 Task: Look for space in Actopan, Mexico from 6th September, 2023 to 15th September, 2023 for 6 adults in price range Rs.8000 to Rs.12000. Place can be entire place or private room with 6 bedrooms having 6 beds and 6 bathrooms. Property type can be house, flat, guest house. Amenities needed are: wifi, TV, free parkinig on premises, gym, breakfast. Booking option can be shelf check-in. Required host language is English.
Action: Mouse moved to (542, 115)
Screenshot: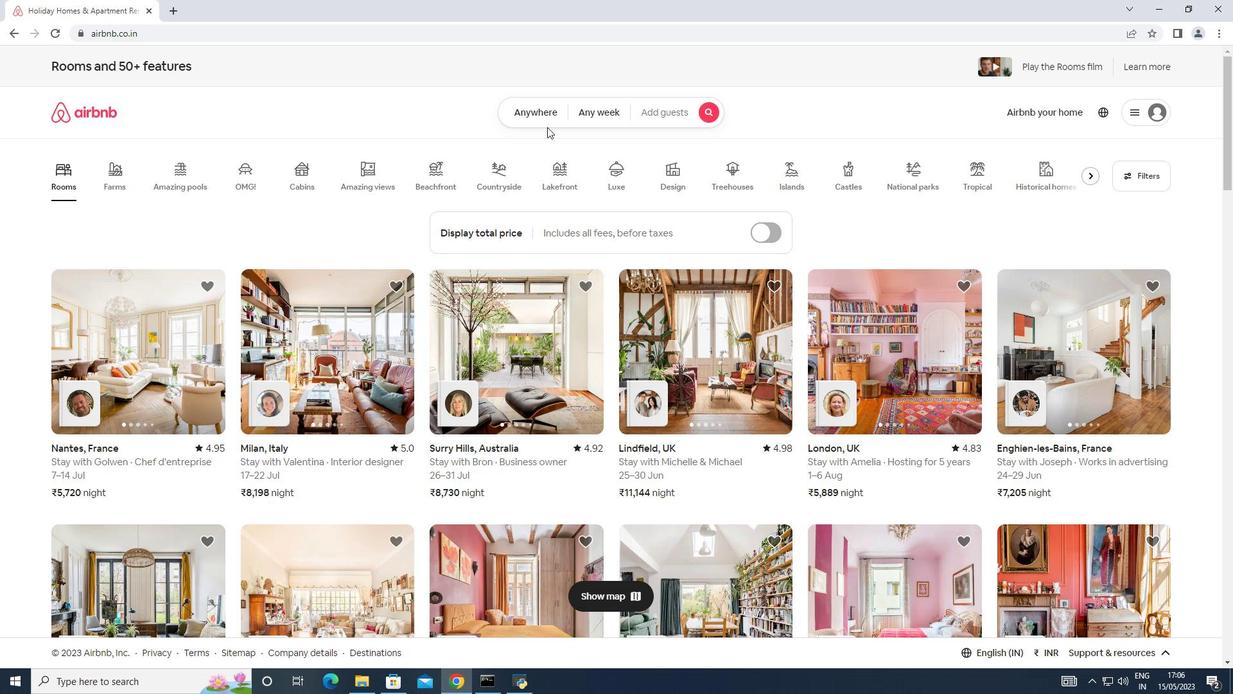
Action: Mouse pressed left at (542, 115)
Screenshot: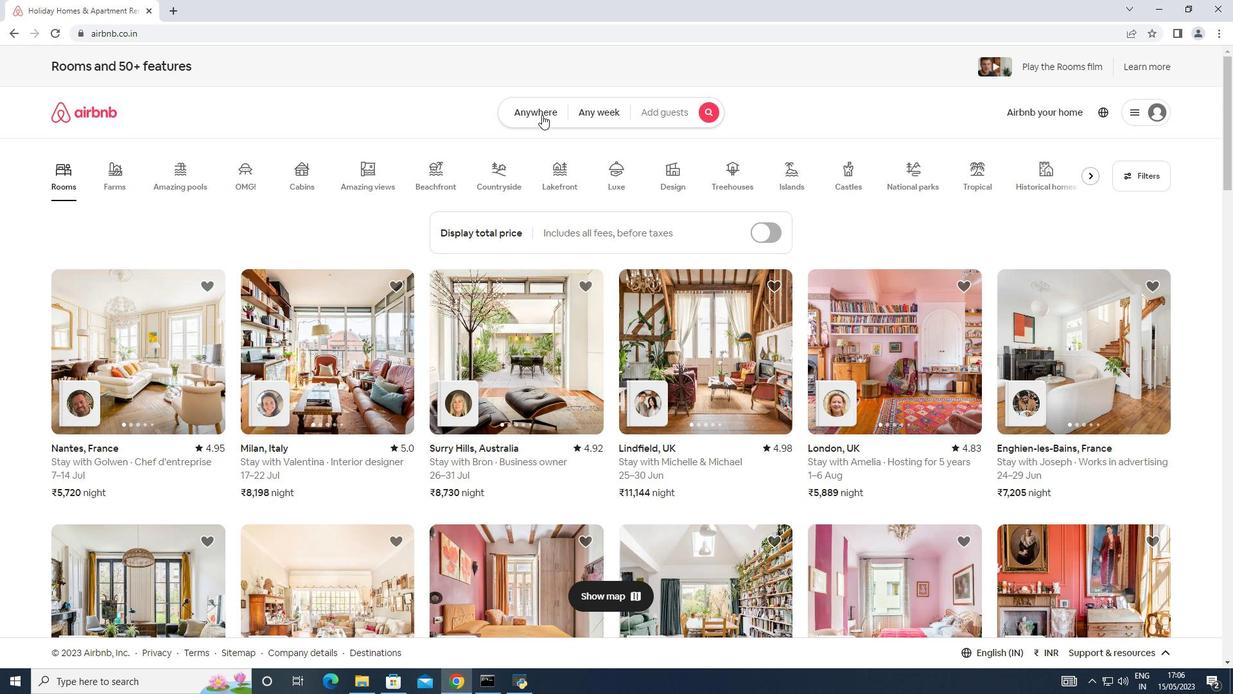 
Action: Mouse moved to (422, 160)
Screenshot: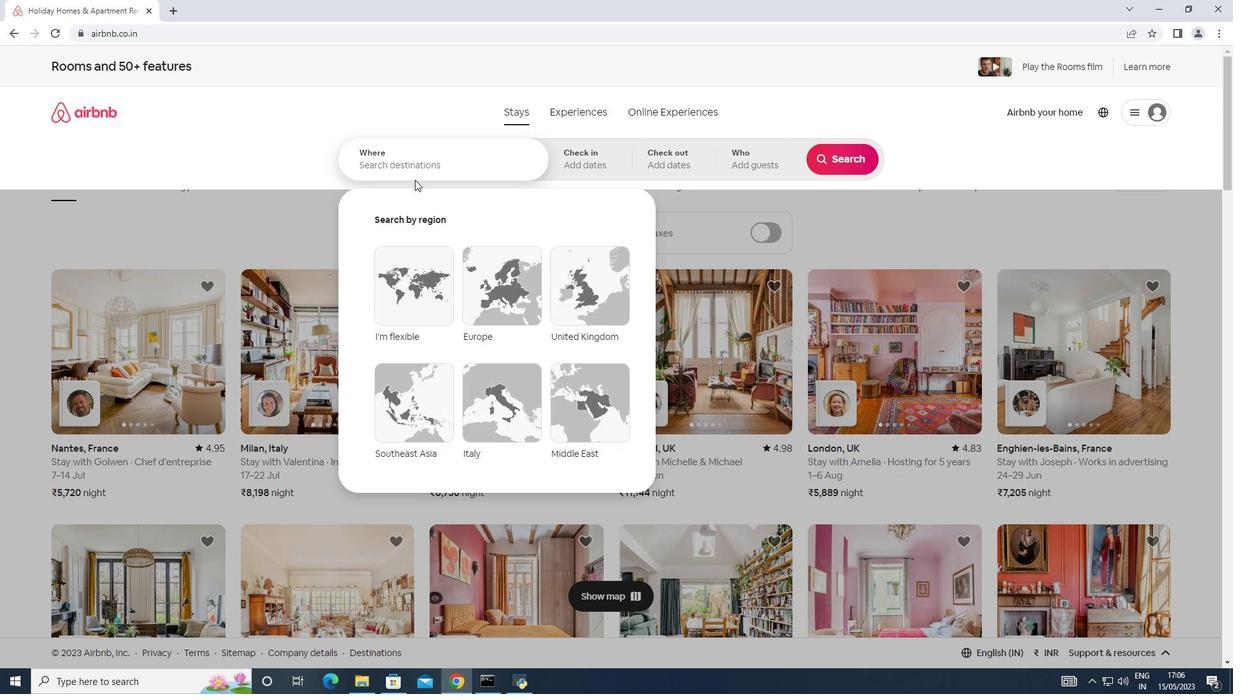 
Action: Mouse pressed left at (422, 160)
Screenshot: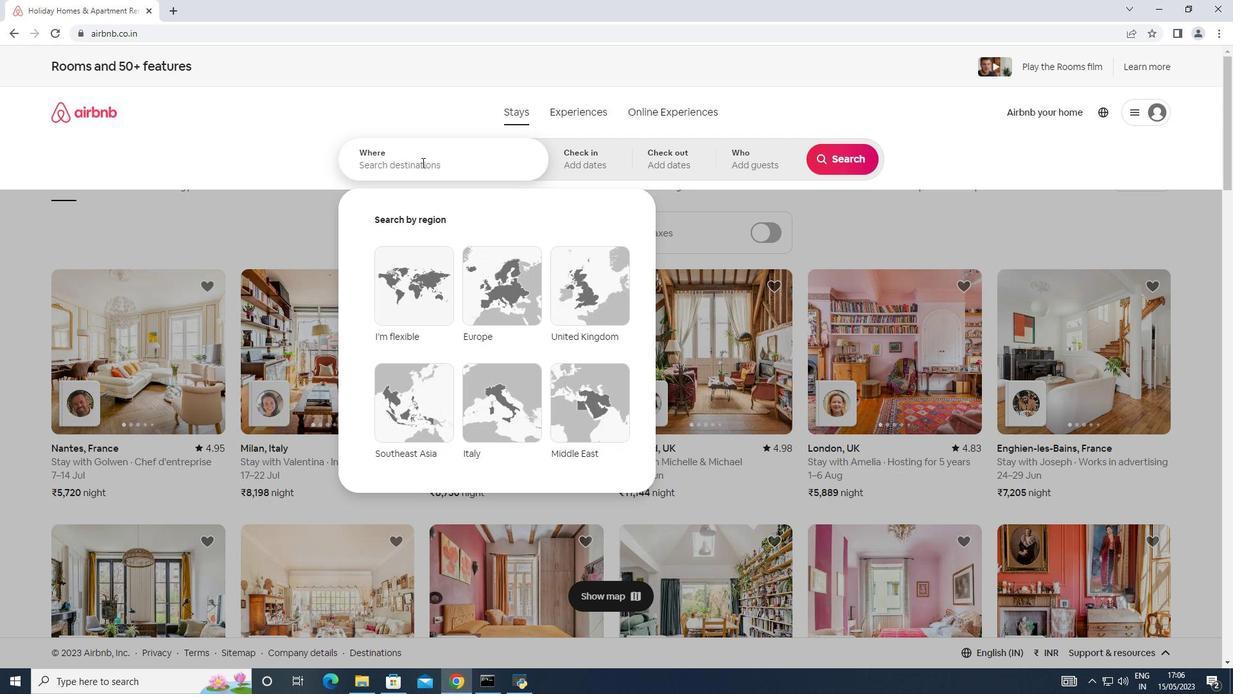 
Action: Mouse moved to (363, 194)
Screenshot: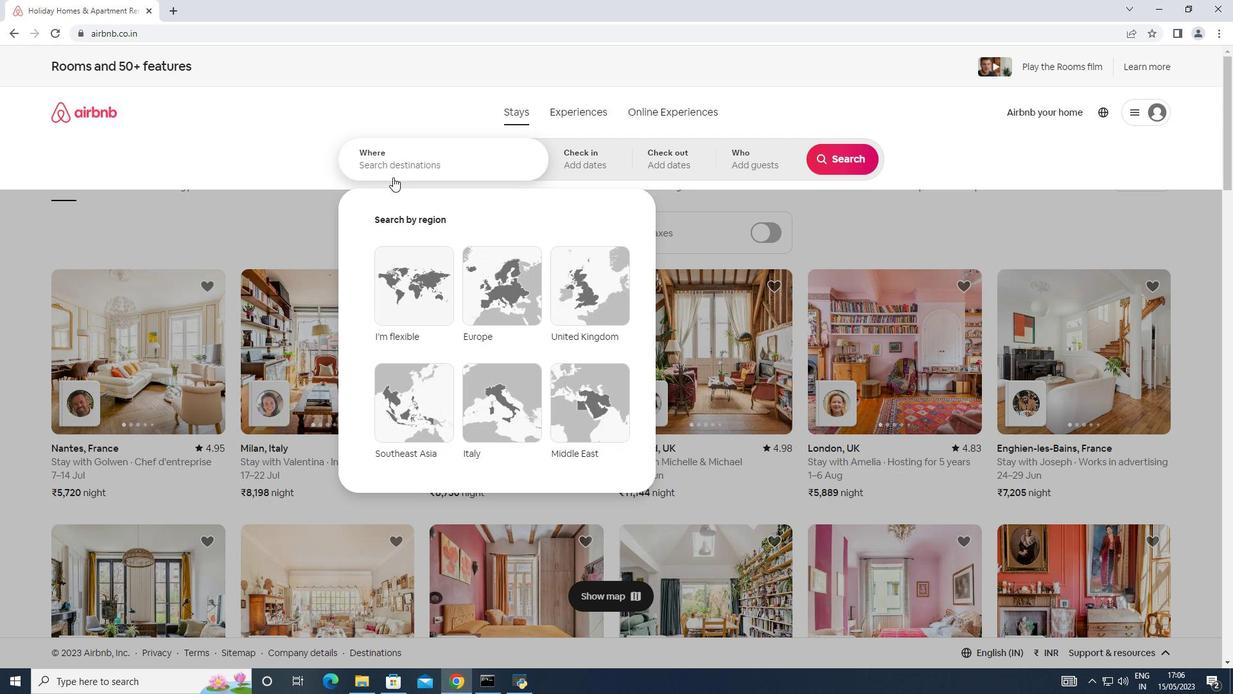 
Action: Key pressed <Key.shift>Actopan,<Key.shift_r>Mexico
Screenshot: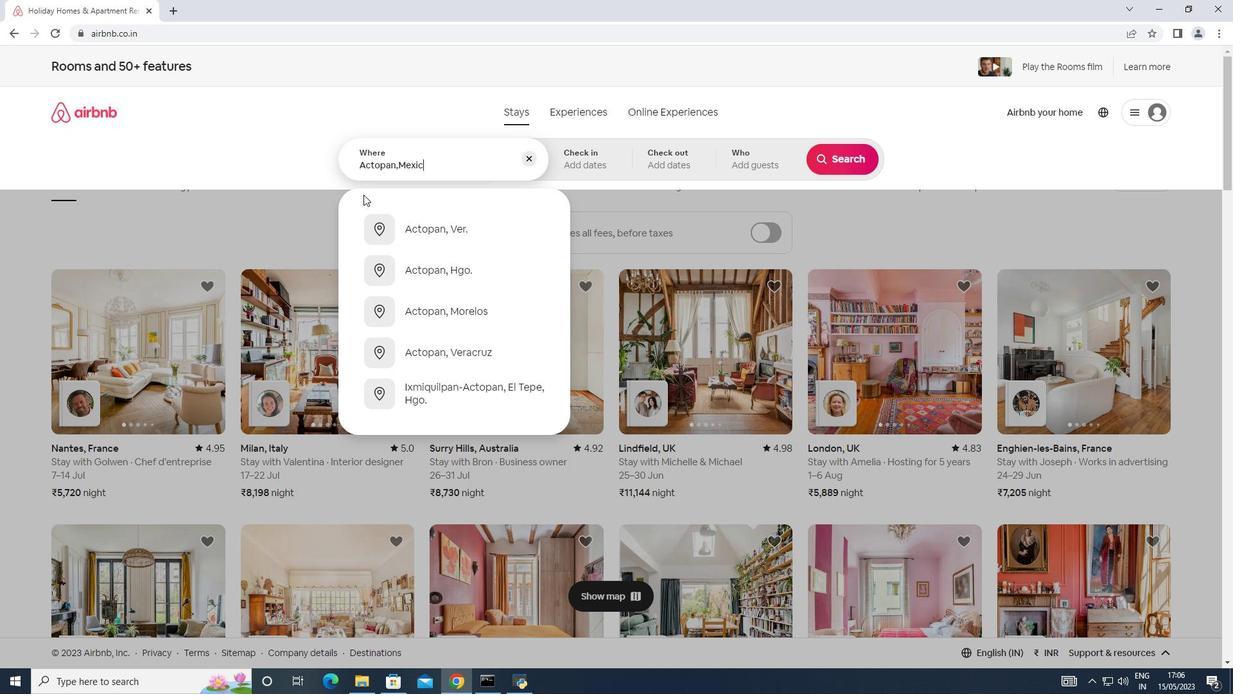 
Action: Mouse moved to (557, 160)
Screenshot: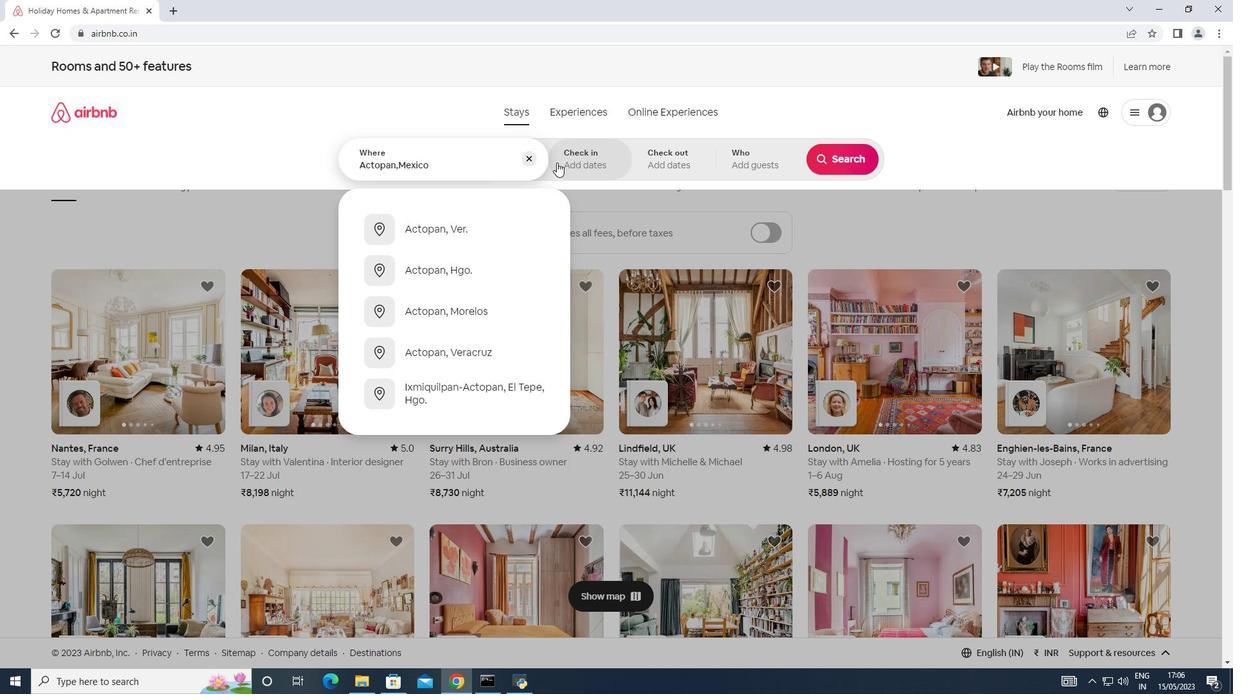 
Action: Mouse pressed left at (557, 160)
Screenshot: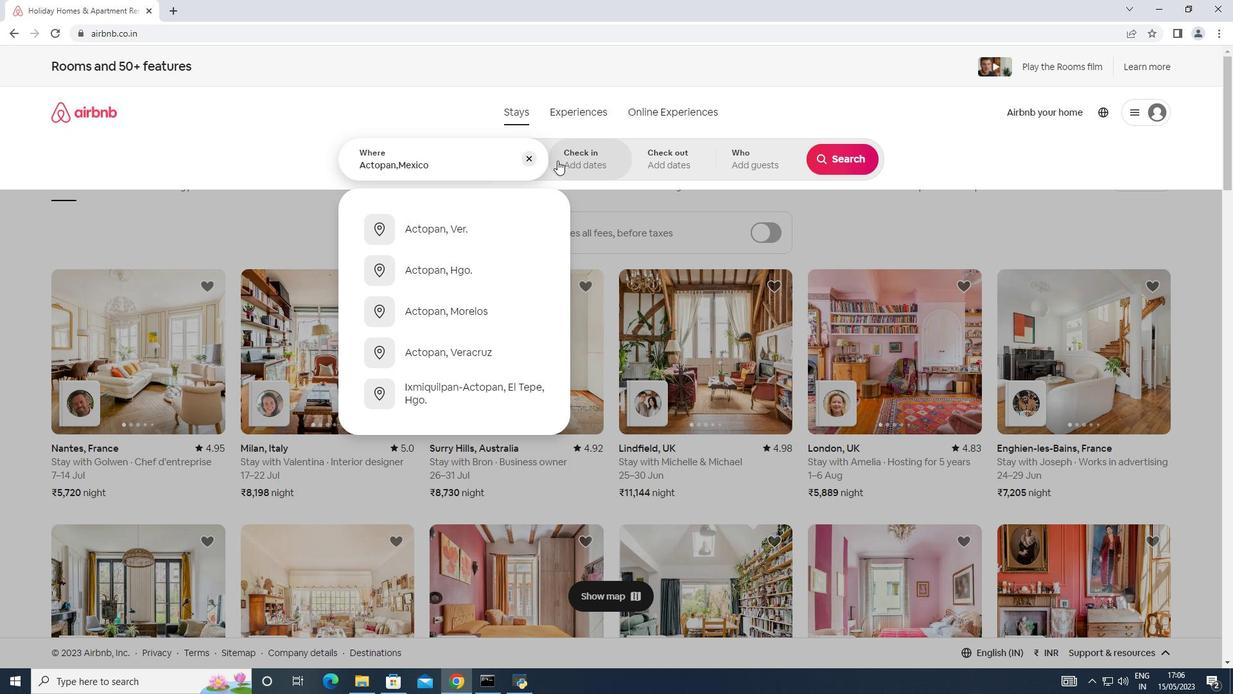 
Action: Mouse moved to (837, 253)
Screenshot: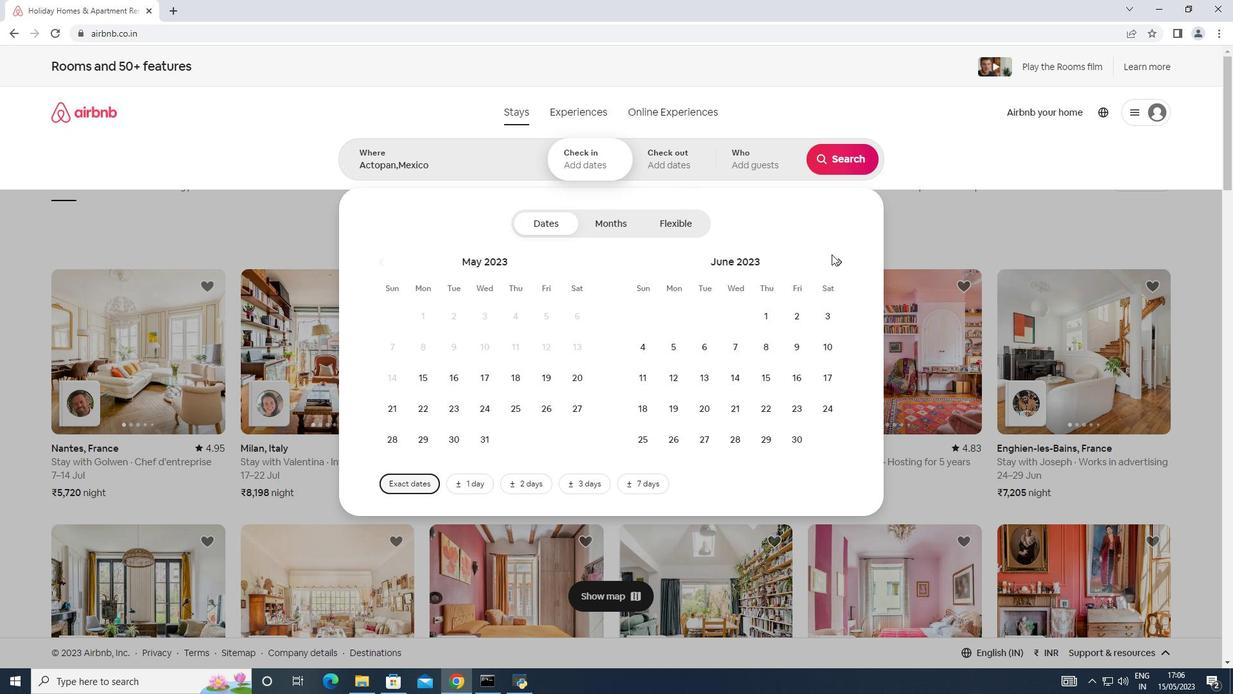 
Action: Mouse pressed left at (837, 253)
Screenshot: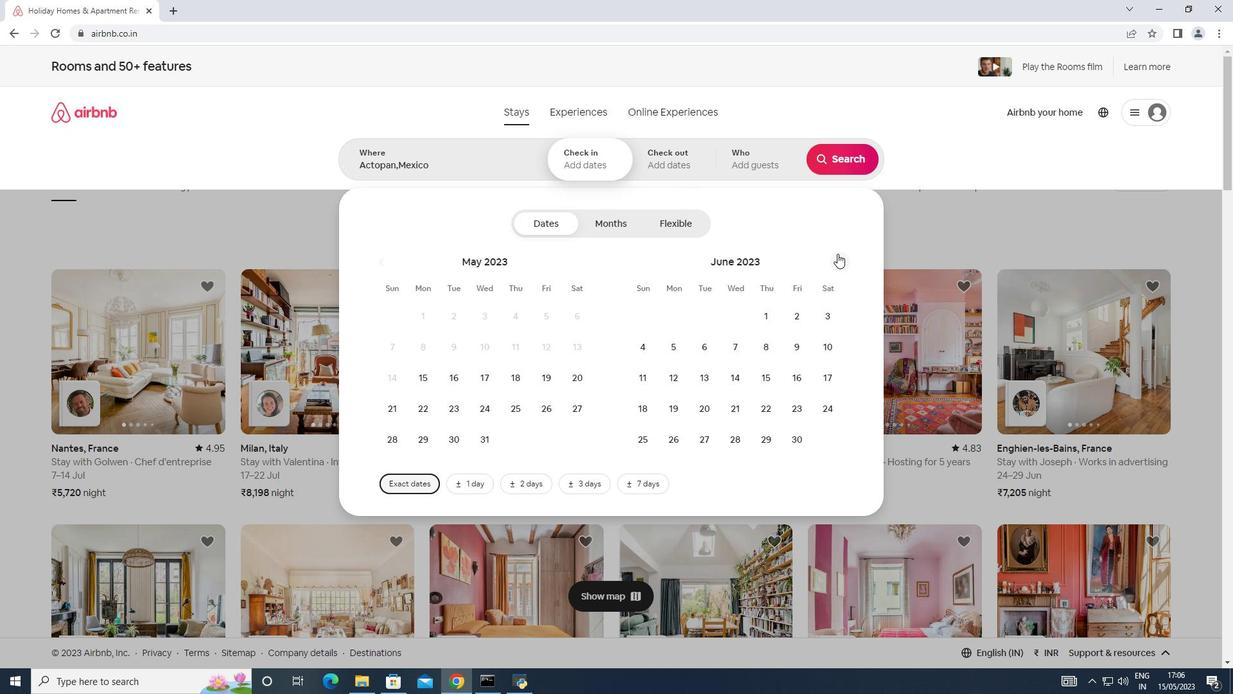 
Action: Mouse moved to (839, 255)
Screenshot: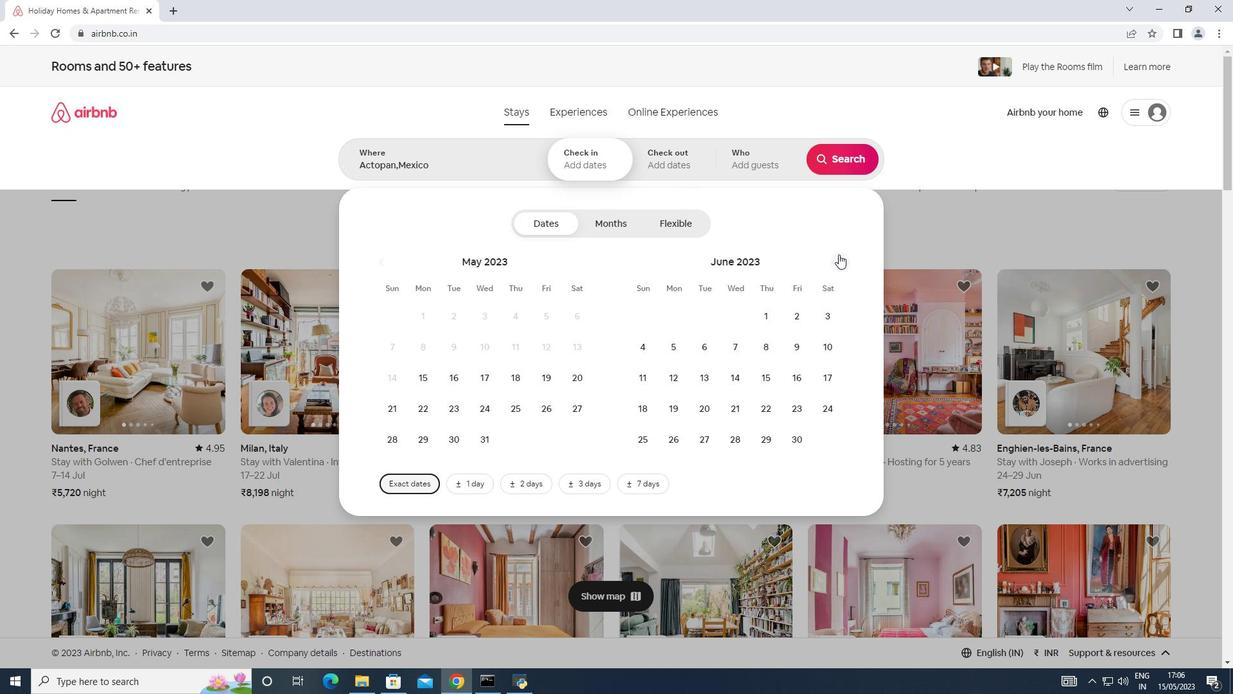 
Action: Mouse pressed left at (839, 255)
Screenshot: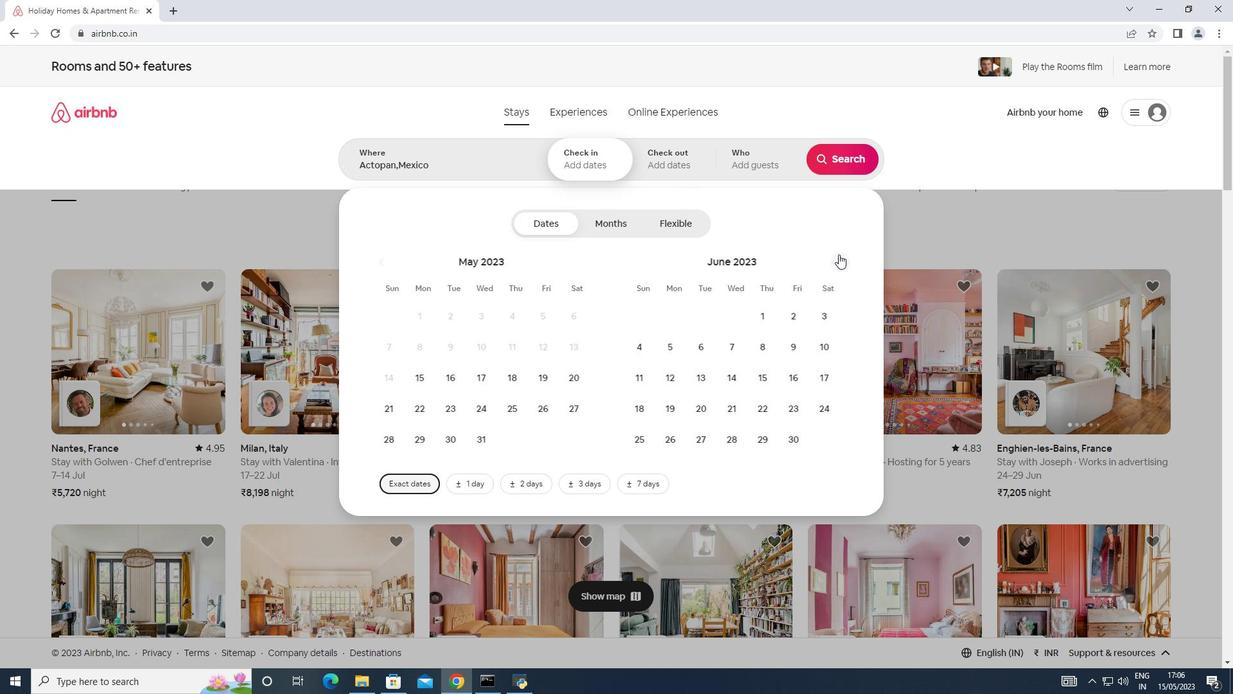 
Action: Mouse moved to (844, 263)
Screenshot: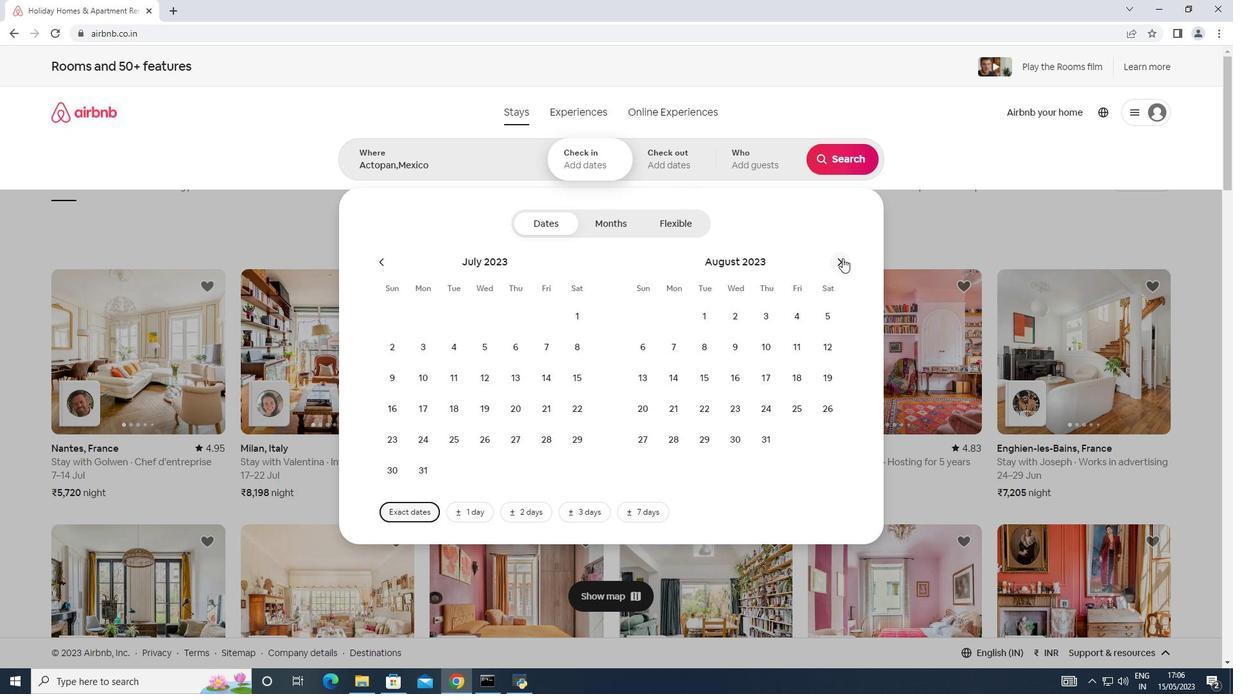 
Action: Mouse pressed left at (844, 263)
Screenshot: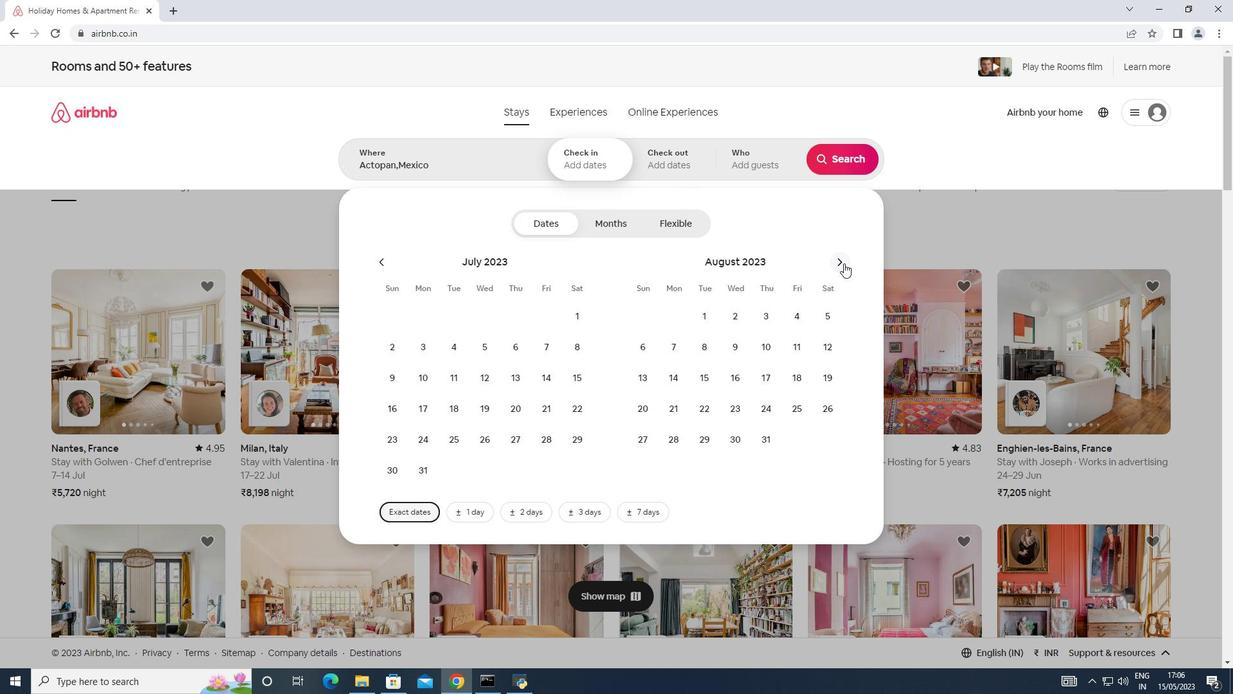 
Action: Mouse moved to (739, 345)
Screenshot: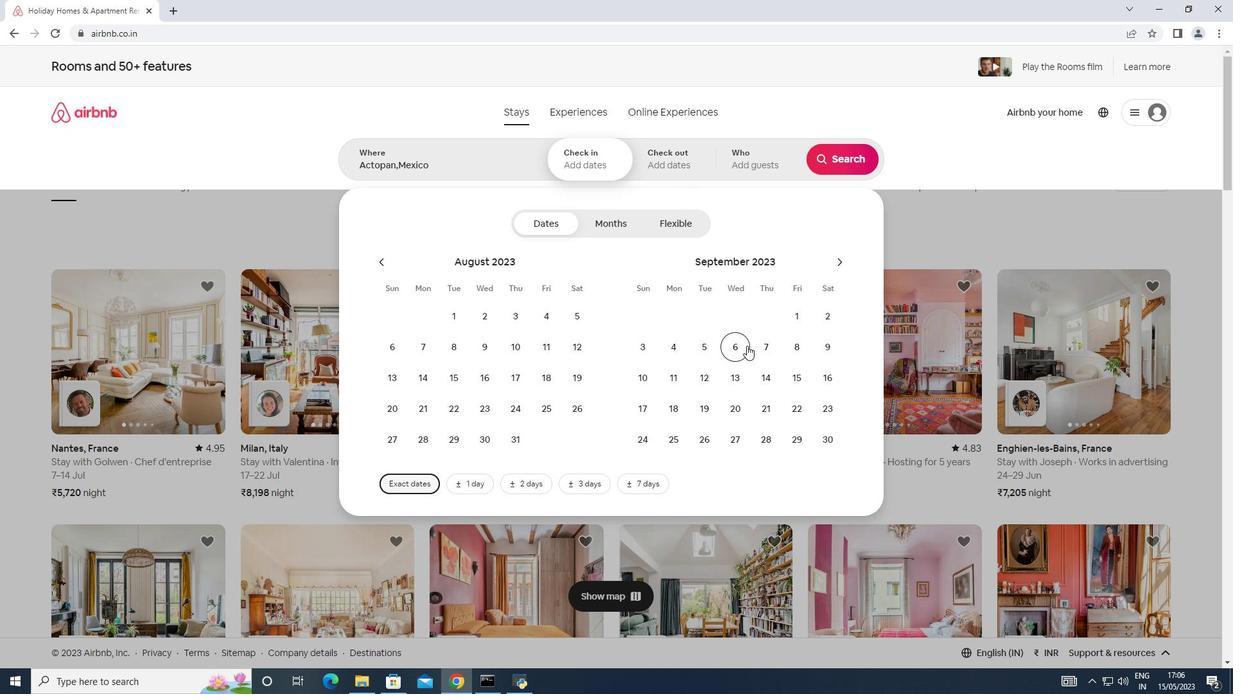 
Action: Mouse pressed left at (739, 345)
Screenshot: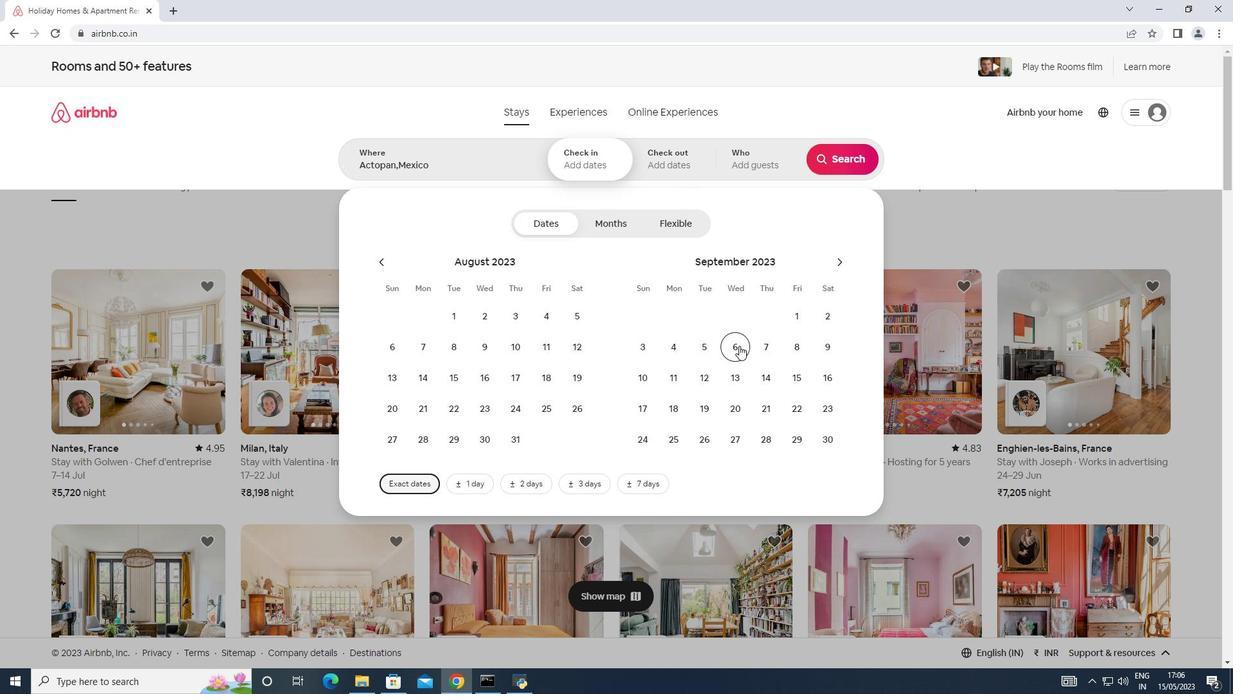
Action: Mouse moved to (803, 377)
Screenshot: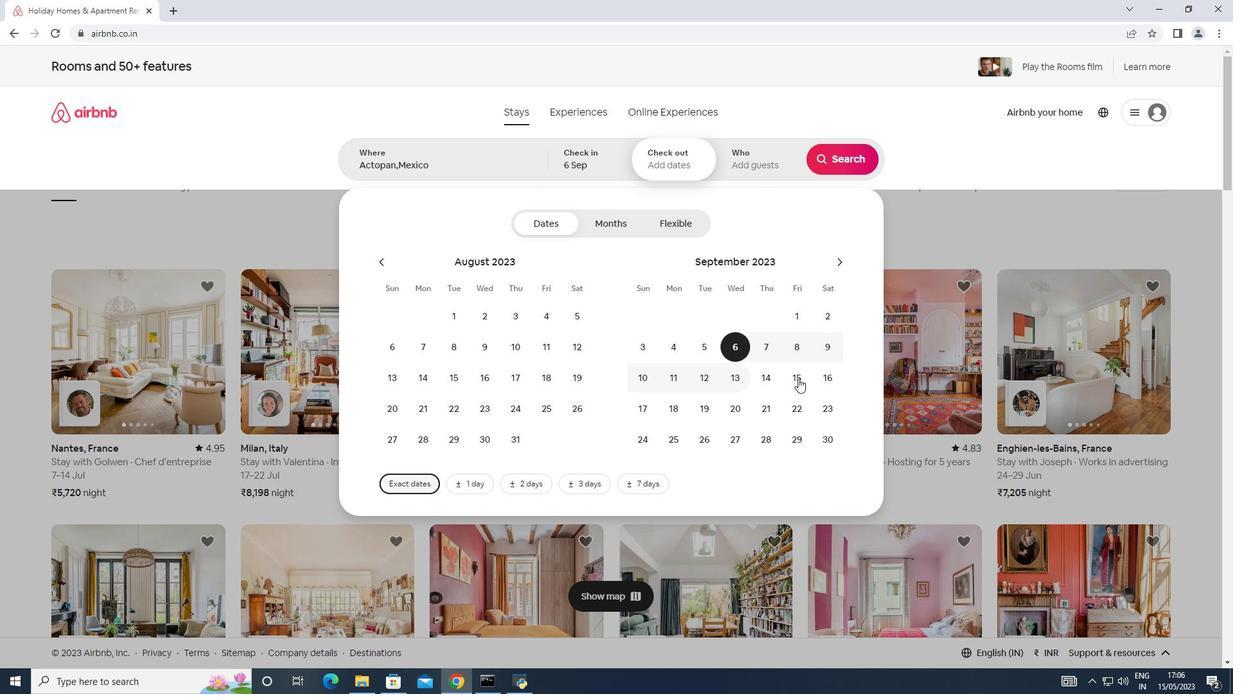 
Action: Mouse pressed left at (803, 377)
Screenshot: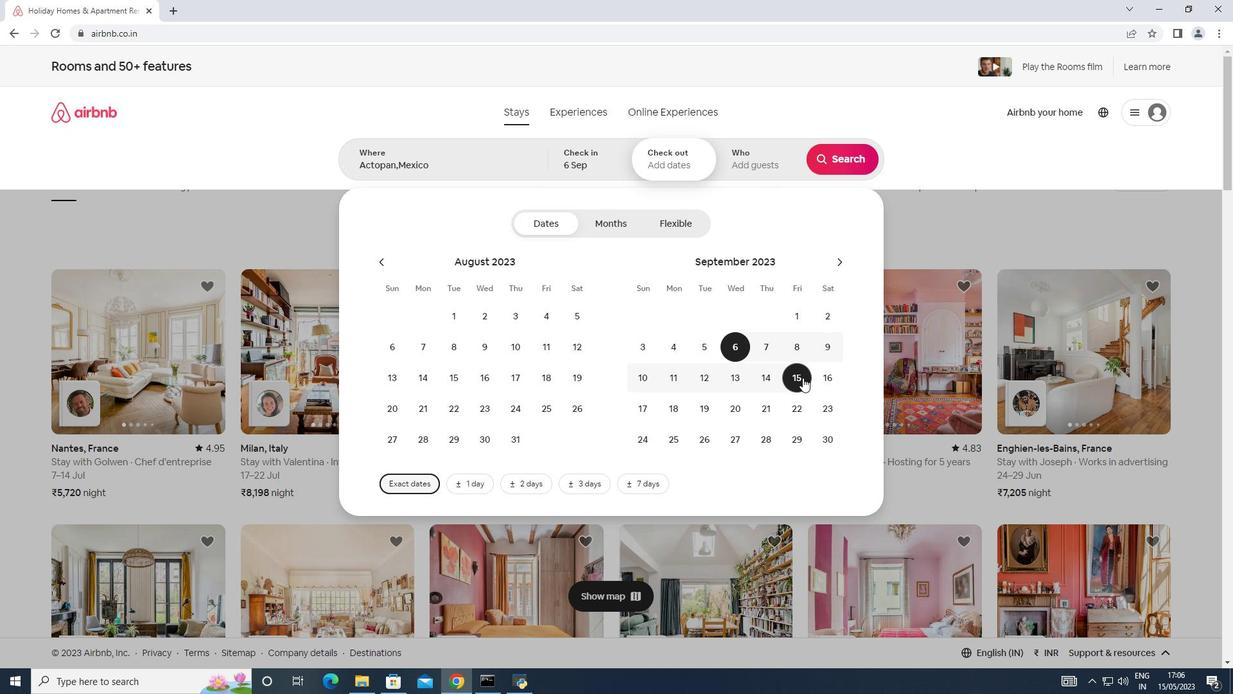 
Action: Mouse moved to (755, 157)
Screenshot: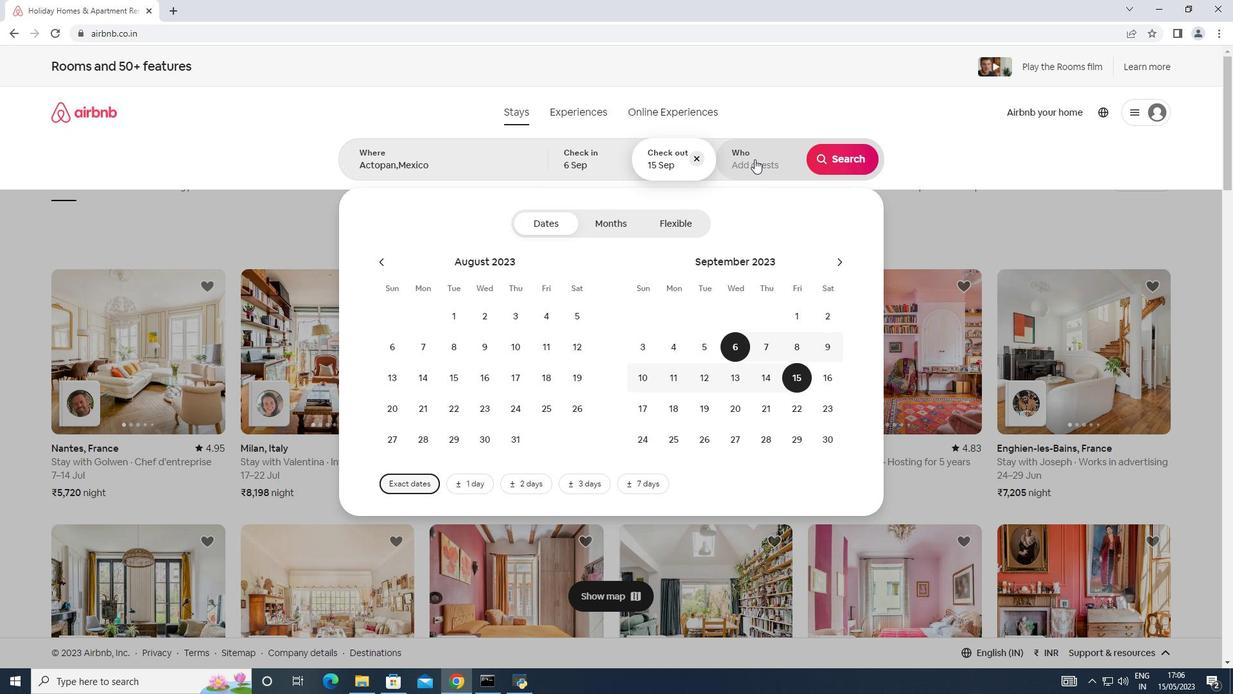 
Action: Mouse pressed left at (755, 157)
Screenshot: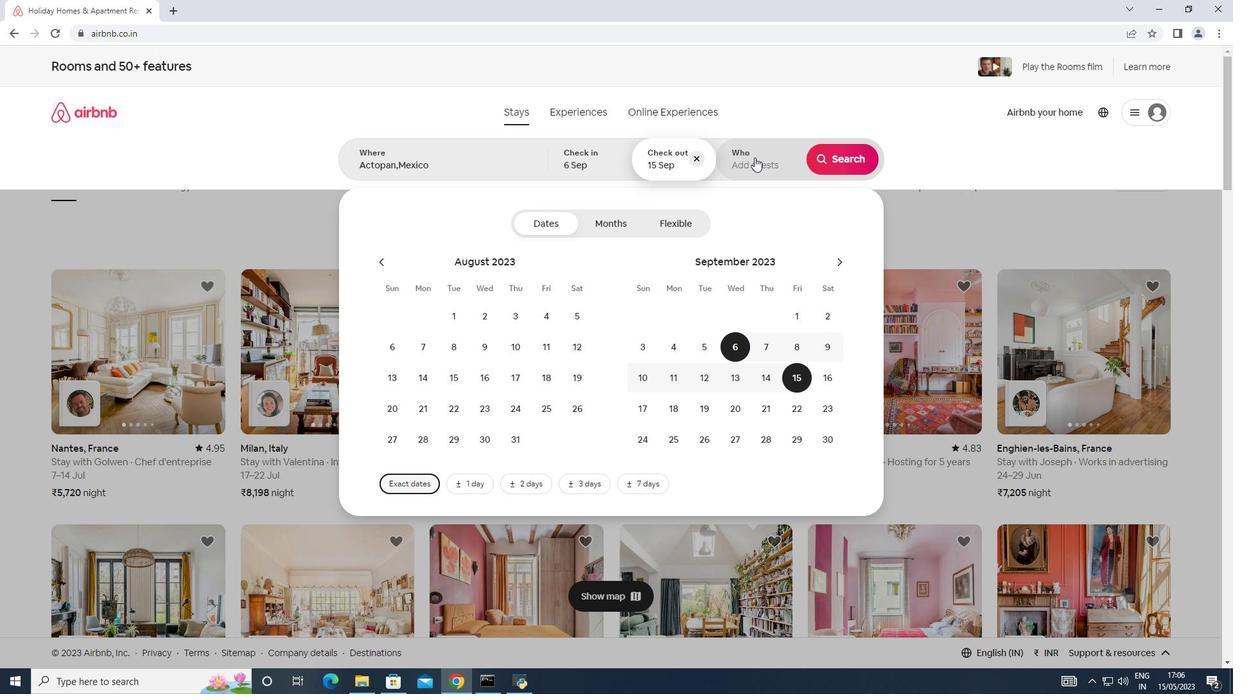 
Action: Mouse moved to (848, 228)
Screenshot: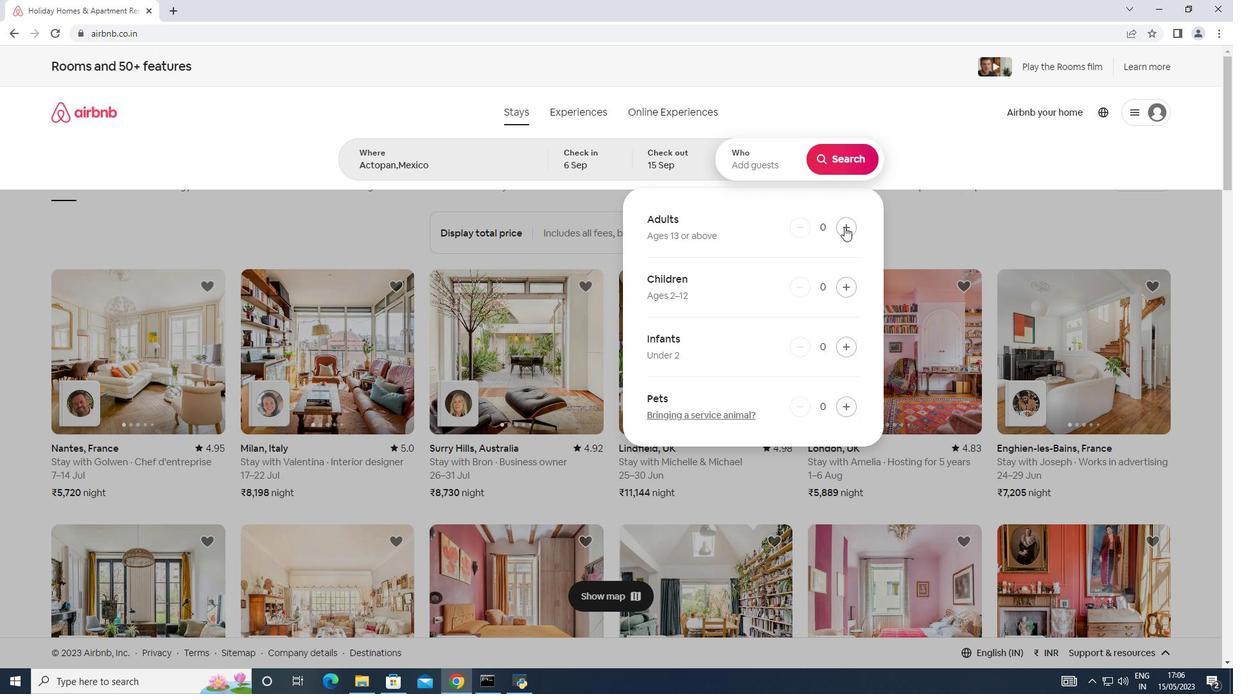 
Action: Mouse pressed left at (848, 228)
Screenshot: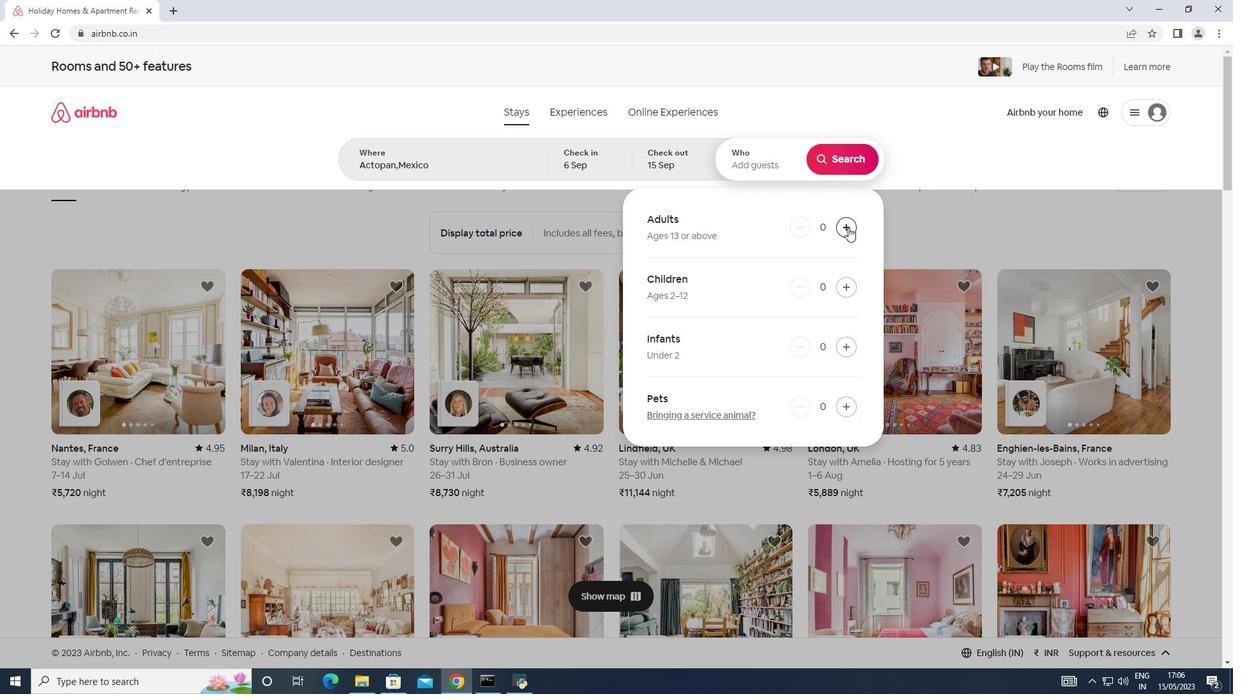 
Action: Mouse moved to (848, 230)
Screenshot: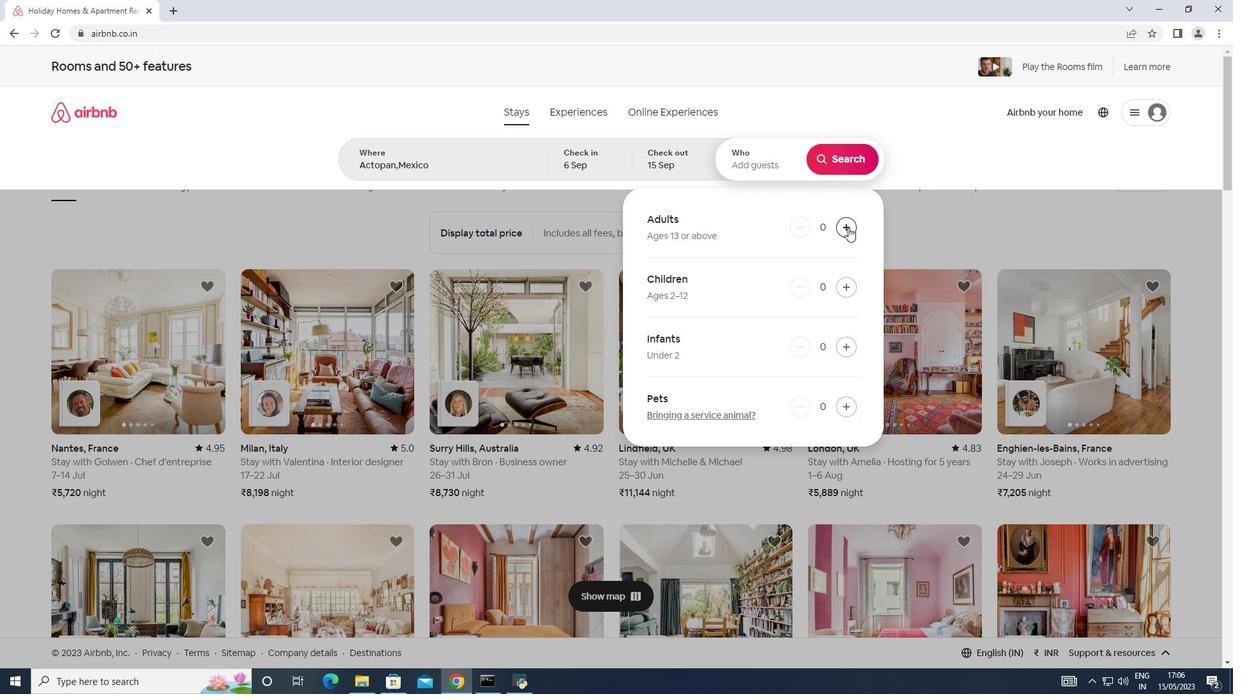
Action: Mouse pressed left at (848, 230)
Screenshot: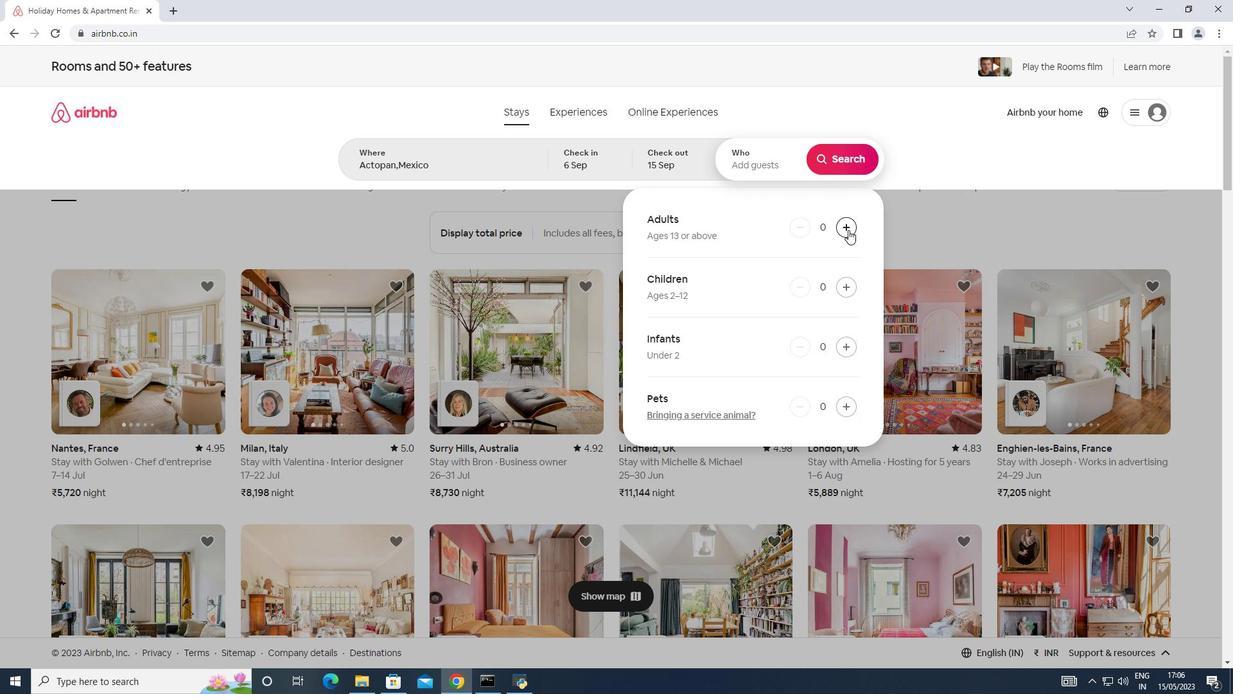 
Action: Mouse pressed left at (848, 230)
Screenshot: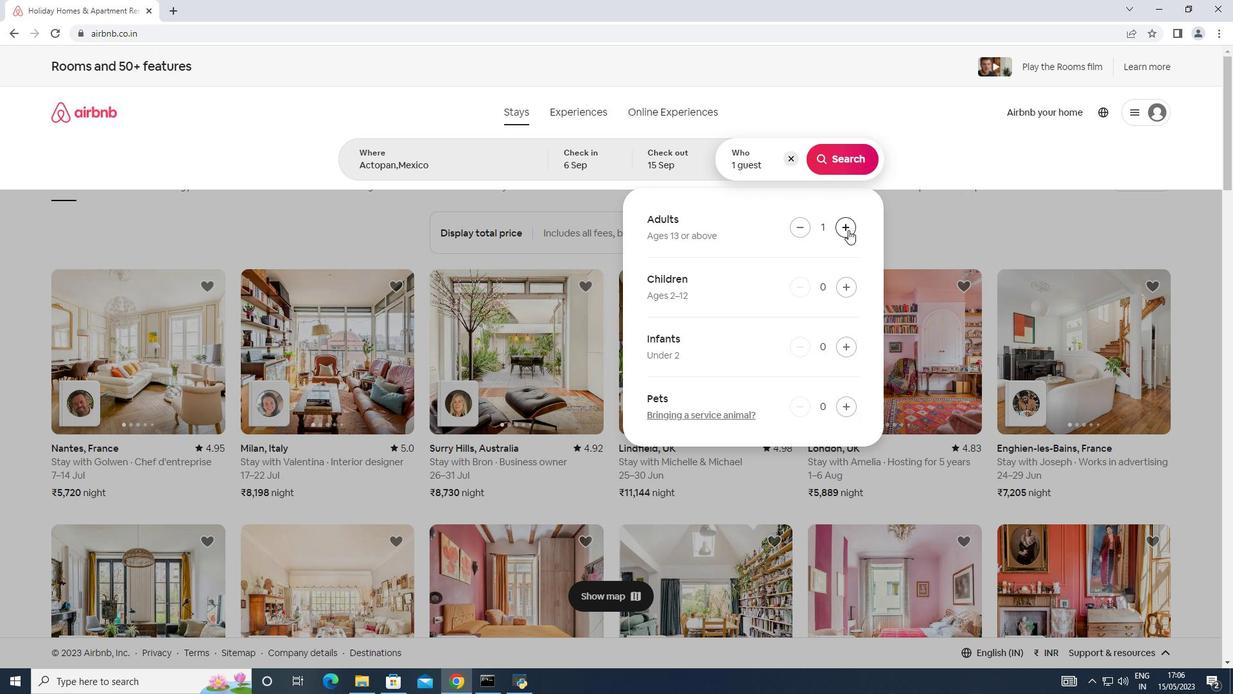 
Action: Mouse moved to (849, 229)
Screenshot: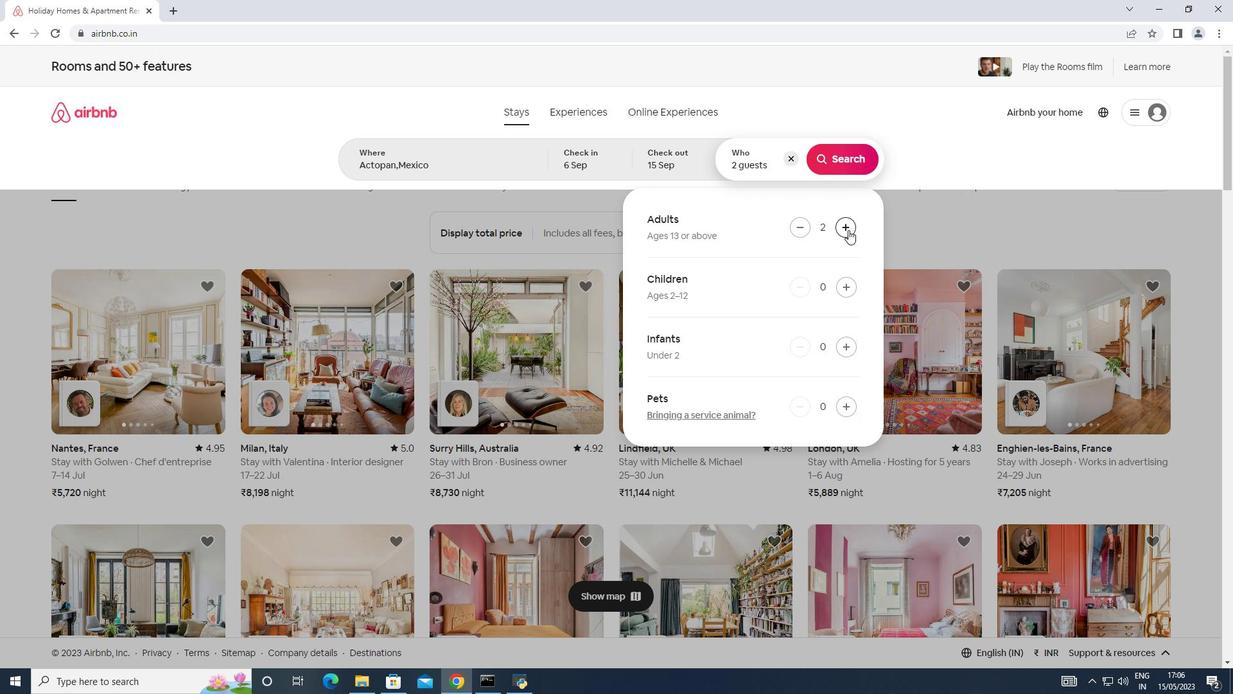 
Action: Mouse pressed left at (849, 229)
Screenshot: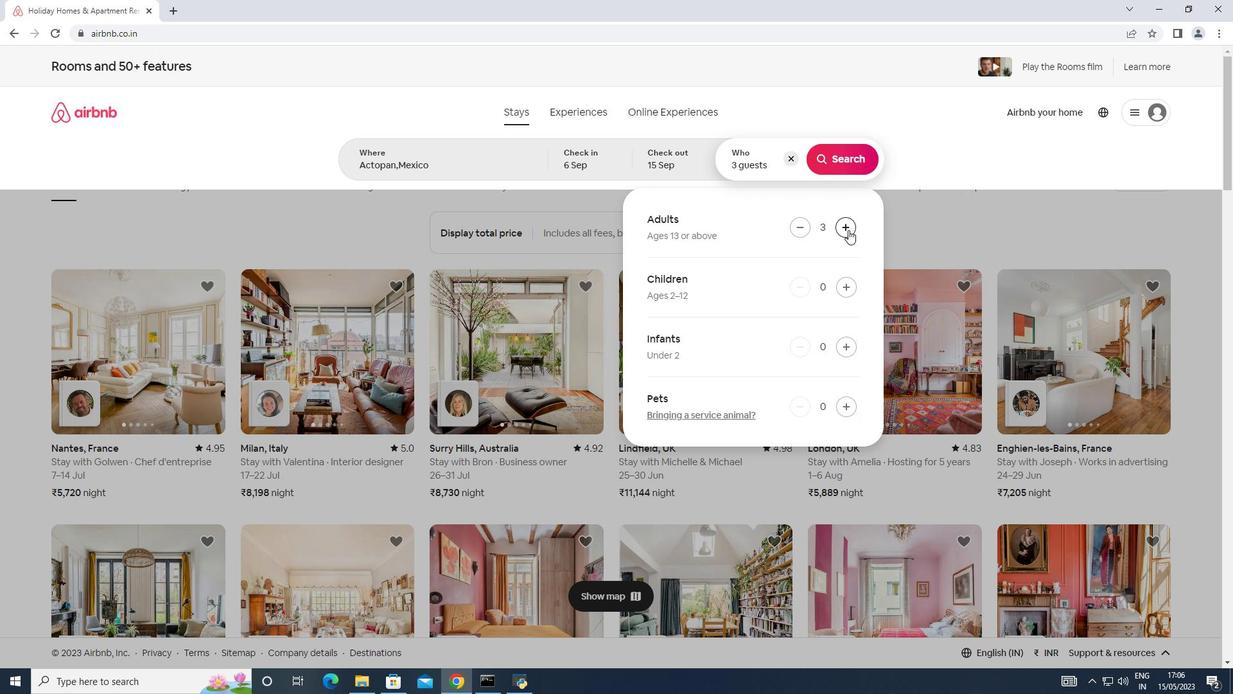 
Action: Mouse moved to (849, 227)
Screenshot: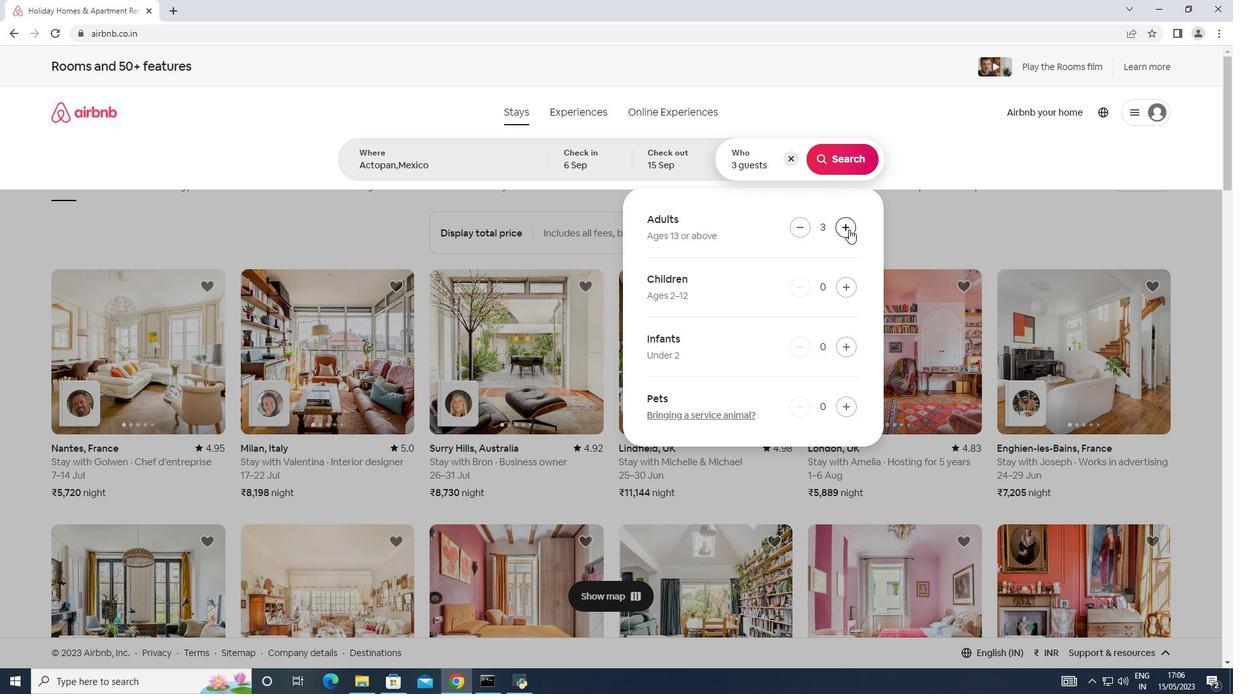 
Action: Mouse pressed left at (849, 227)
Screenshot: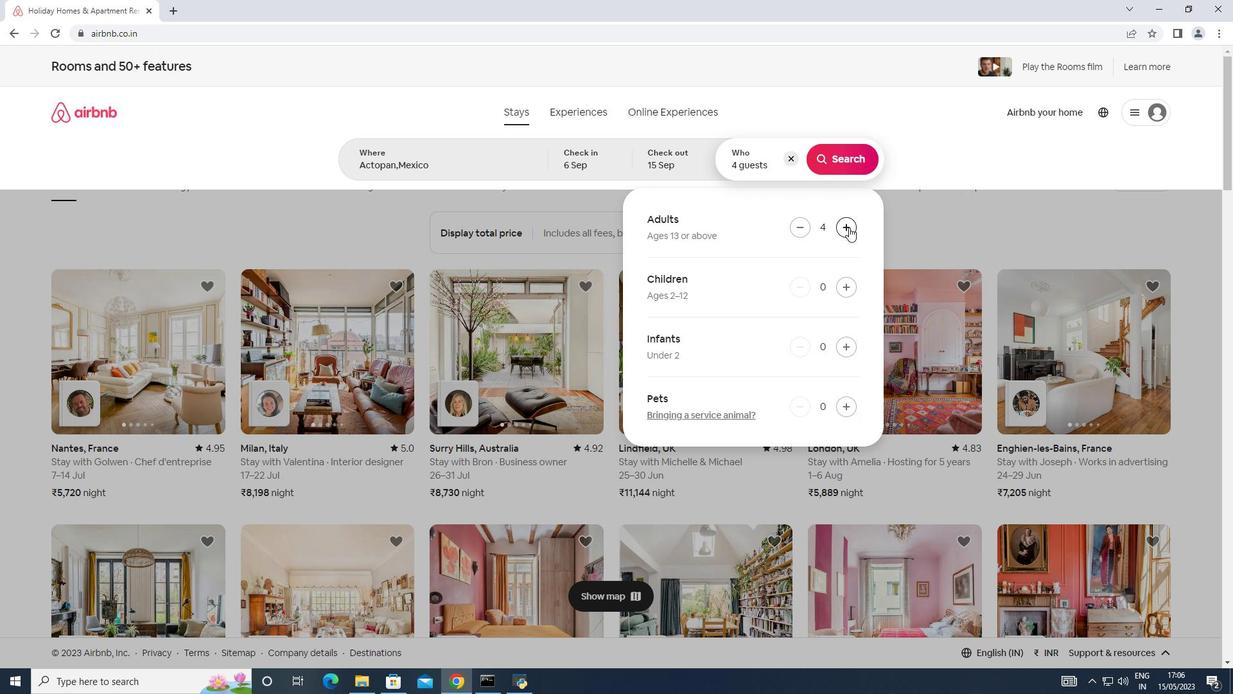 
Action: Mouse pressed left at (849, 227)
Screenshot: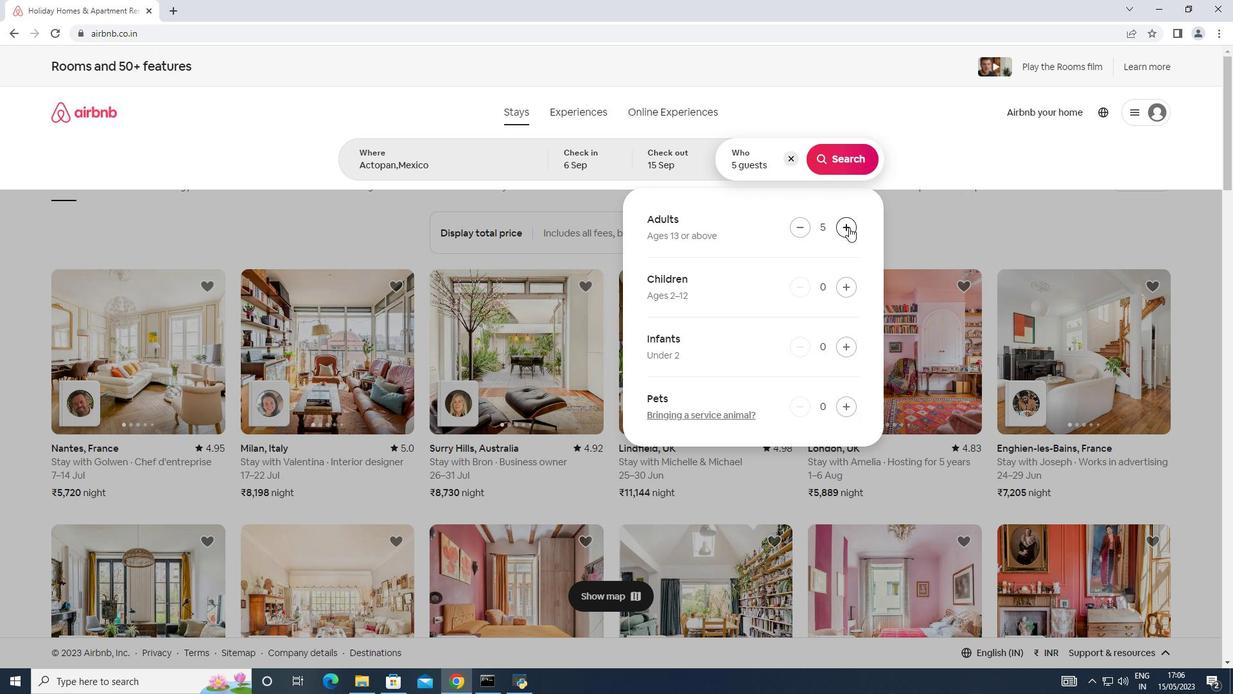 
Action: Mouse moved to (843, 151)
Screenshot: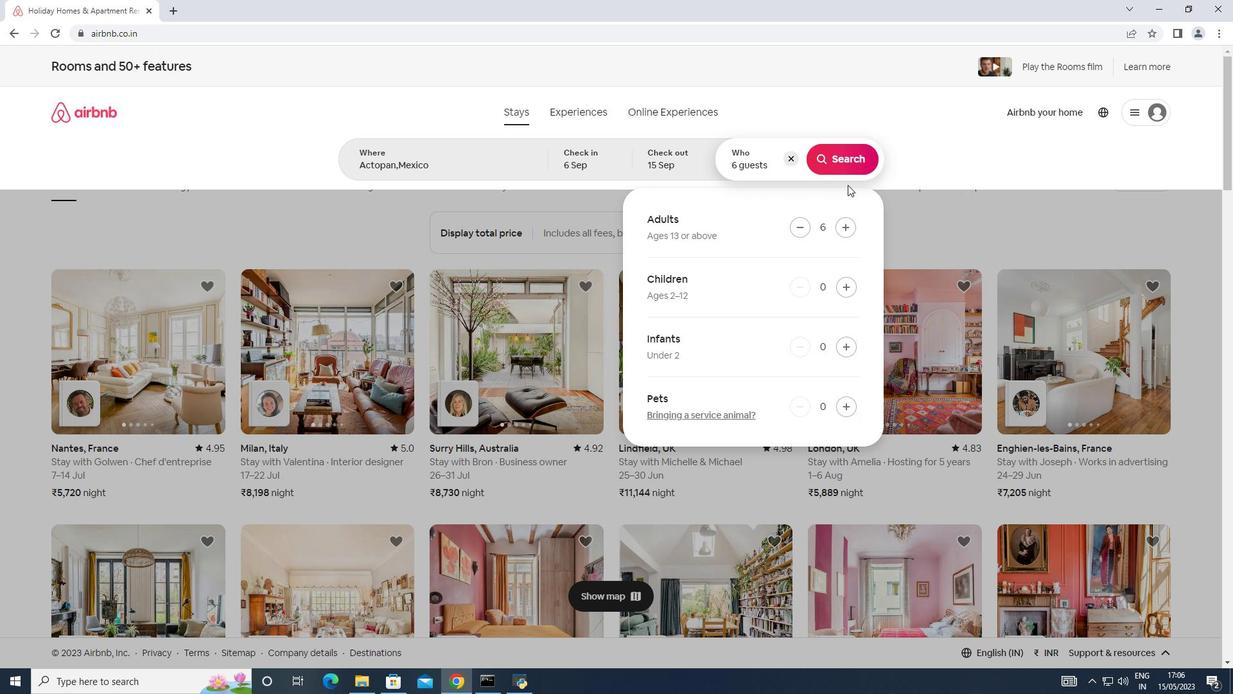 
Action: Mouse pressed left at (843, 151)
Screenshot: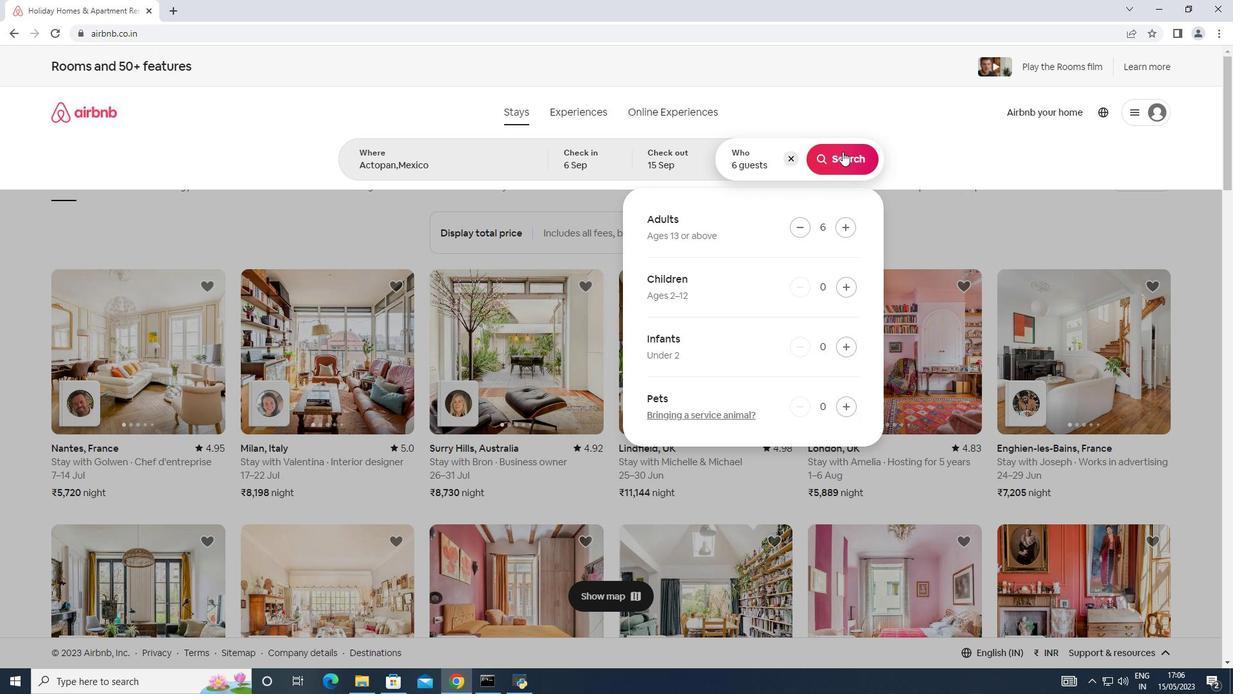 
Action: Mouse moved to (1172, 118)
Screenshot: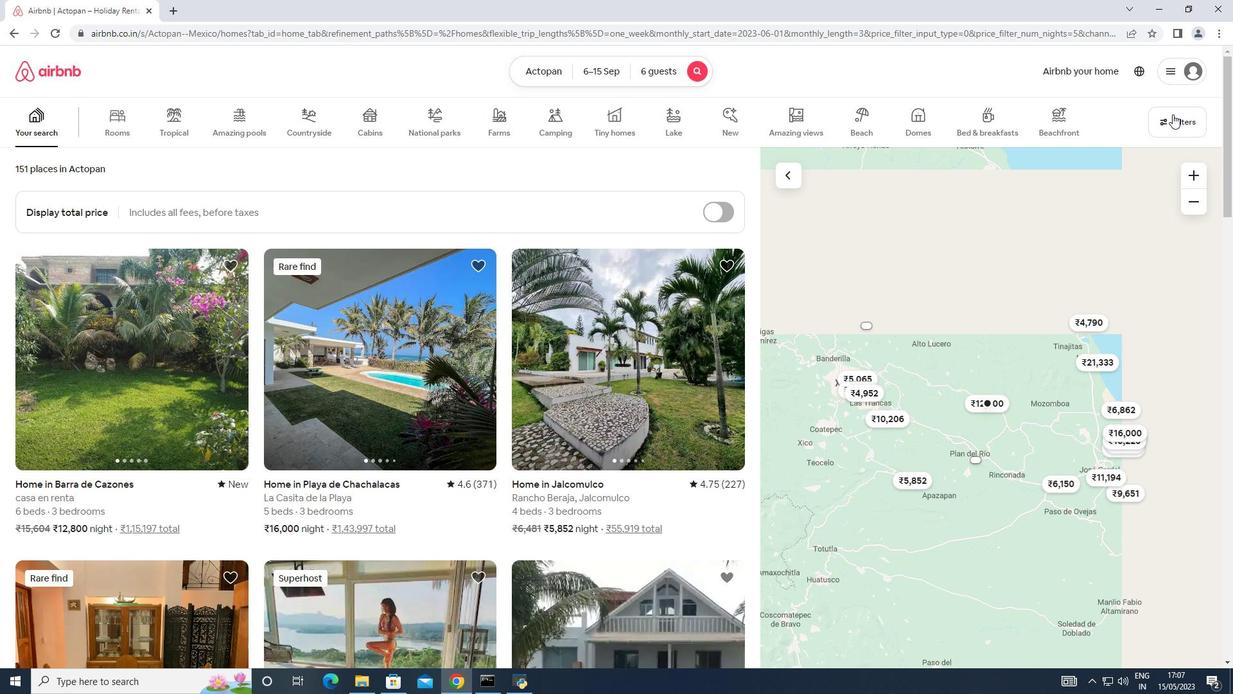 
Action: Mouse pressed left at (1172, 118)
Screenshot: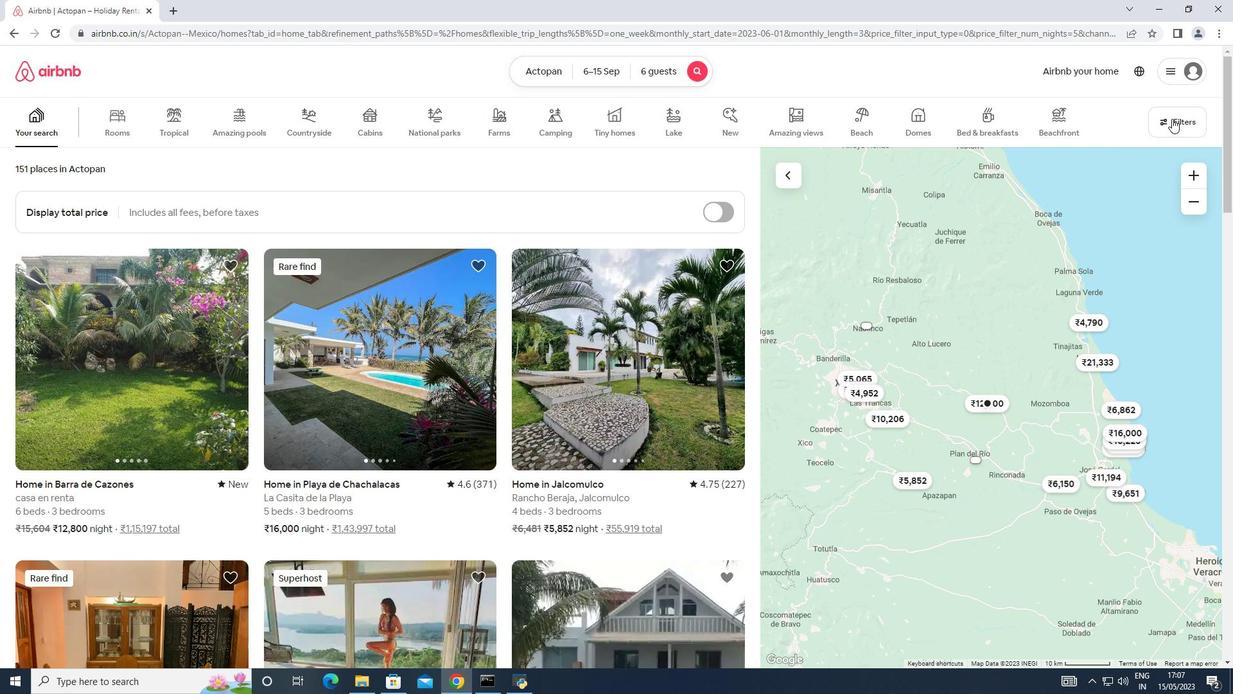 
Action: Mouse moved to (444, 440)
Screenshot: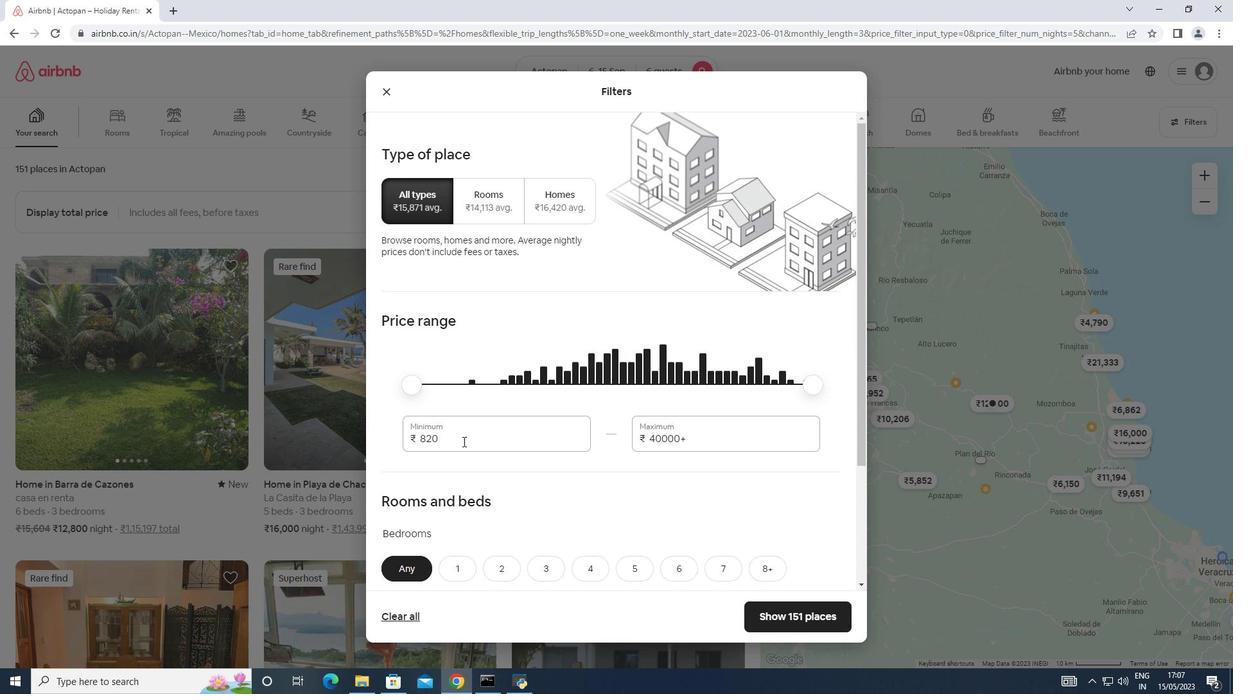 
Action: Mouse pressed left at (444, 440)
Screenshot: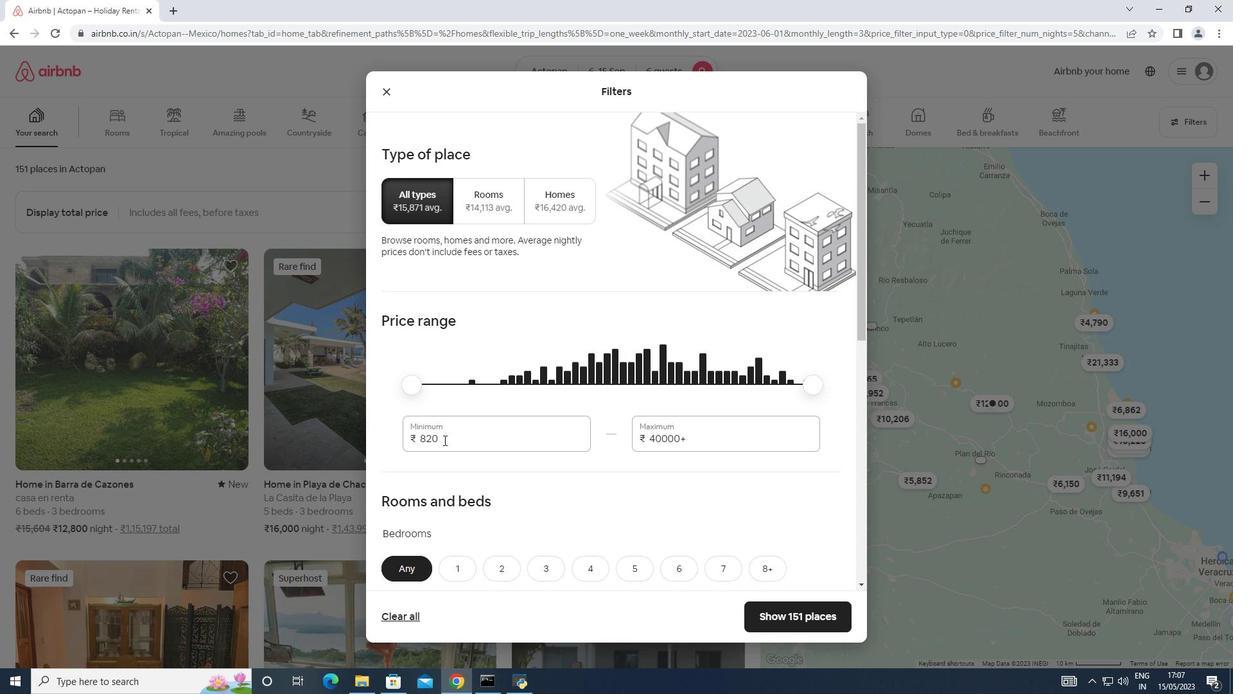 
Action: Mouse moved to (442, 433)
Screenshot: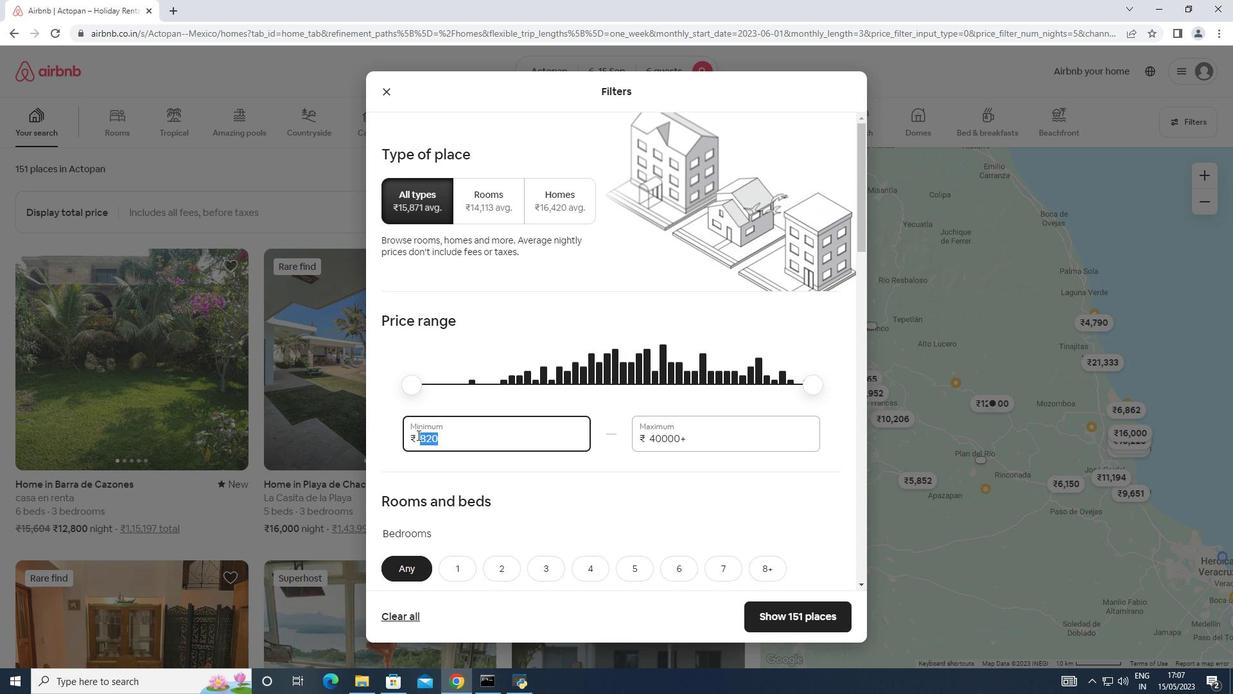 
Action: Key pressed 8000<Key.tab>12000
Screenshot: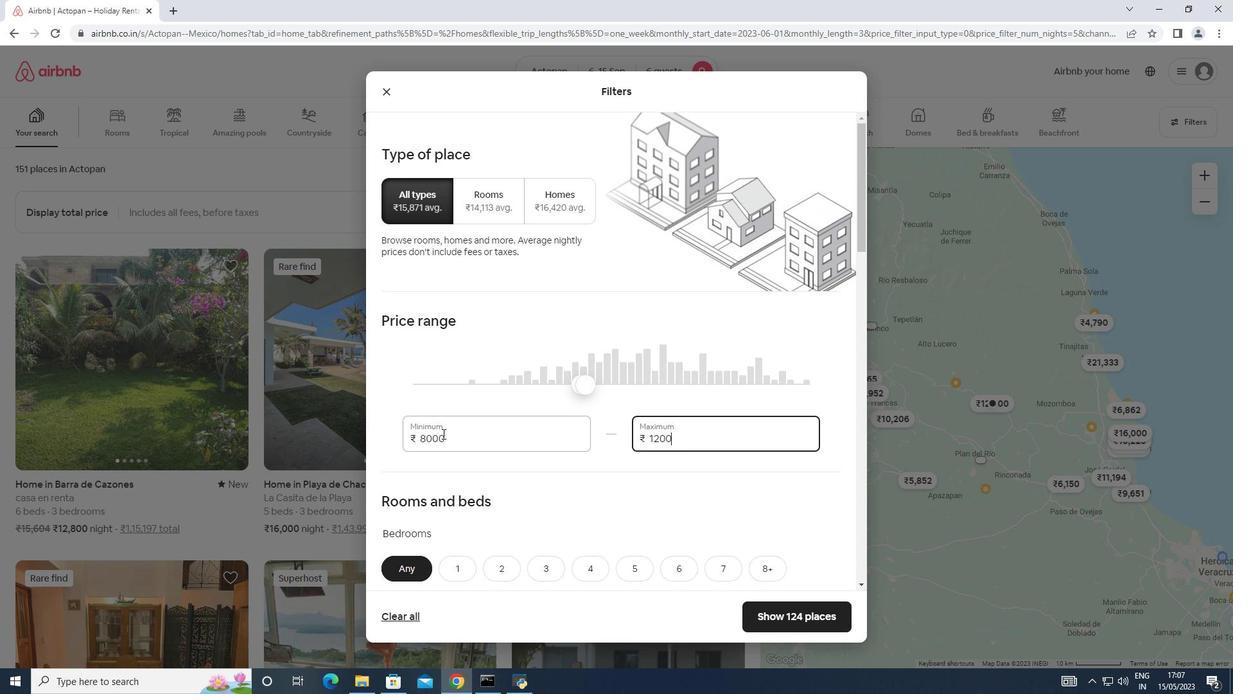
Action: Mouse moved to (454, 429)
Screenshot: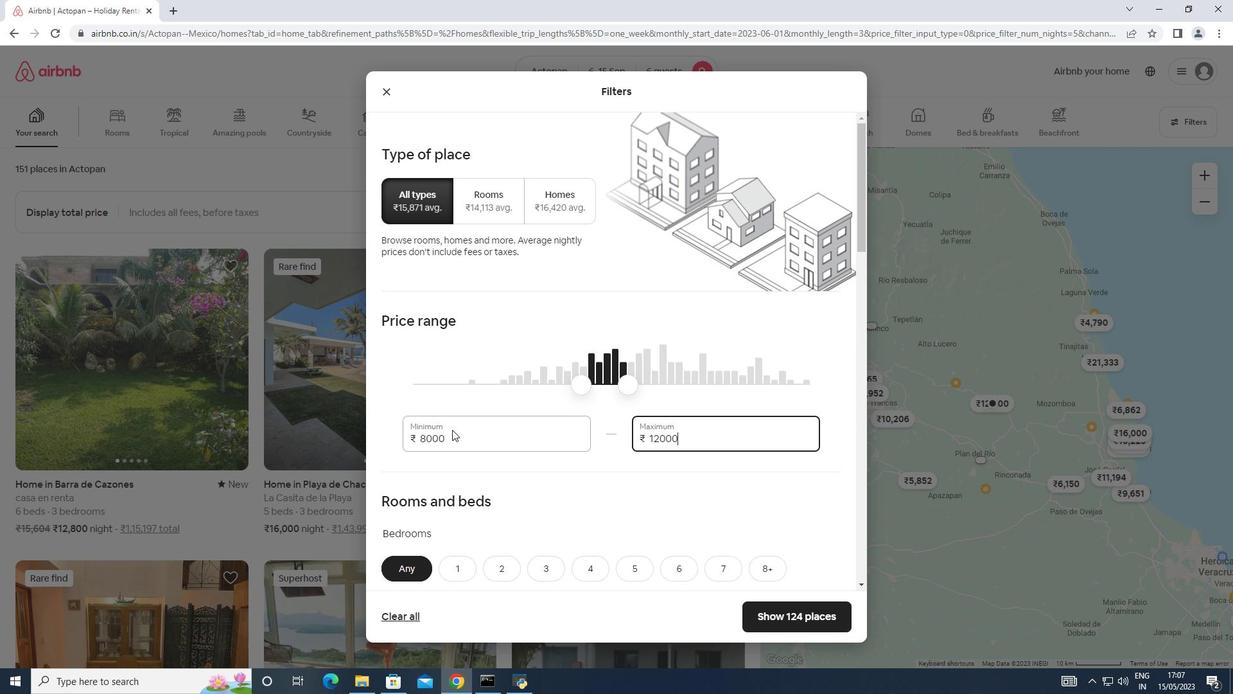 
Action: Mouse scrolled (454, 429) with delta (0, 0)
Screenshot: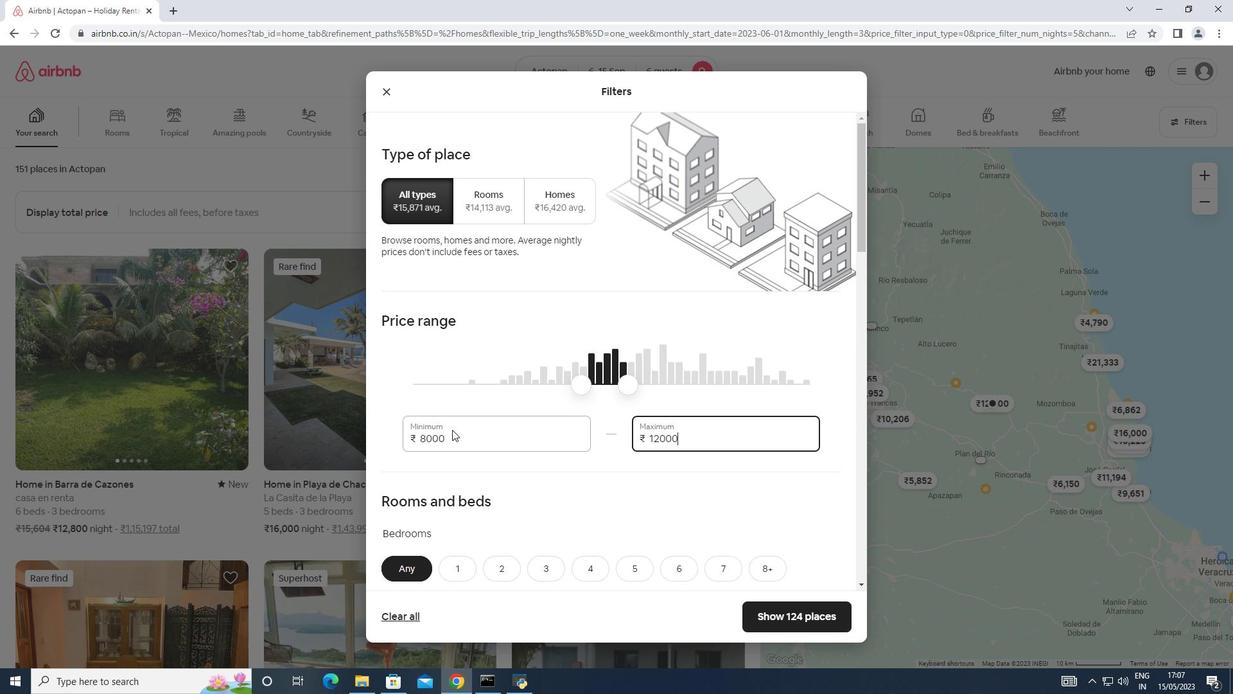 
Action: Mouse moved to (456, 429)
Screenshot: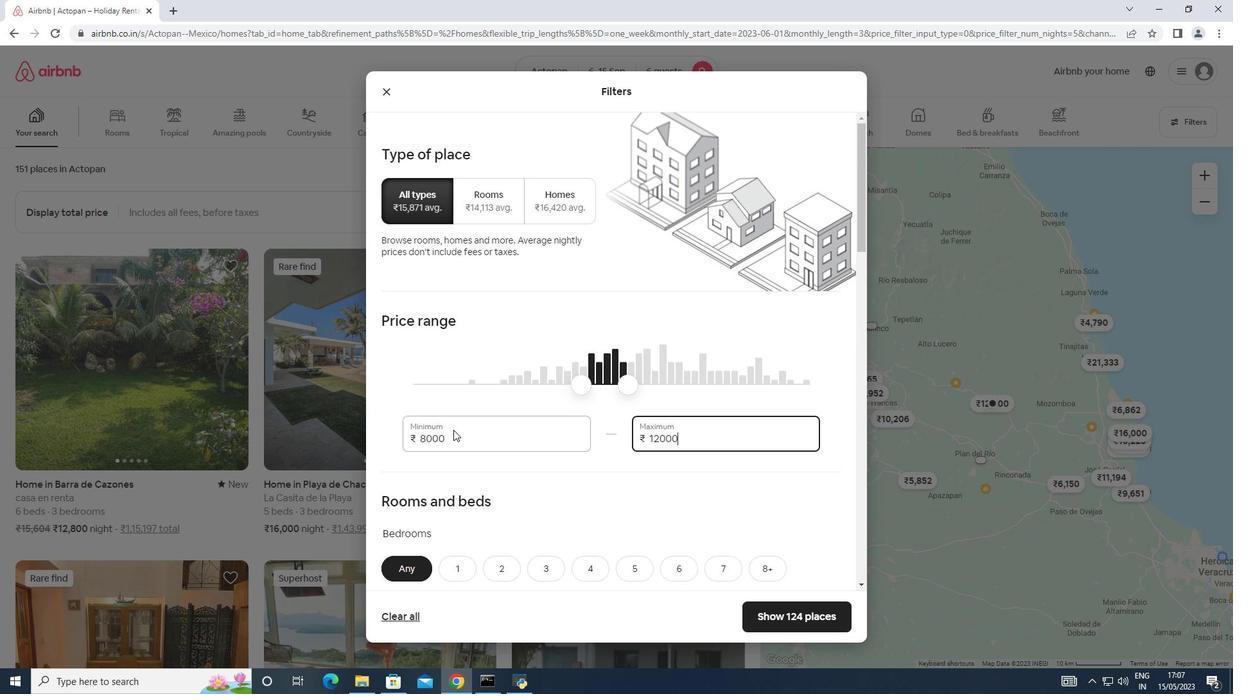 
Action: Mouse scrolled (456, 429) with delta (0, 0)
Screenshot: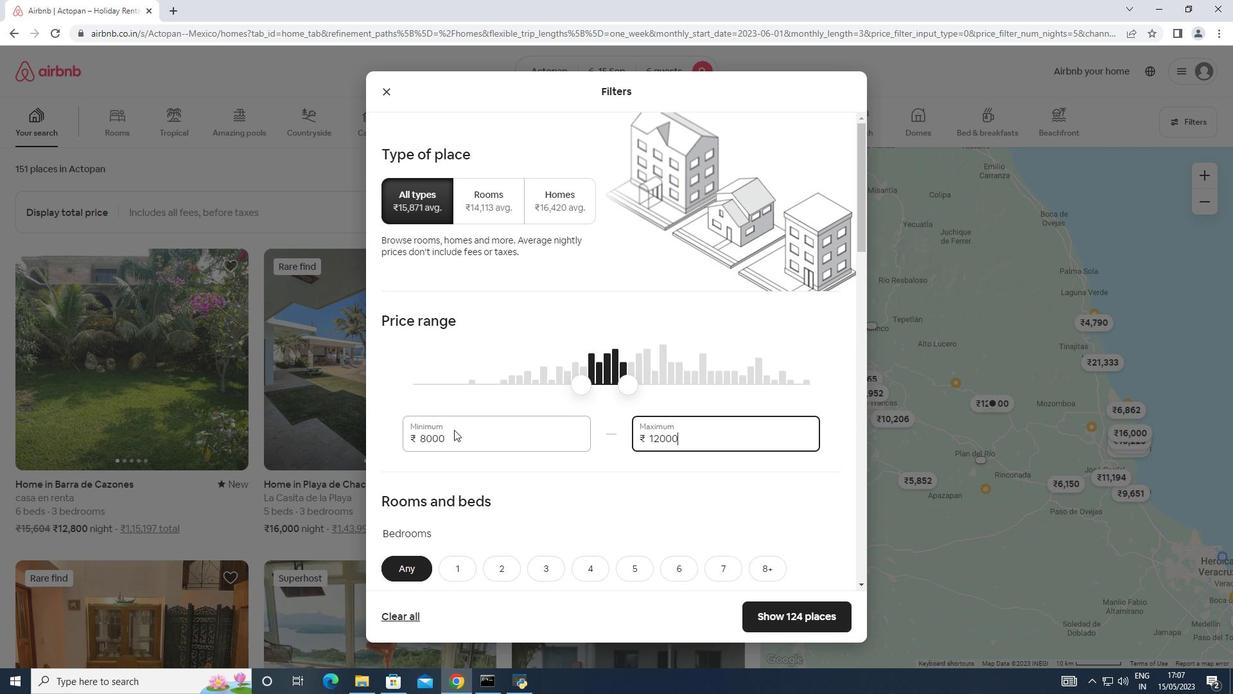 
Action: Mouse scrolled (456, 429) with delta (0, 0)
Screenshot: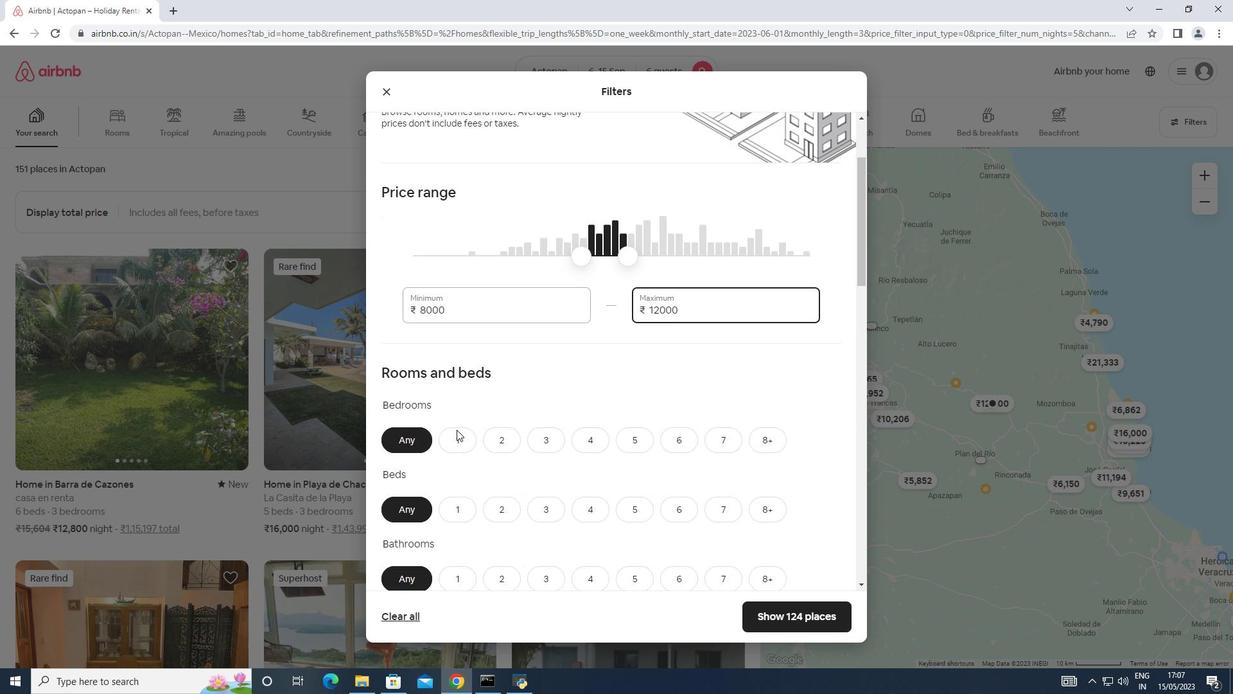 
Action: Mouse moved to (458, 429)
Screenshot: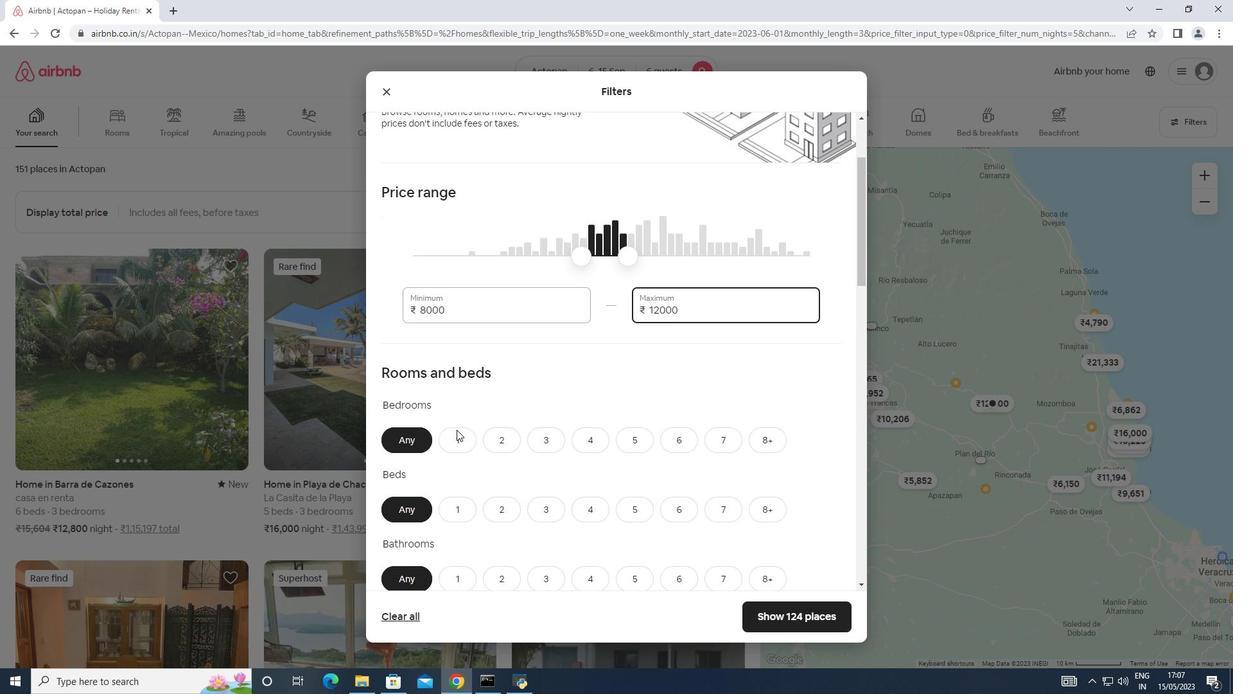 
Action: Mouse scrolled (458, 429) with delta (0, 0)
Screenshot: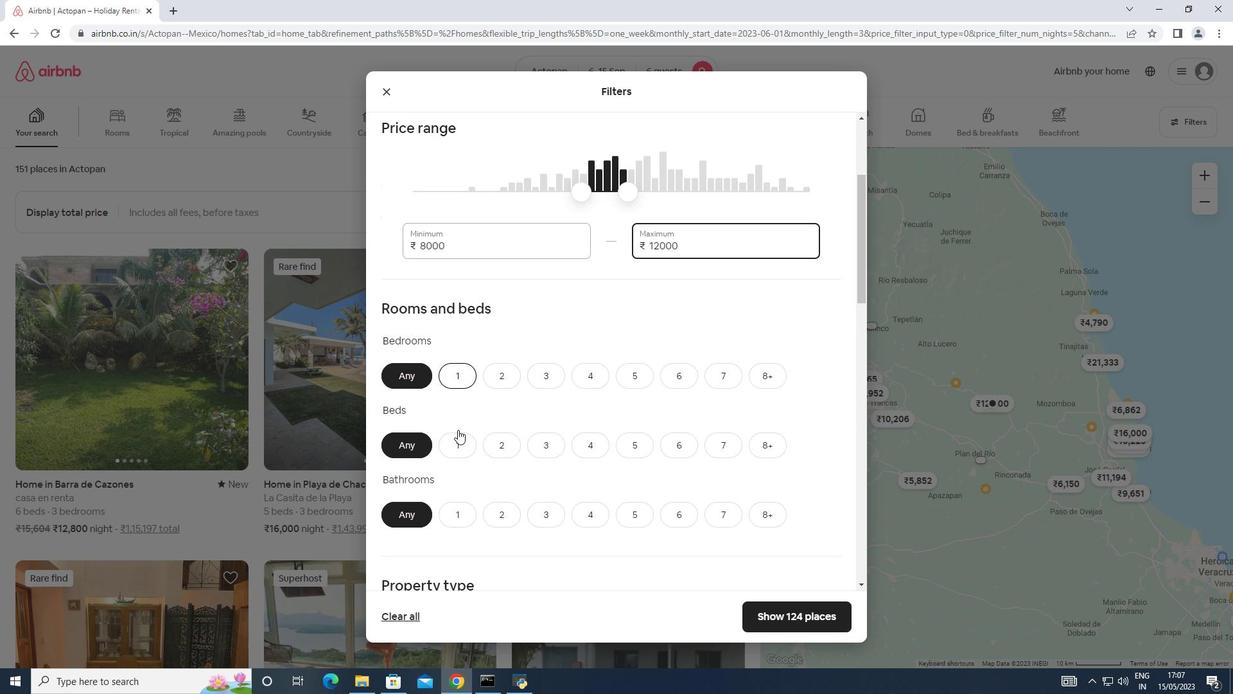 
Action: Mouse scrolled (458, 429) with delta (0, 0)
Screenshot: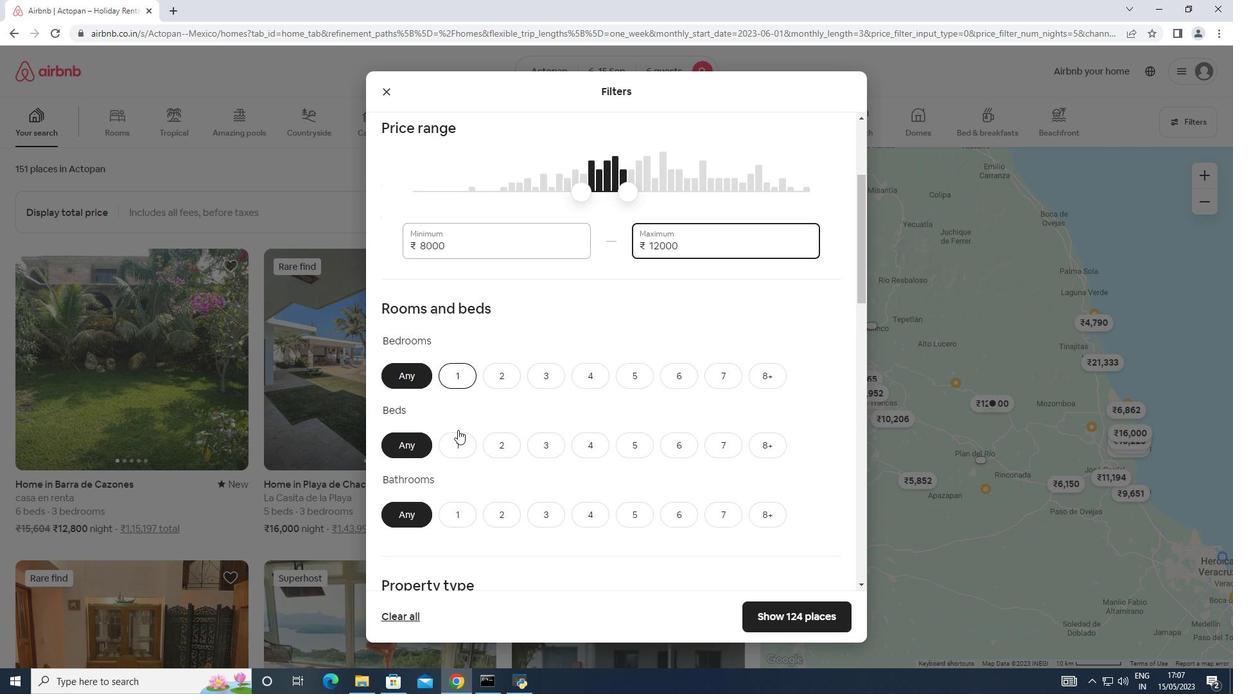 
Action: Mouse moved to (459, 429)
Screenshot: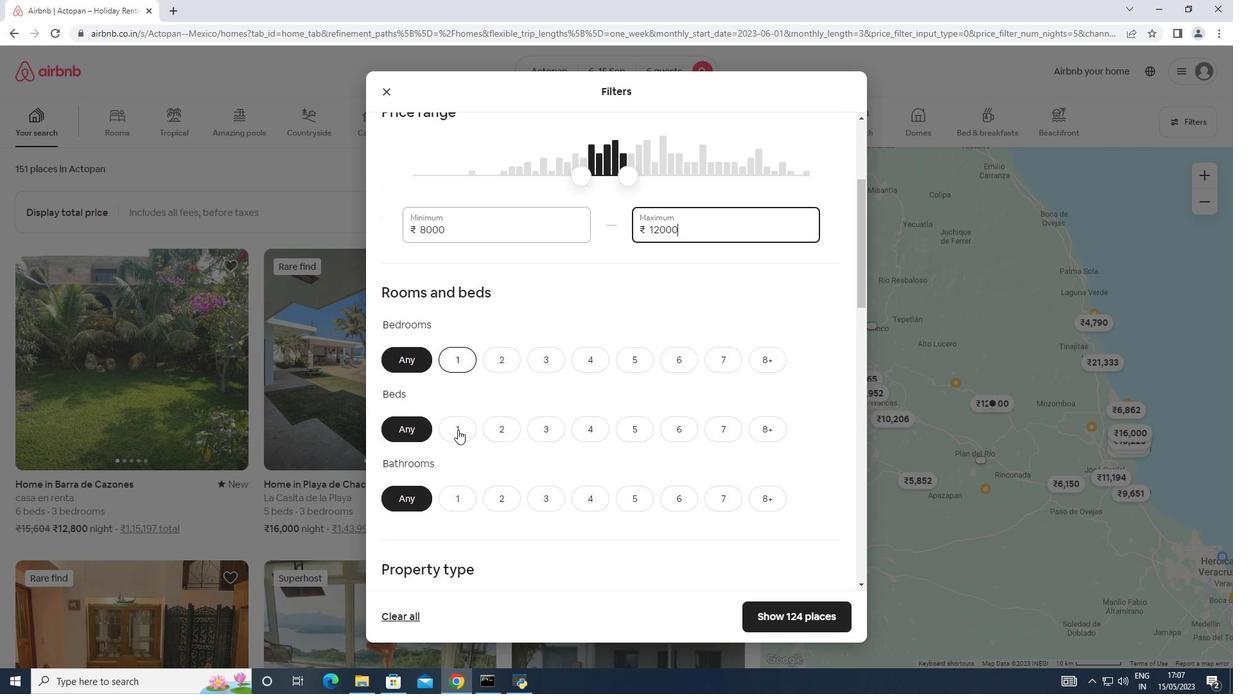 
Action: Mouse scrolled (459, 428) with delta (0, 0)
Screenshot: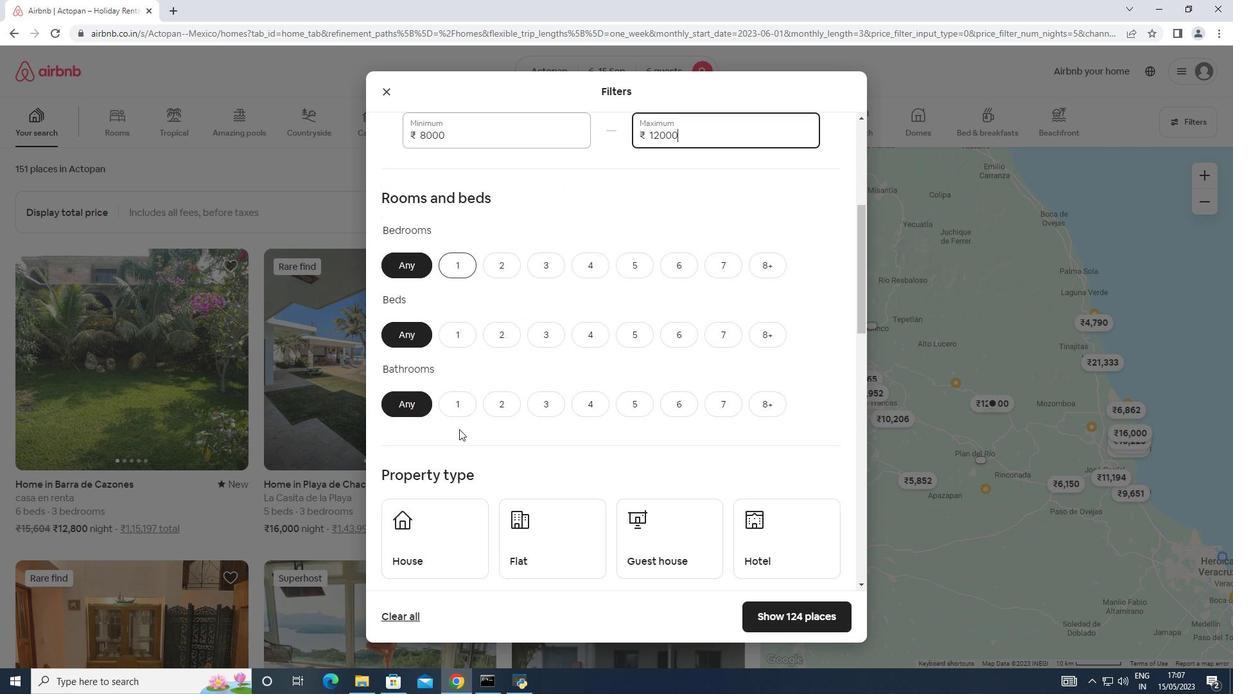 
Action: Mouse scrolled (459, 428) with delta (0, 0)
Screenshot: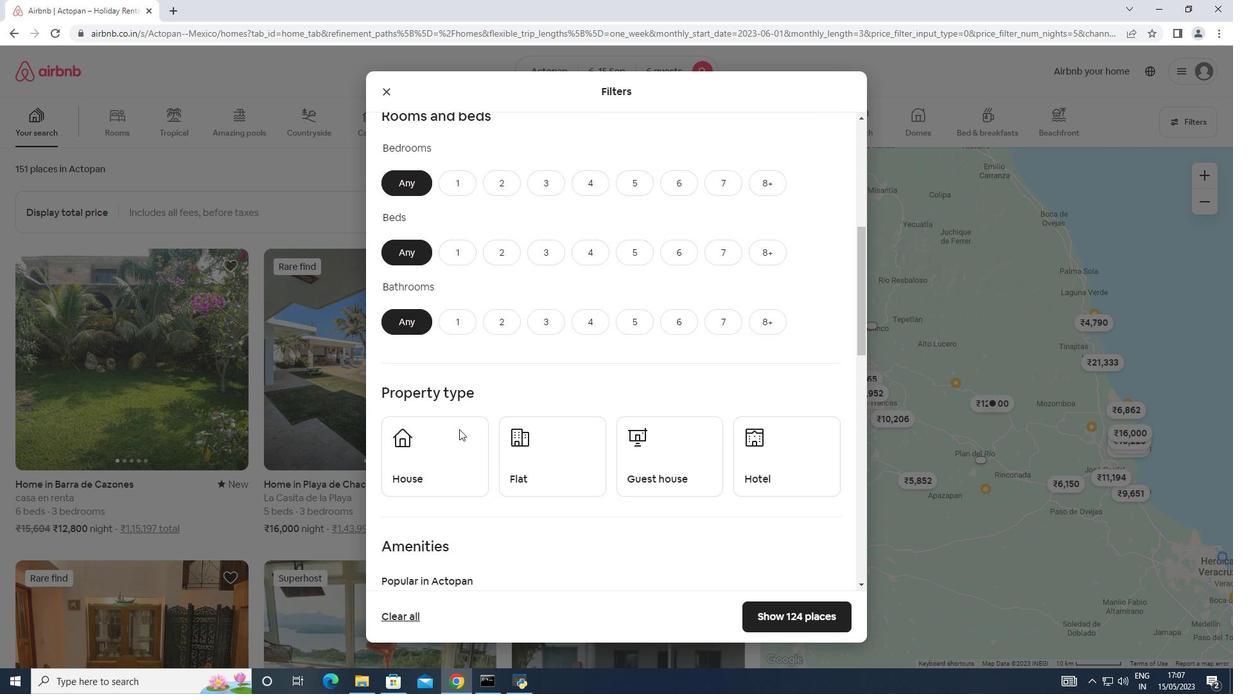 
Action: Mouse moved to (460, 429)
Screenshot: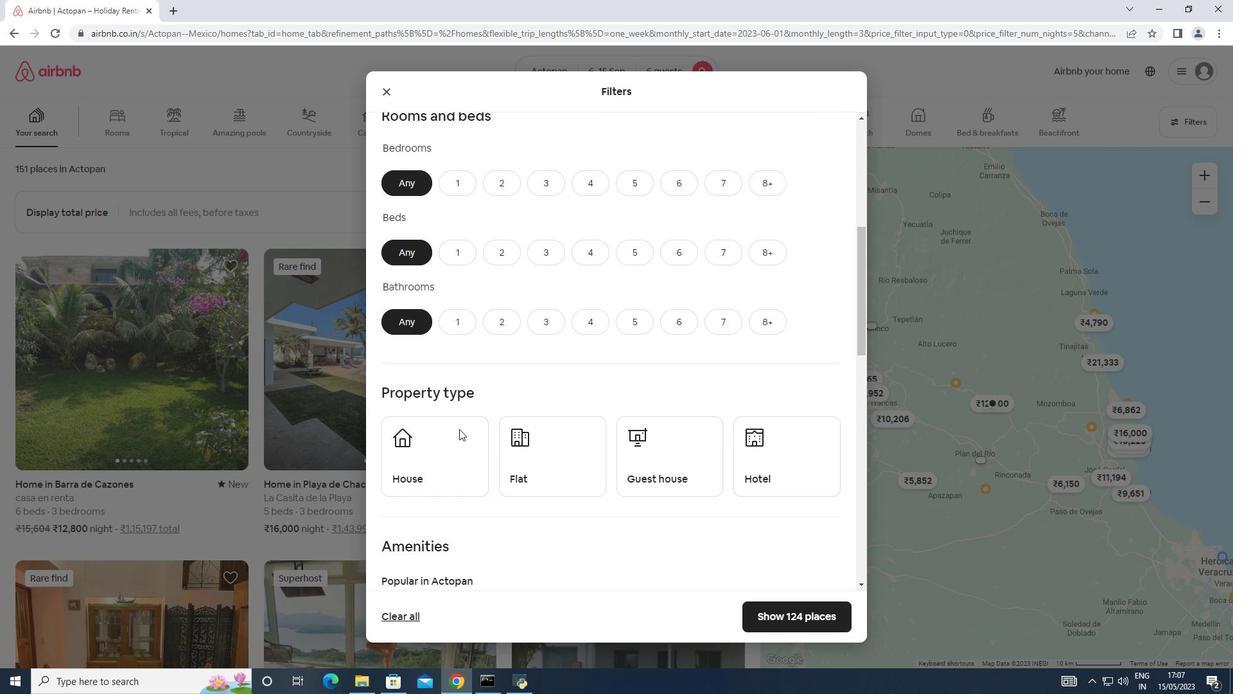 
Action: Mouse scrolled (460, 428) with delta (0, 0)
Screenshot: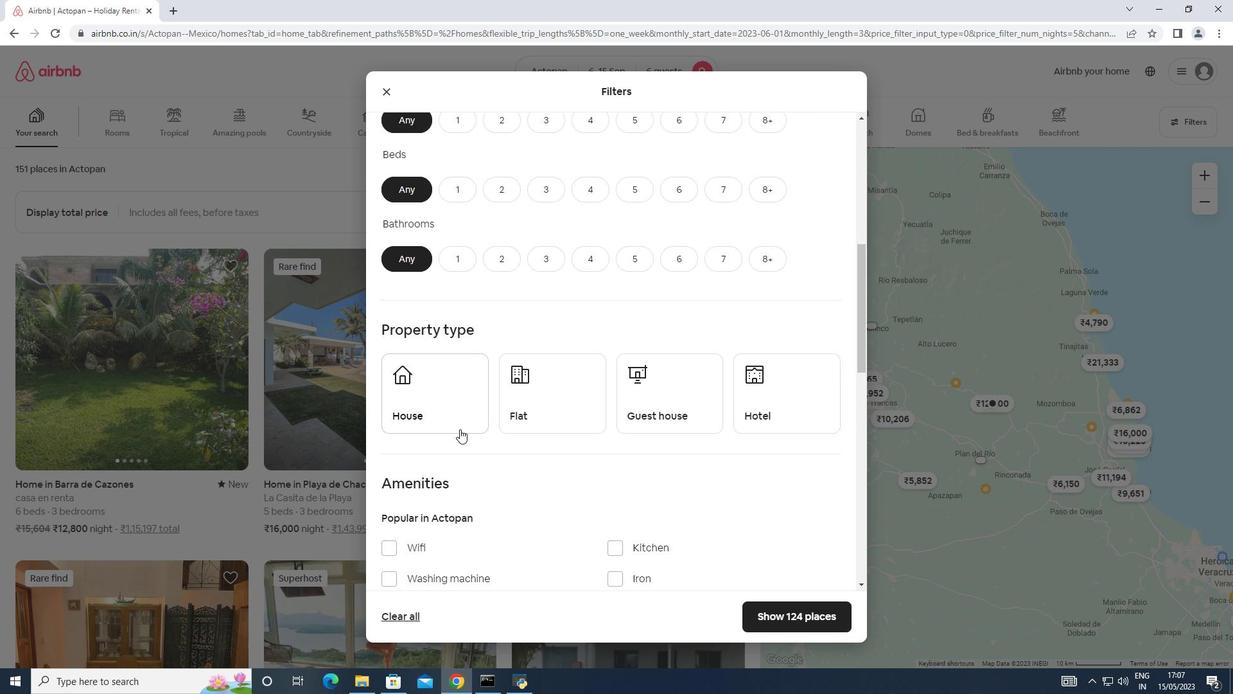 
Action: Mouse moved to (532, 424)
Screenshot: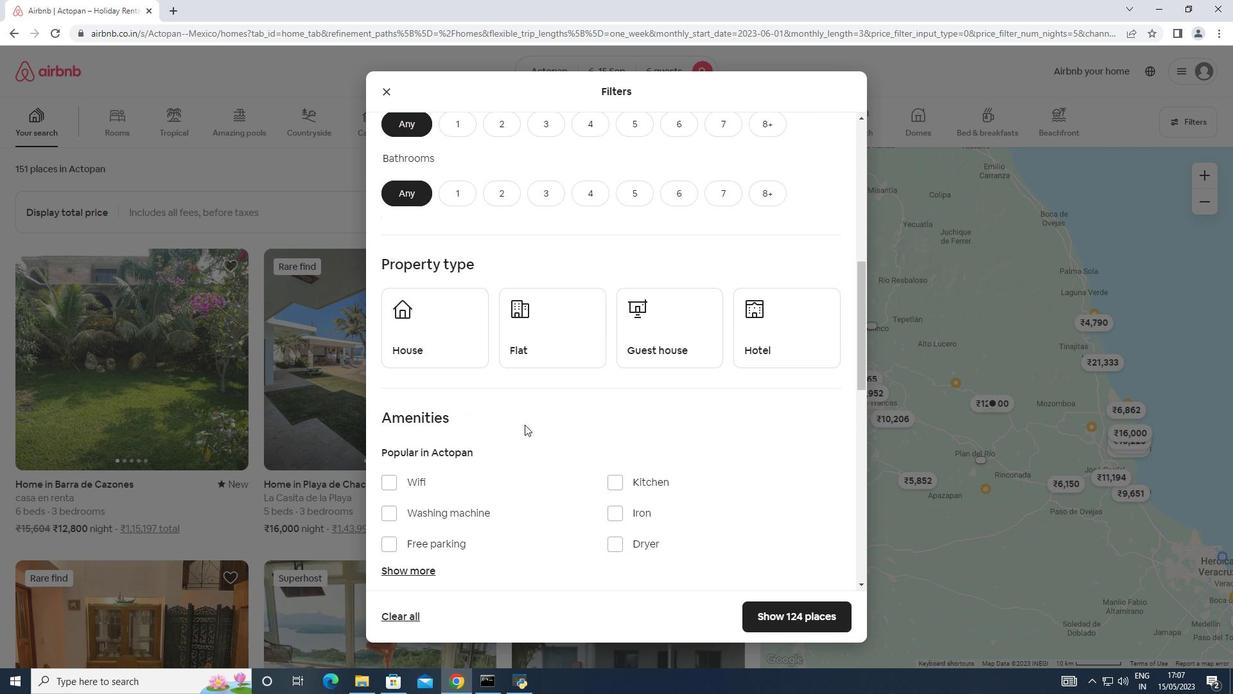 
Action: Mouse scrolled (532, 425) with delta (0, 0)
Screenshot: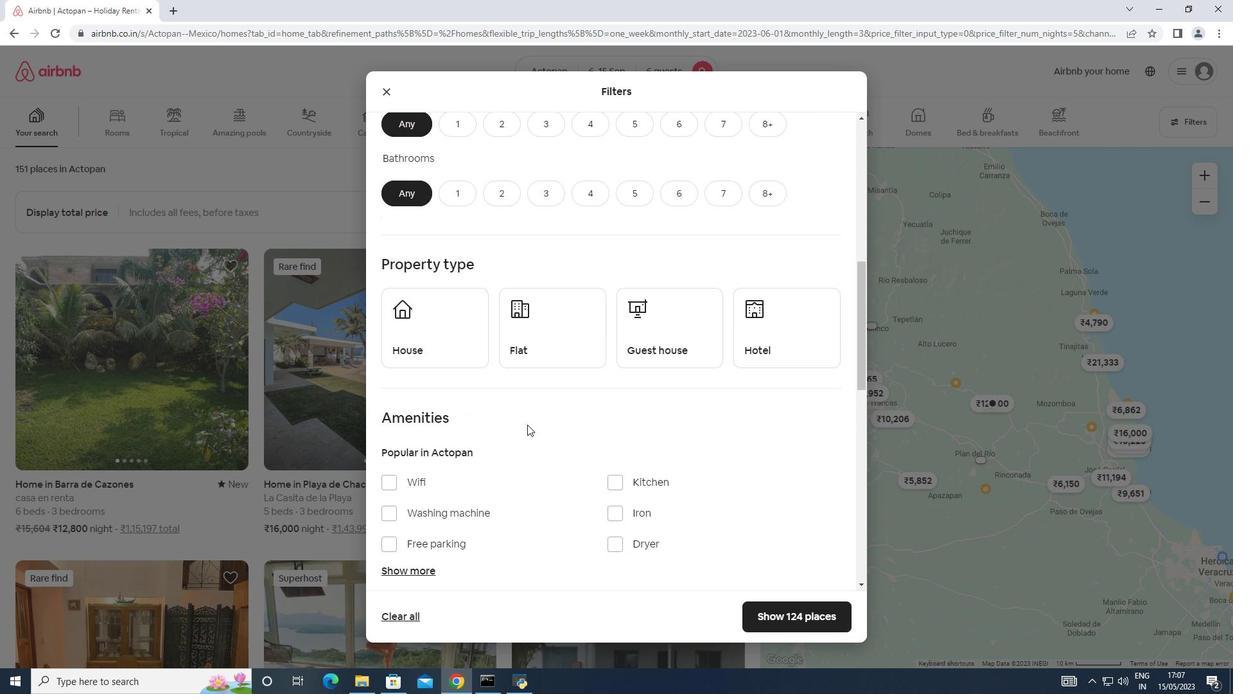 
Action: Mouse scrolled (532, 425) with delta (0, 0)
Screenshot: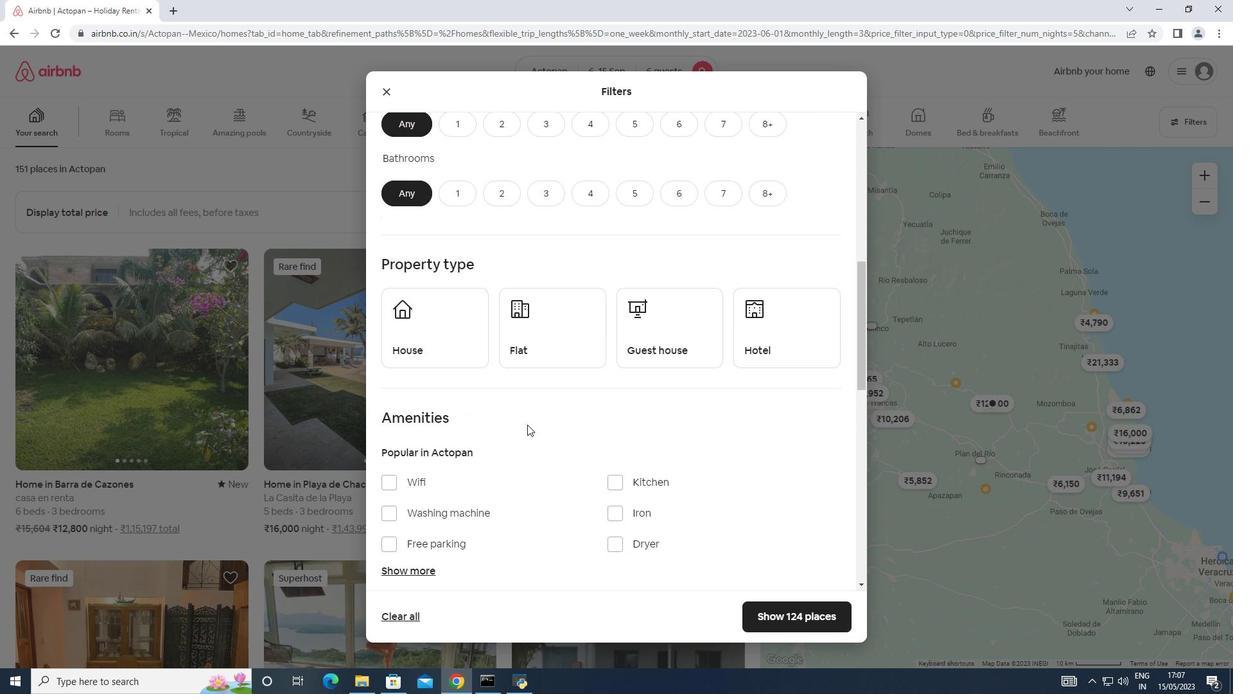 
Action: Mouse moved to (676, 177)
Screenshot: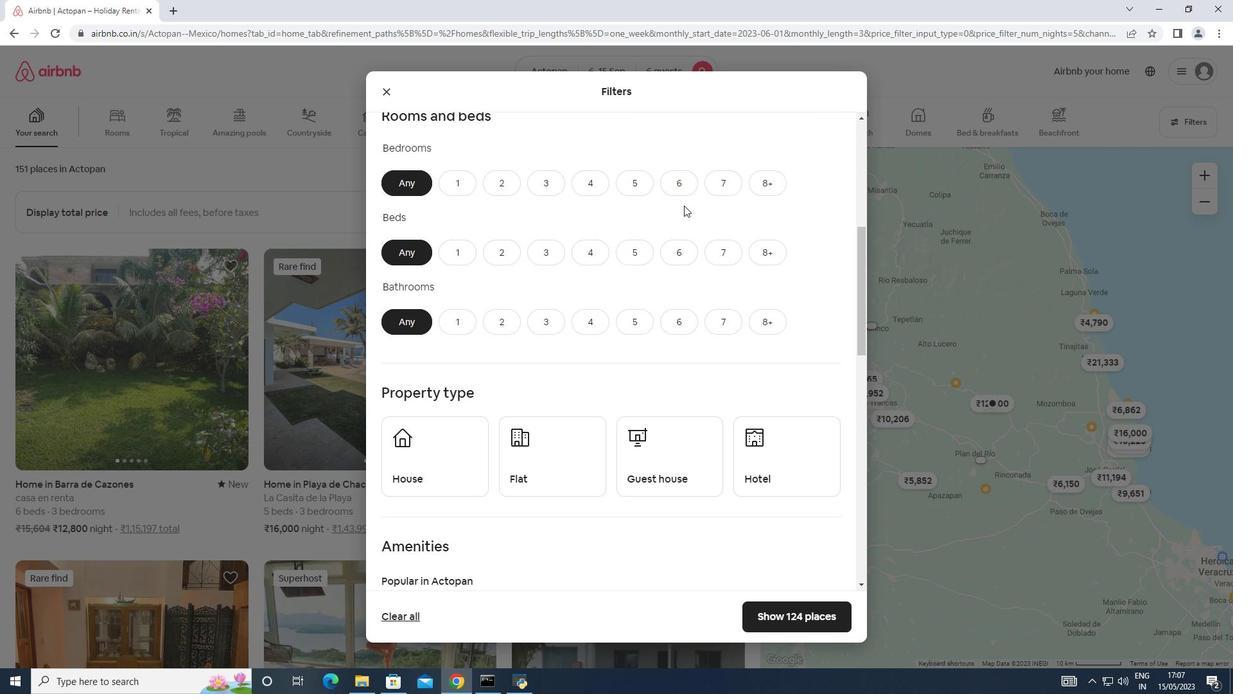 
Action: Mouse pressed left at (676, 177)
Screenshot: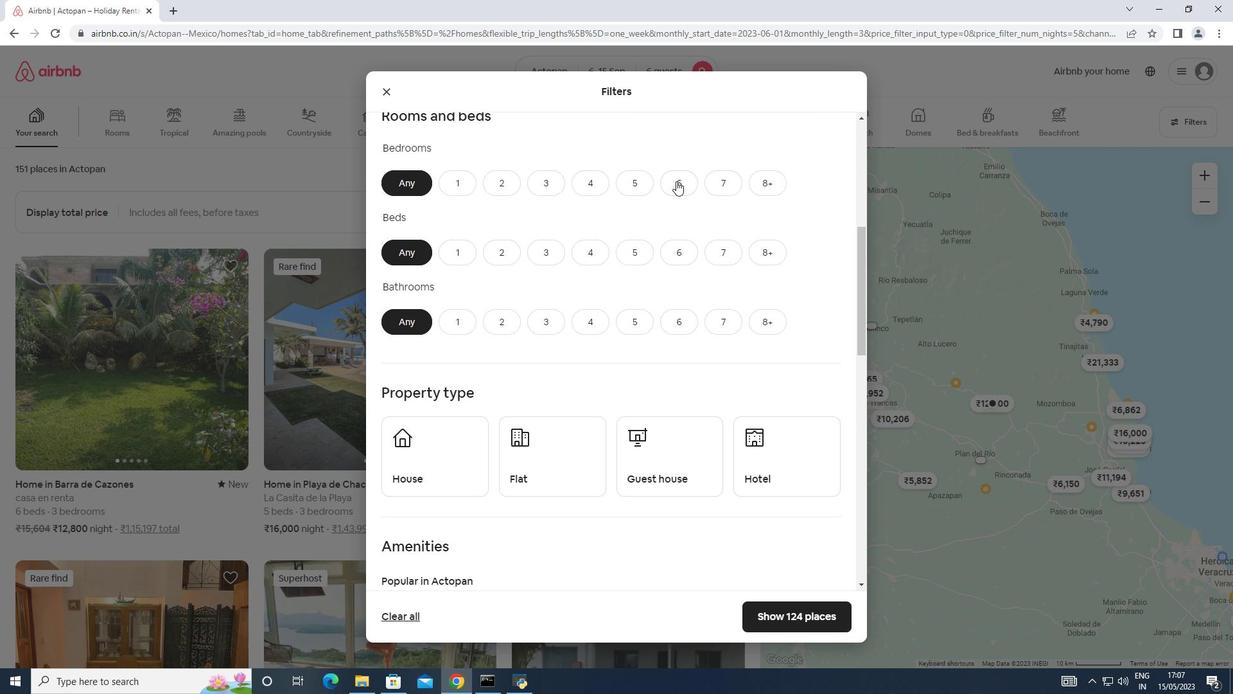 
Action: Mouse moved to (688, 253)
Screenshot: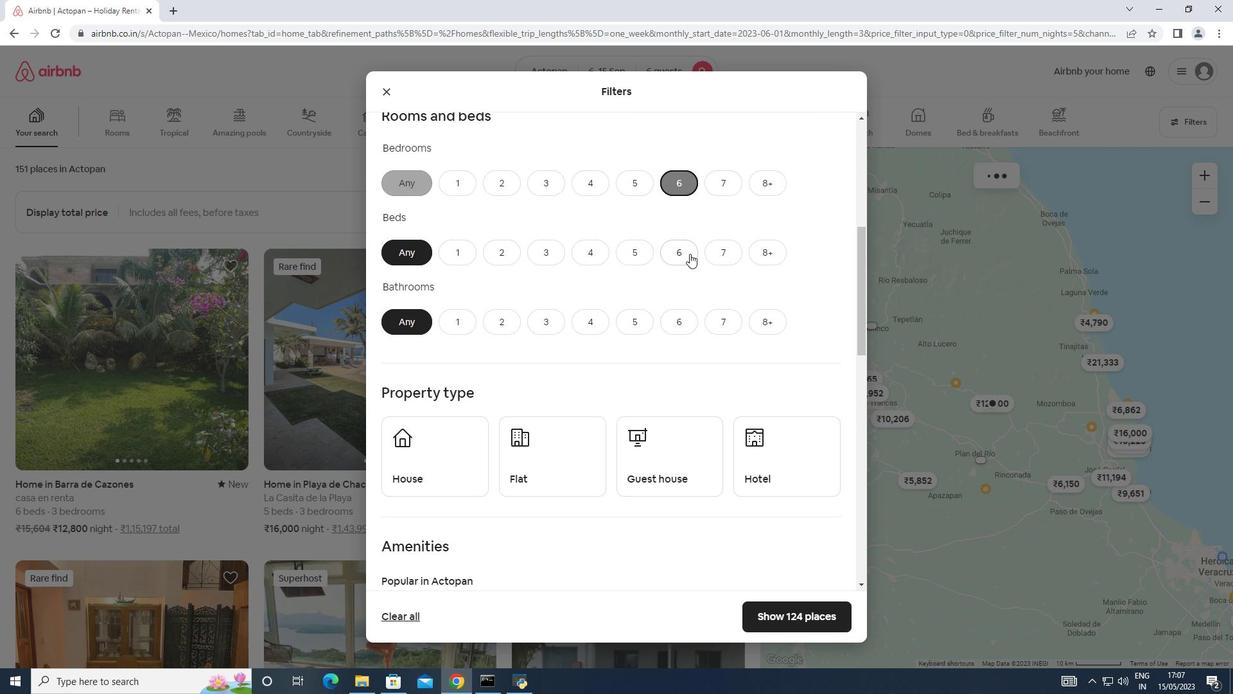
Action: Mouse pressed left at (688, 253)
Screenshot: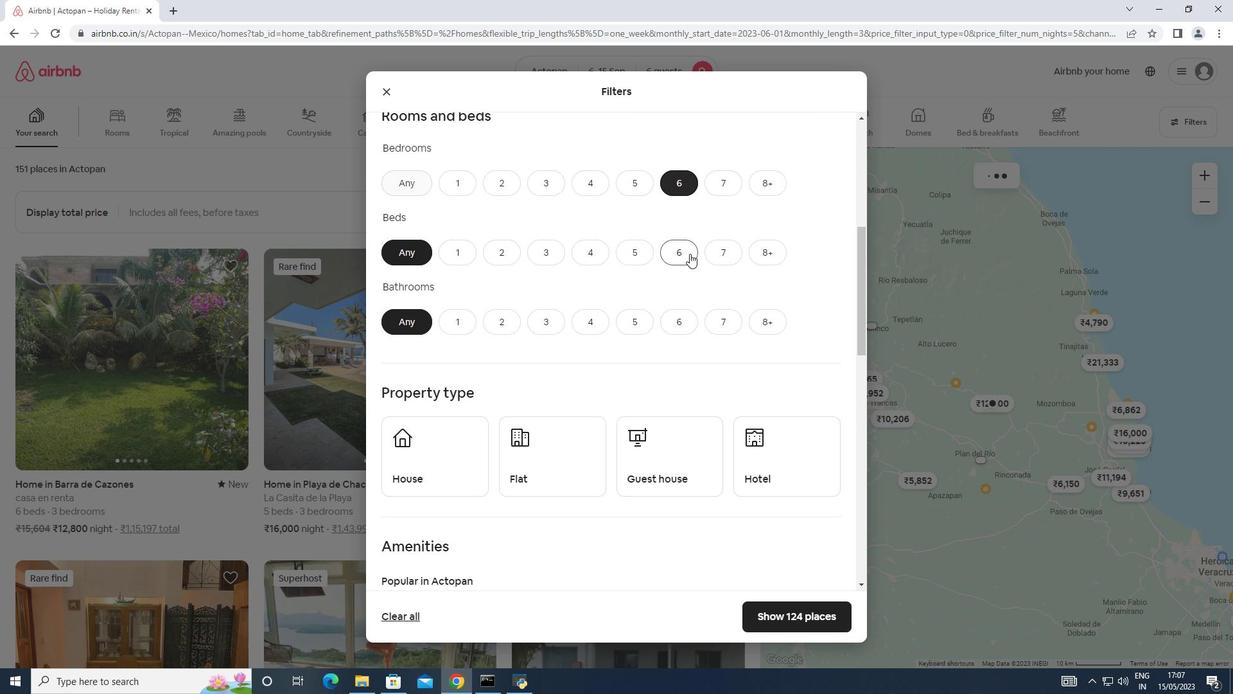 
Action: Mouse moved to (682, 319)
Screenshot: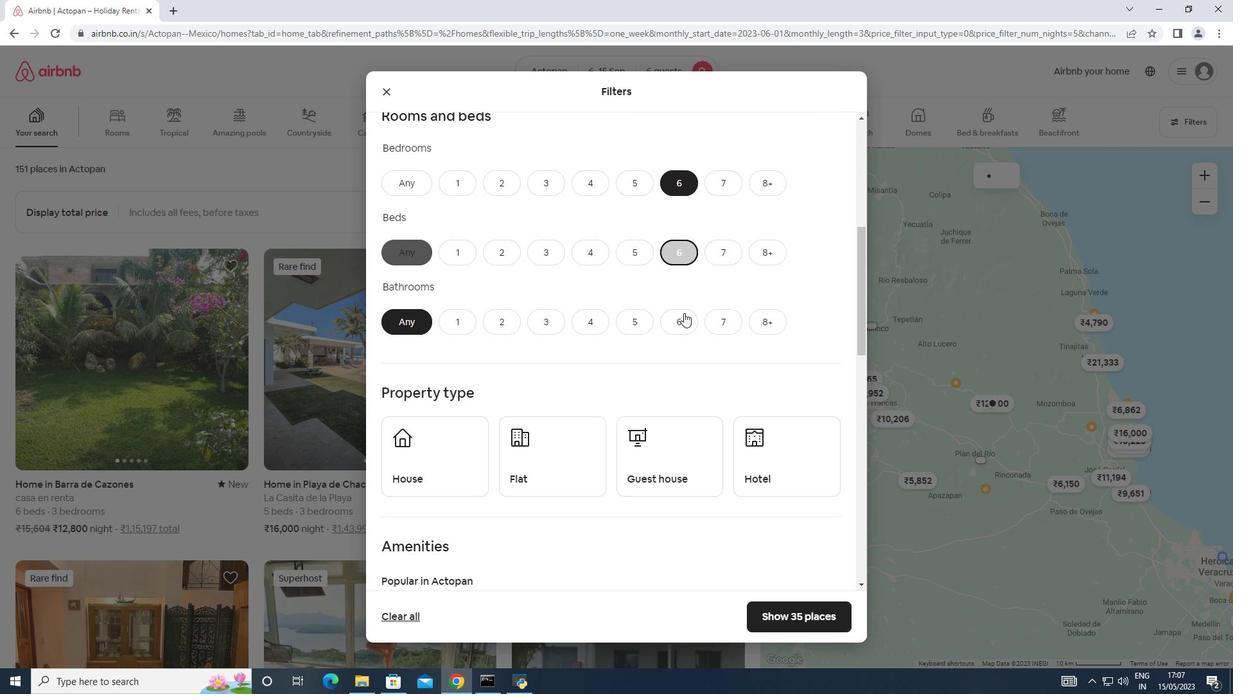 
Action: Mouse pressed left at (682, 319)
Screenshot: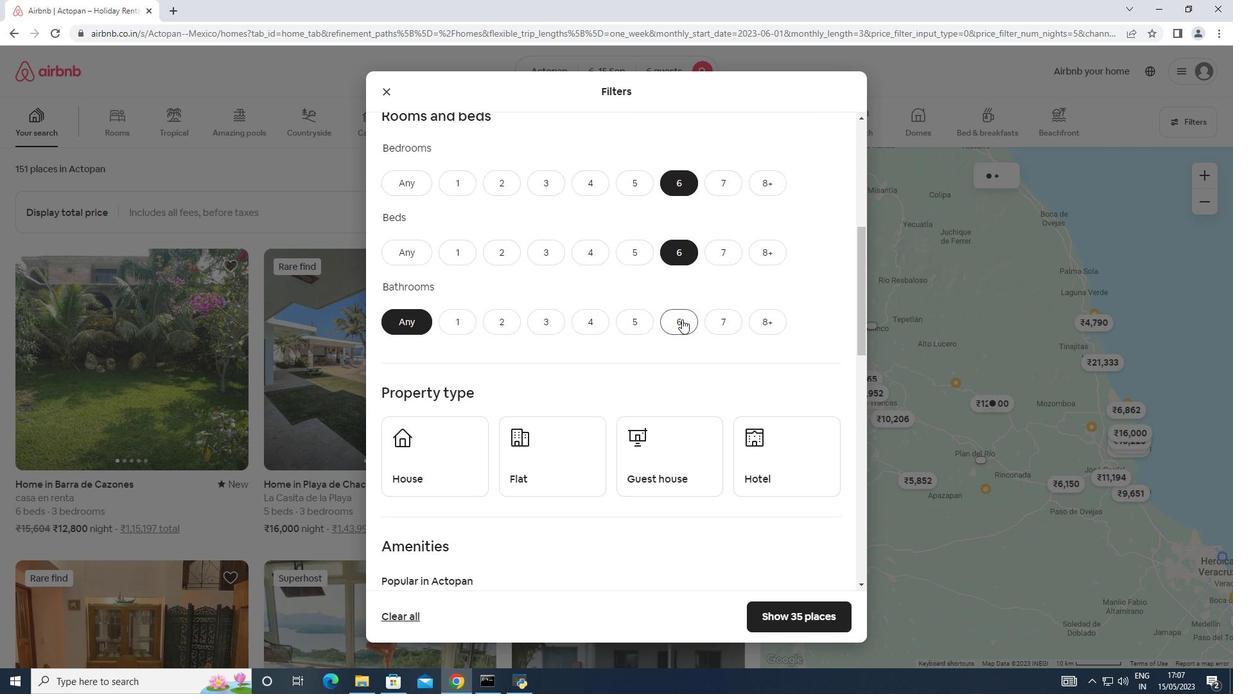 
Action: Mouse moved to (677, 323)
Screenshot: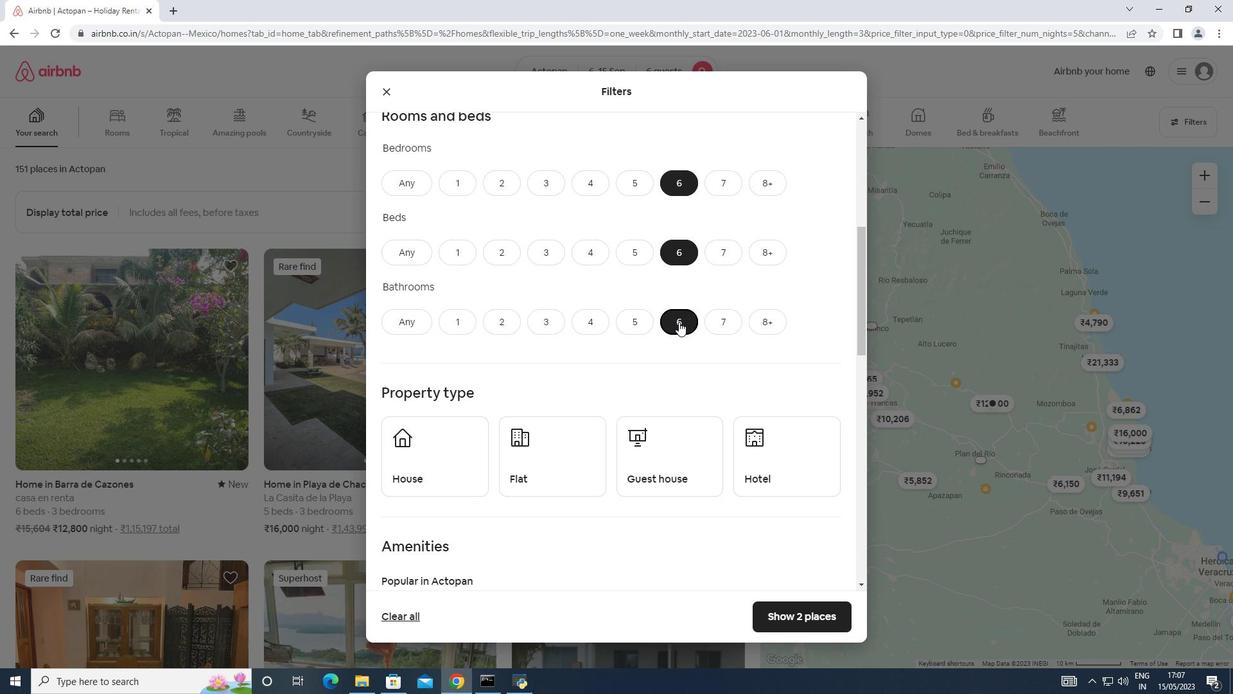 
Action: Mouse scrolled (677, 322) with delta (0, 0)
Screenshot: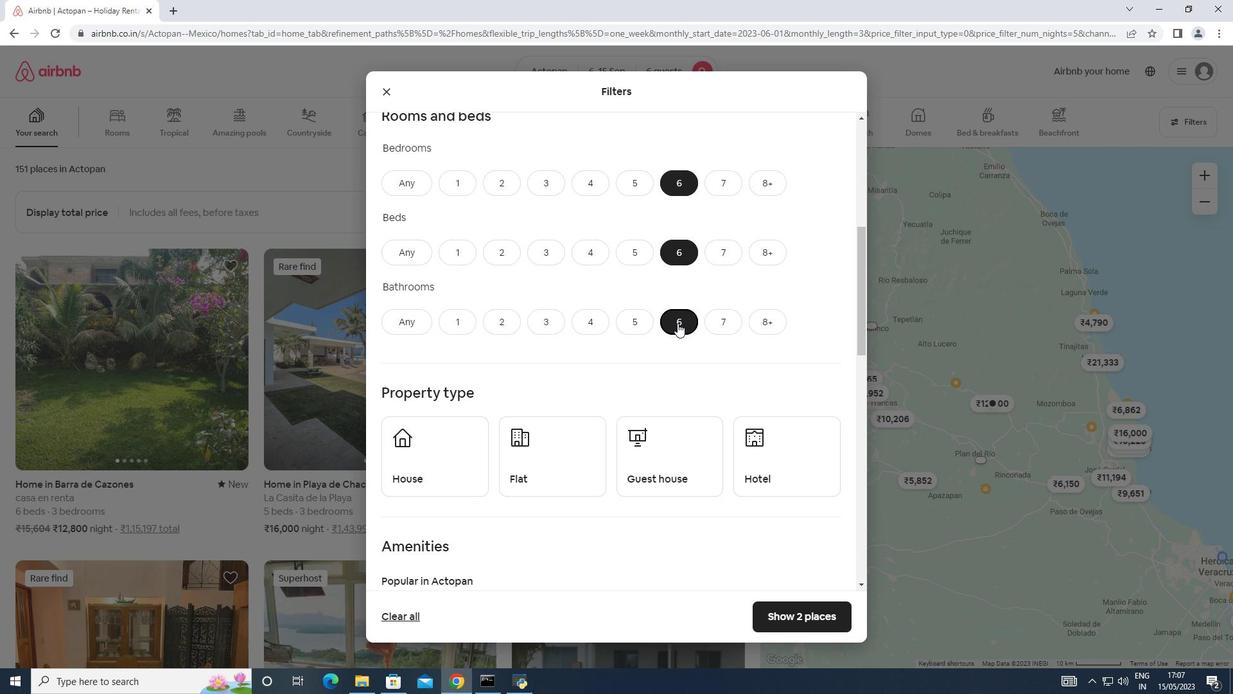 
Action: Mouse scrolled (677, 322) with delta (0, 0)
Screenshot: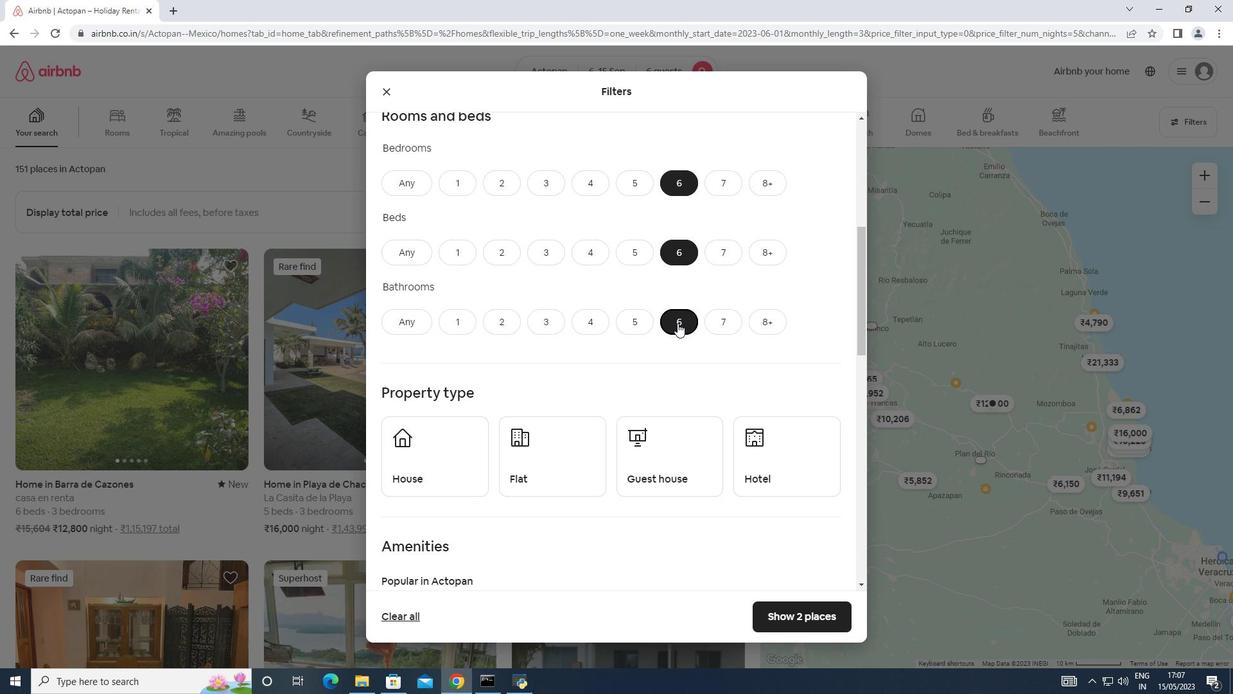 
Action: Mouse moved to (453, 339)
Screenshot: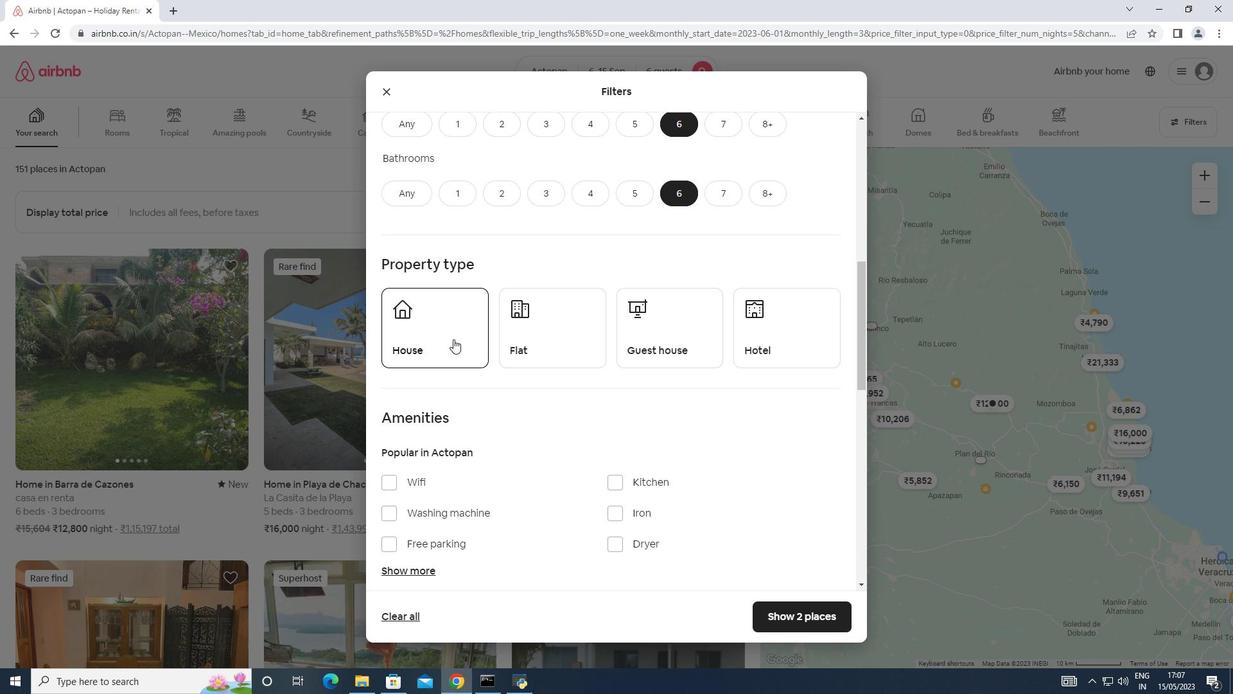 
Action: Mouse pressed left at (453, 339)
Screenshot: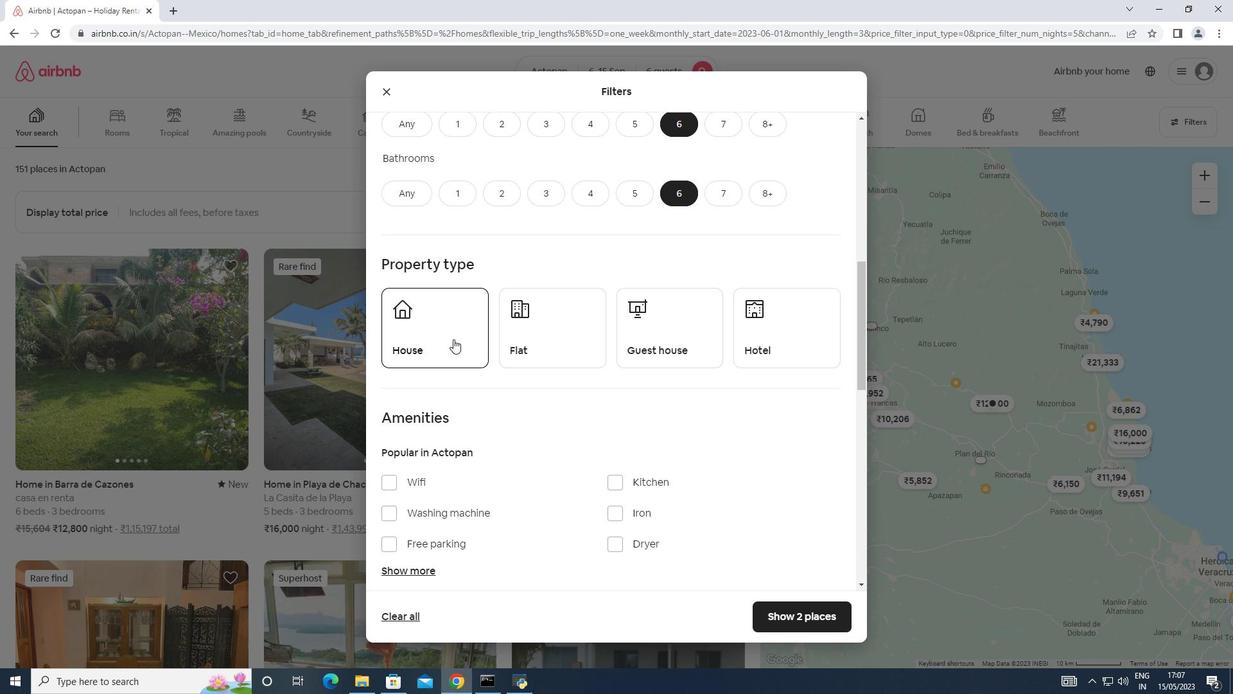 
Action: Mouse moved to (558, 343)
Screenshot: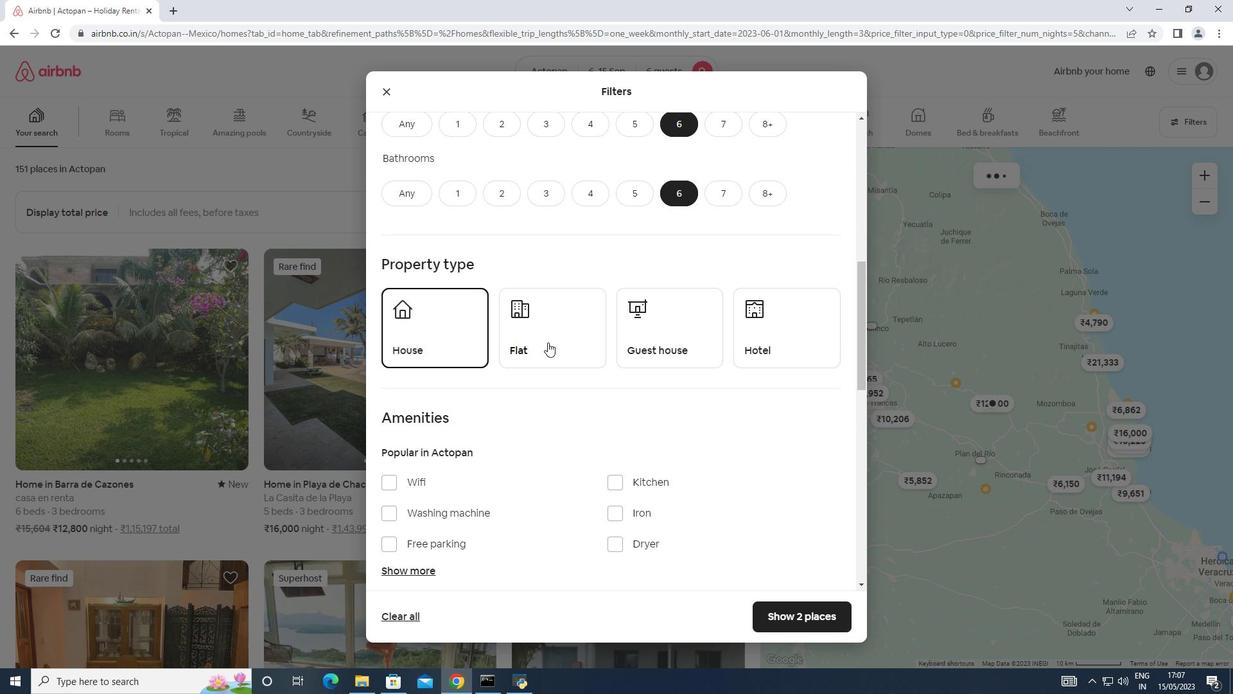 
Action: Mouse pressed left at (558, 343)
Screenshot: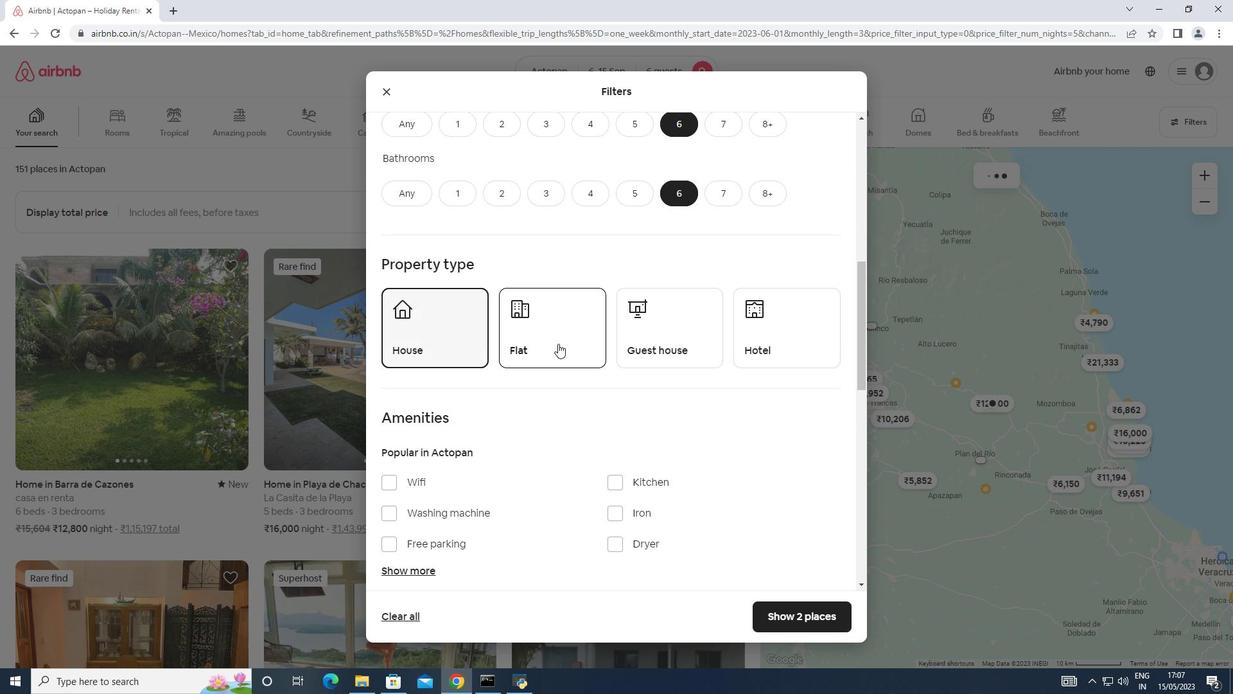 
Action: Mouse moved to (658, 338)
Screenshot: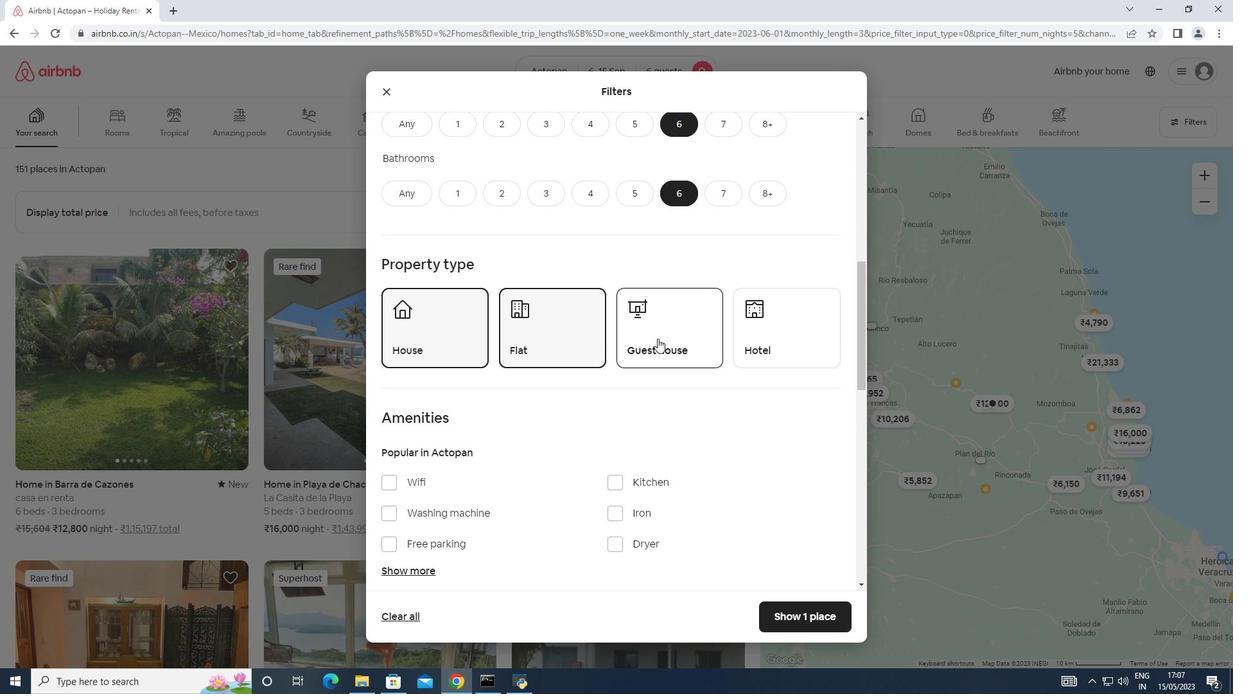 
Action: Mouse pressed left at (658, 338)
Screenshot: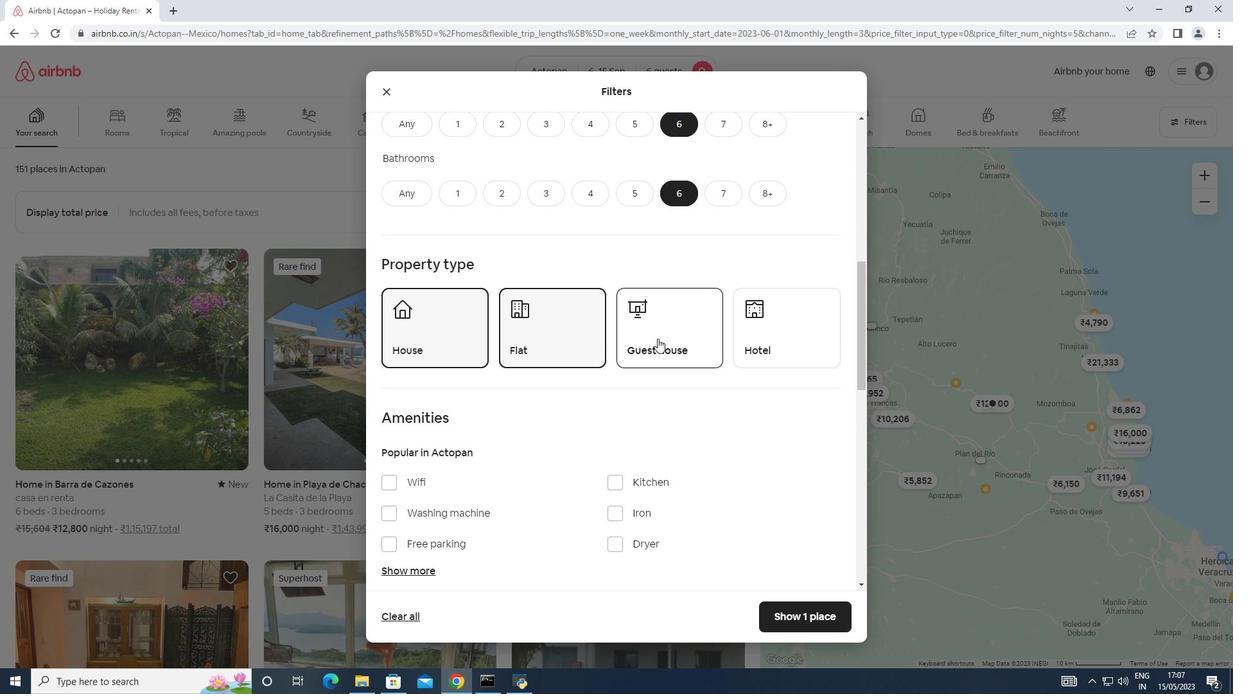 
Action: Mouse moved to (619, 343)
Screenshot: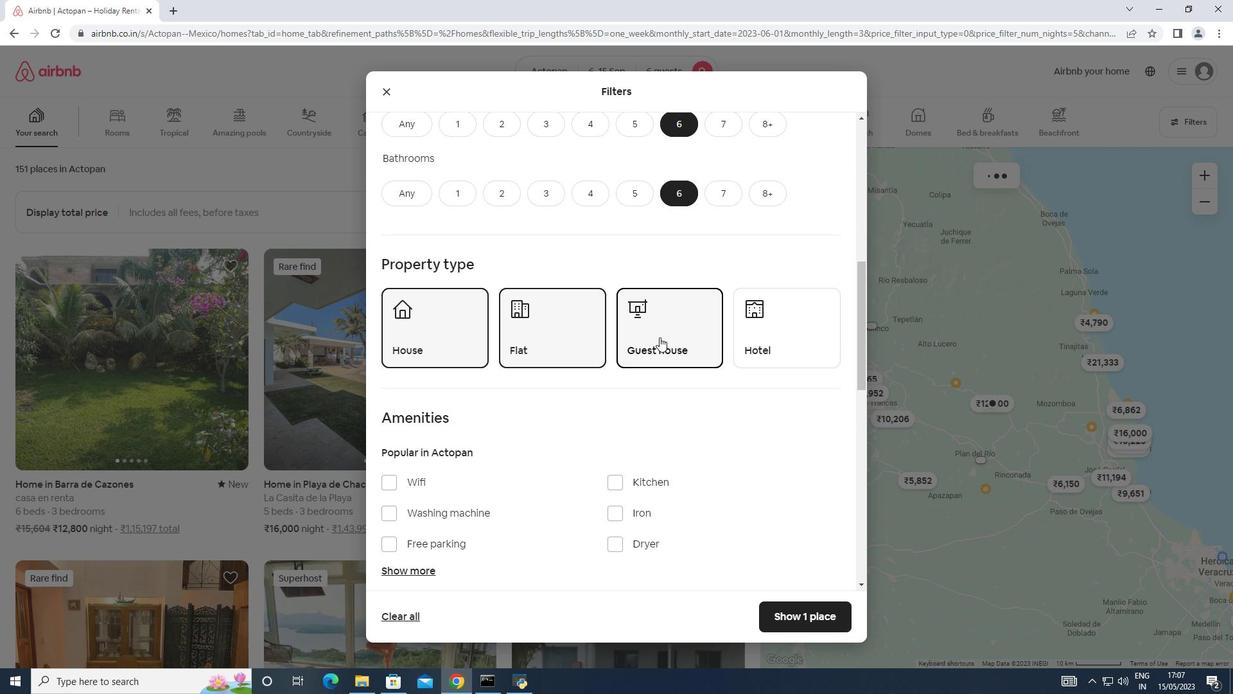 
Action: Mouse scrolled (619, 342) with delta (0, 0)
Screenshot: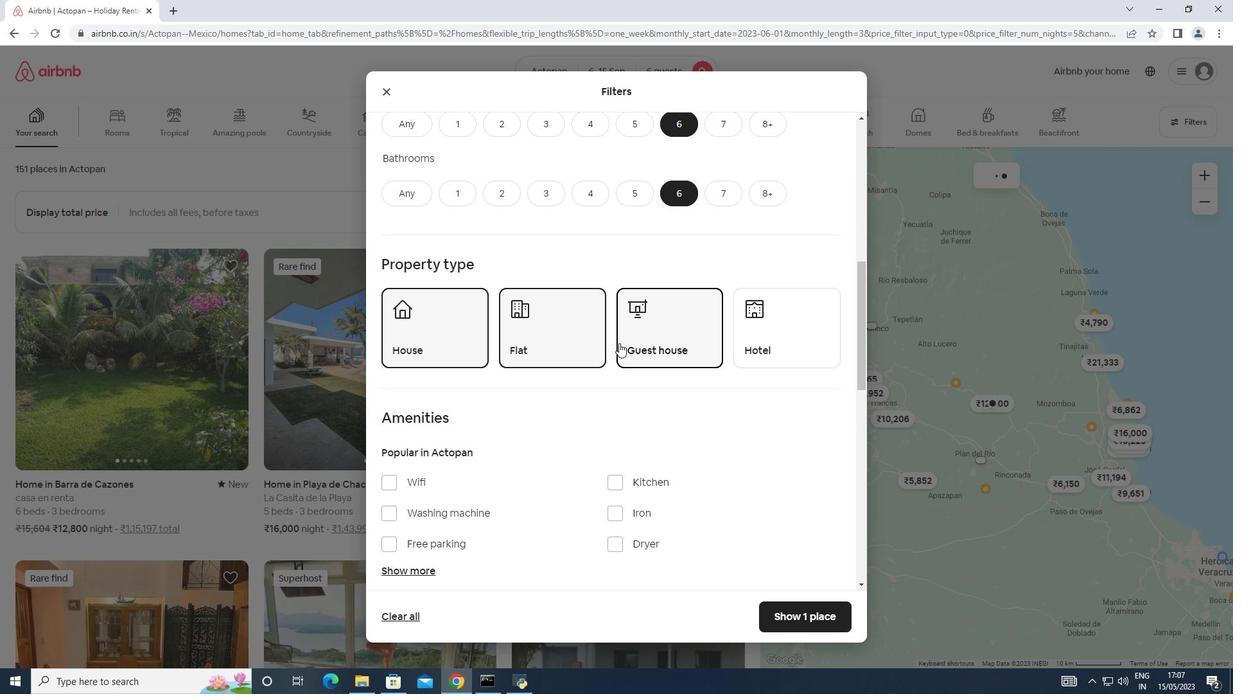 
Action: Mouse scrolled (619, 342) with delta (0, 0)
Screenshot: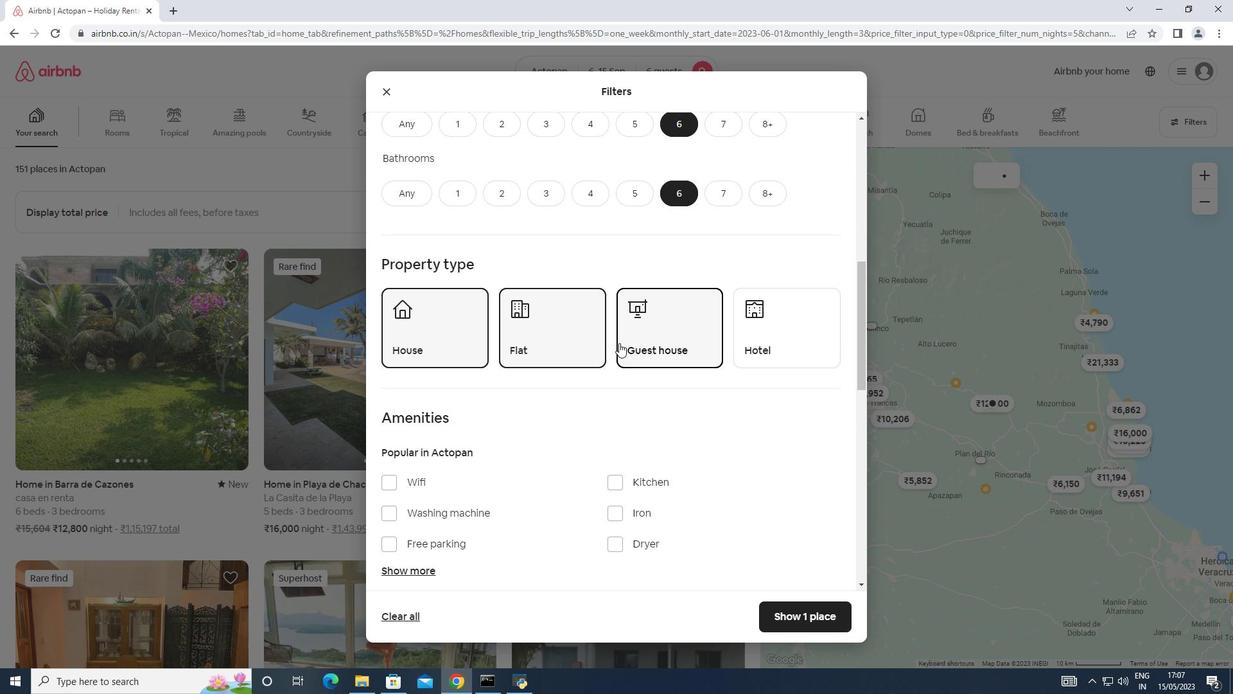 
Action: Mouse moved to (395, 350)
Screenshot: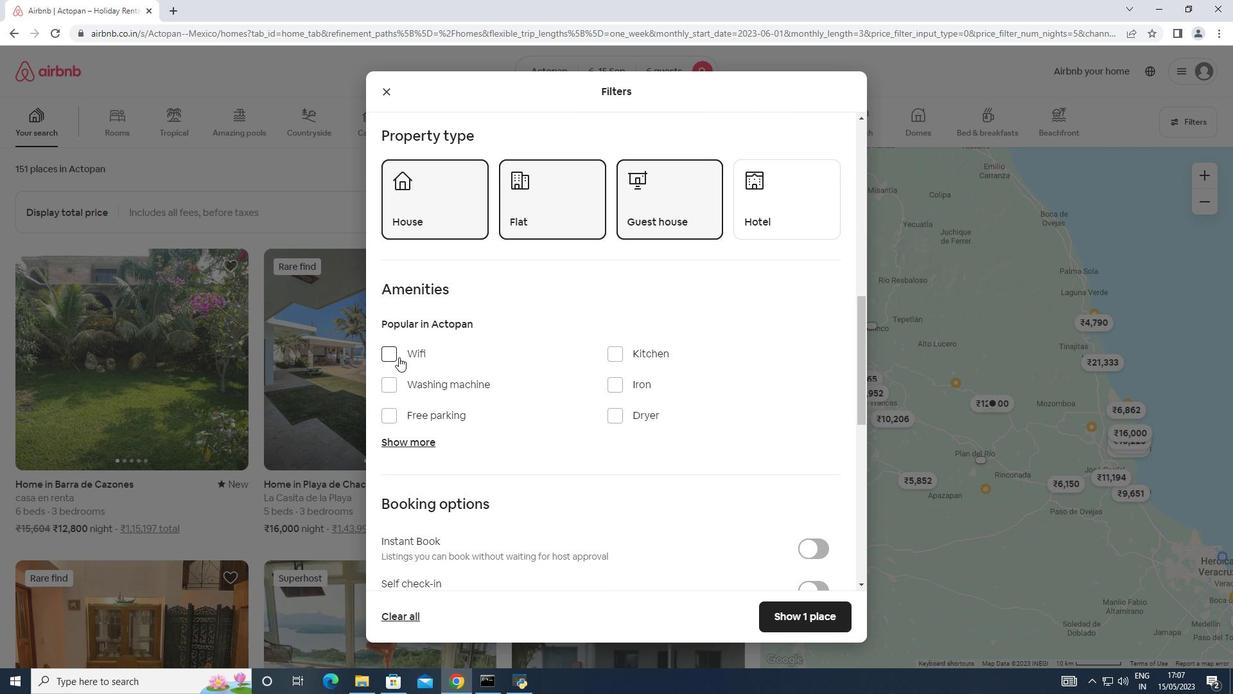 
Action: Mouse pressed left at (395, 350)
Screenshot: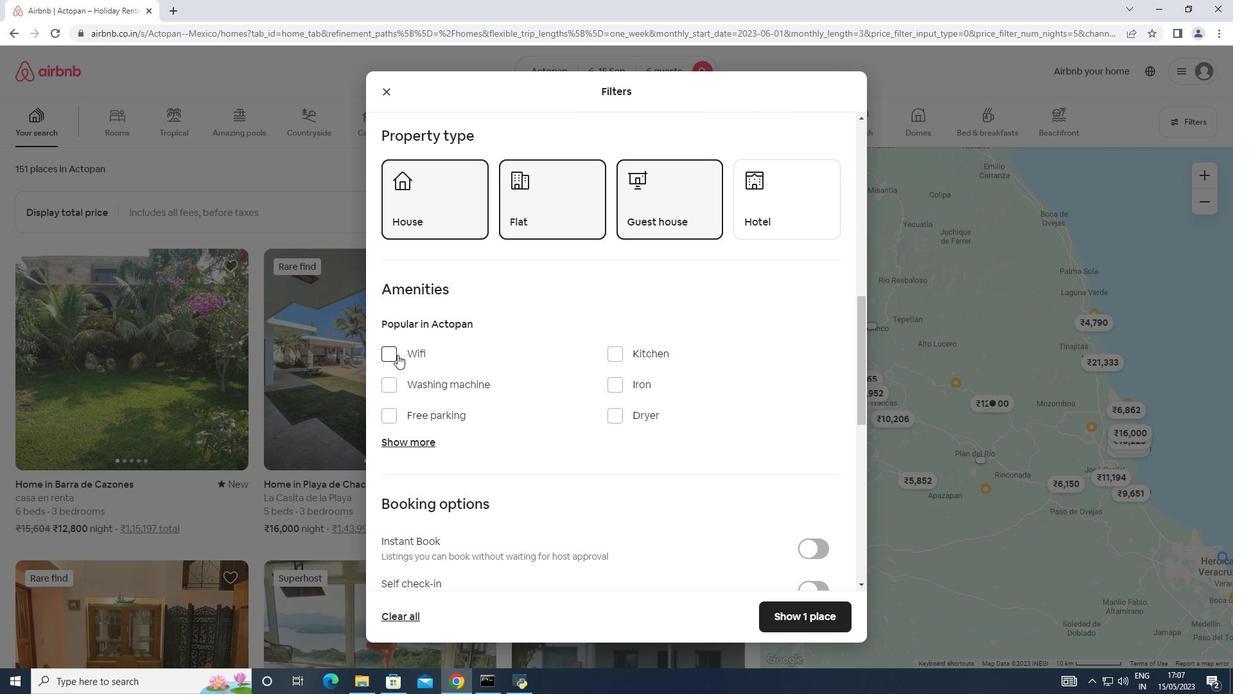 
Action: Mouse moved to (413, 442)
Screenshot: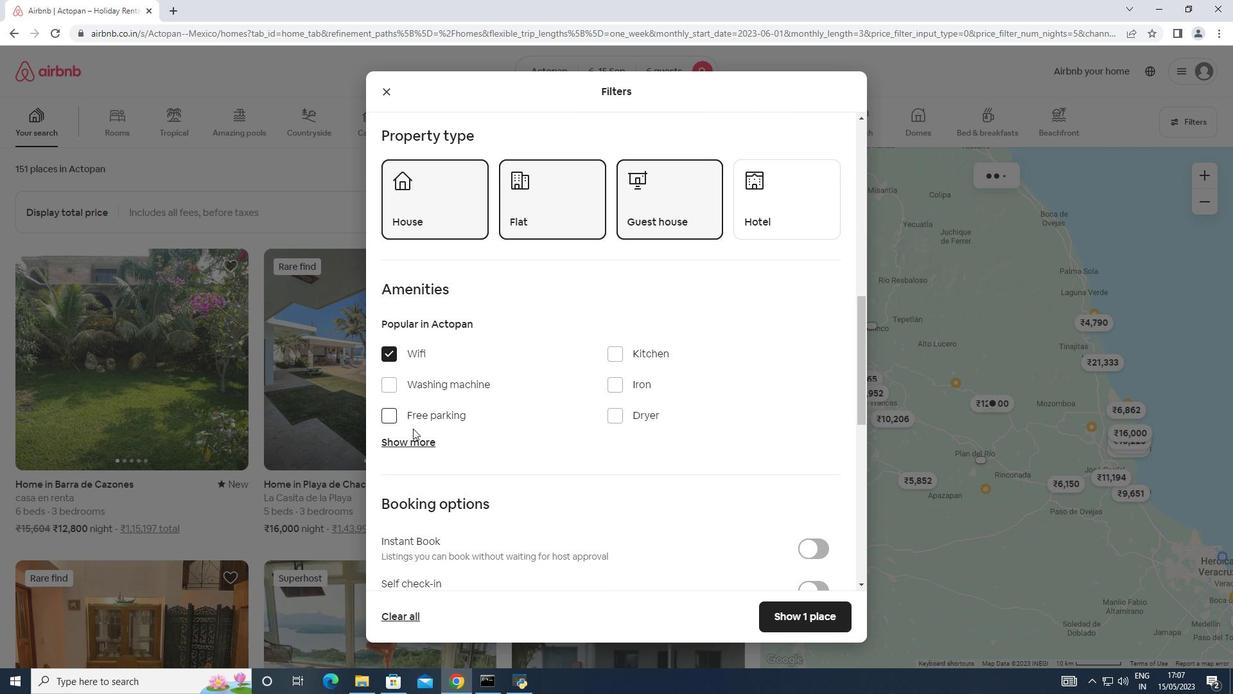 
Action: Mouse pressed left at (413, 442)
Screenshot: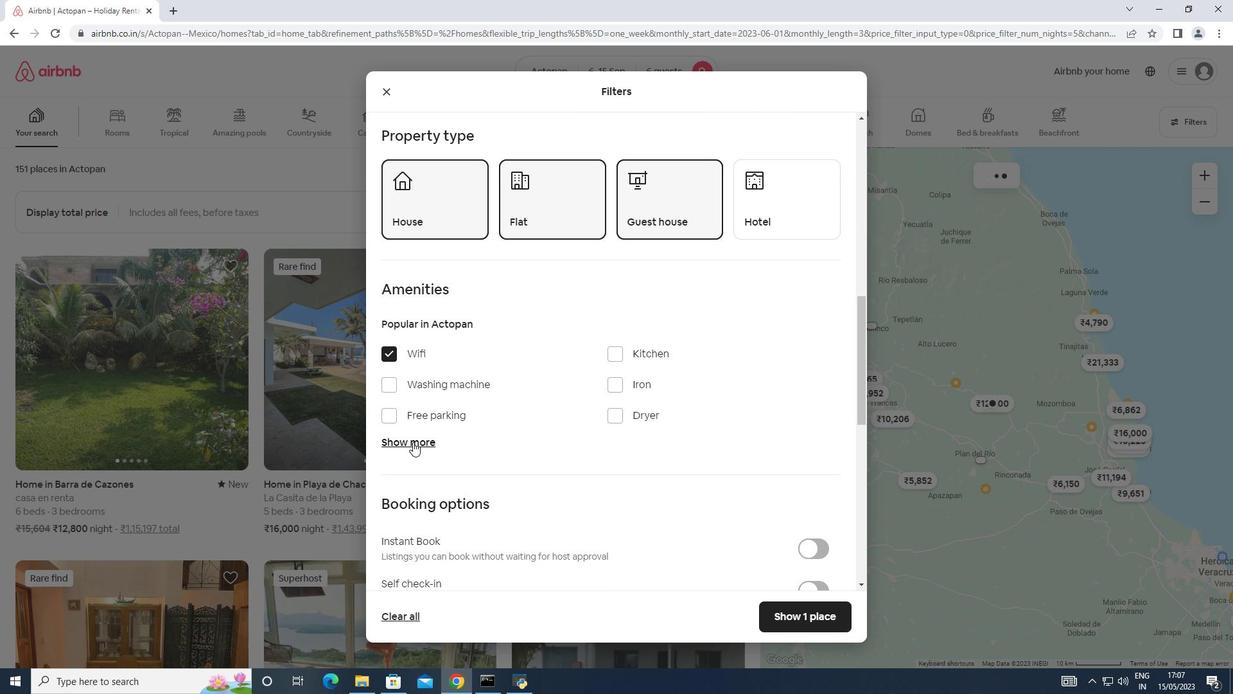 
Action: Mouse moved to (613, 517)
Screenshot: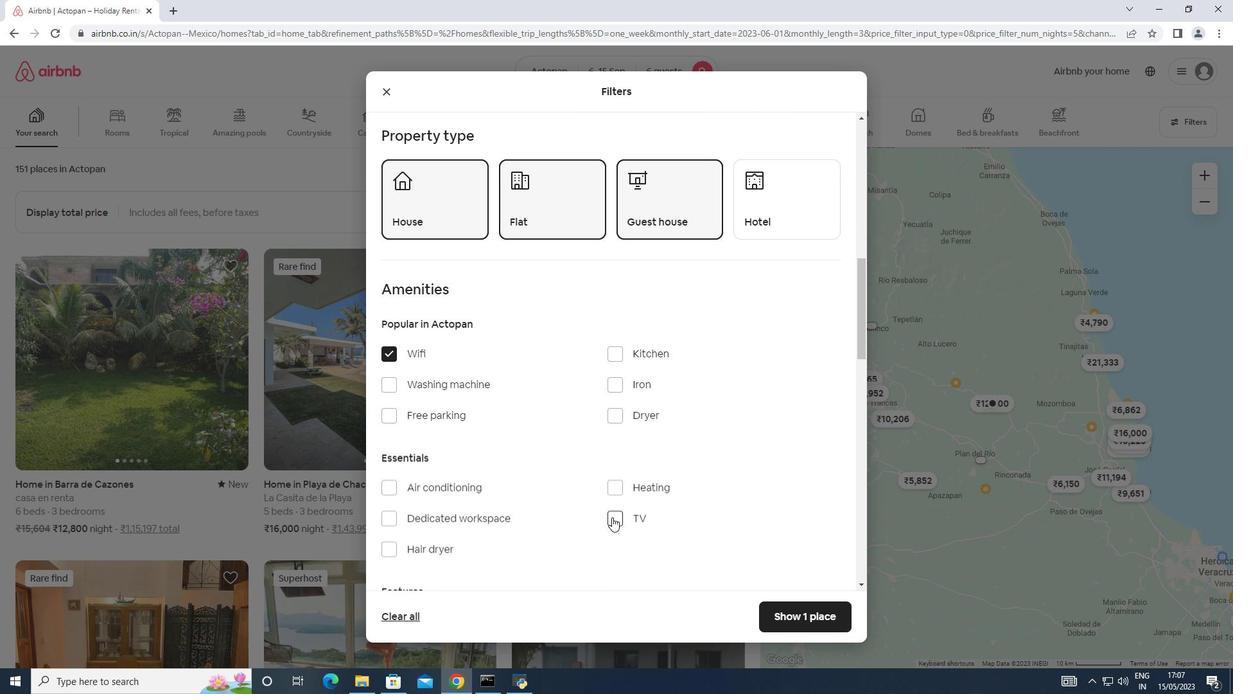 
Action: Mouse pressed left at (613, 517)
Screenshot: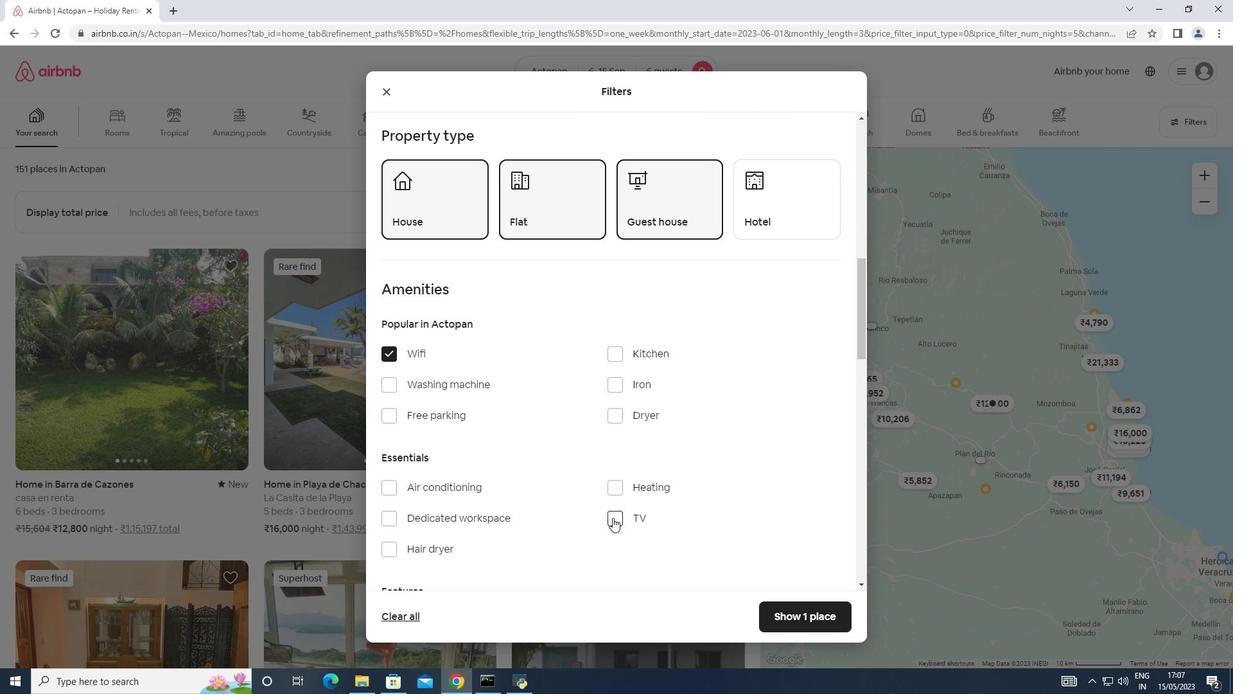 
Action: Mouse moved to (387, 413)
Screenshot: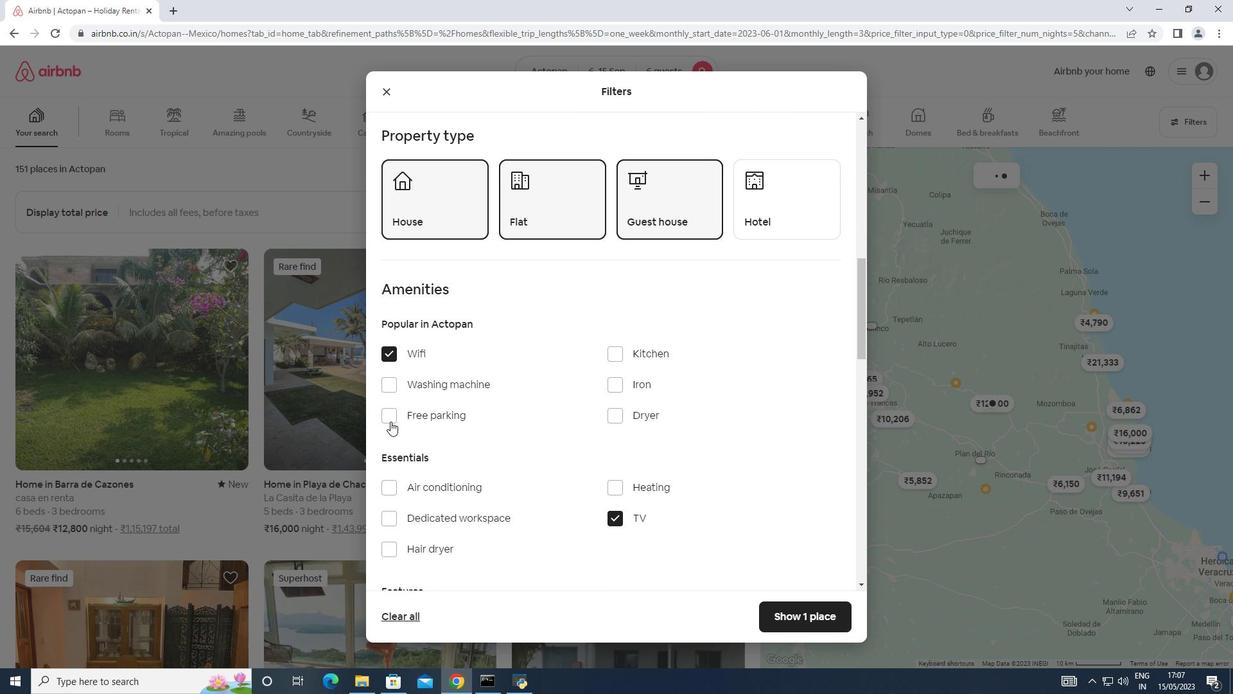 
Action: Mouse pressed left at (387, 413)
Screenshot: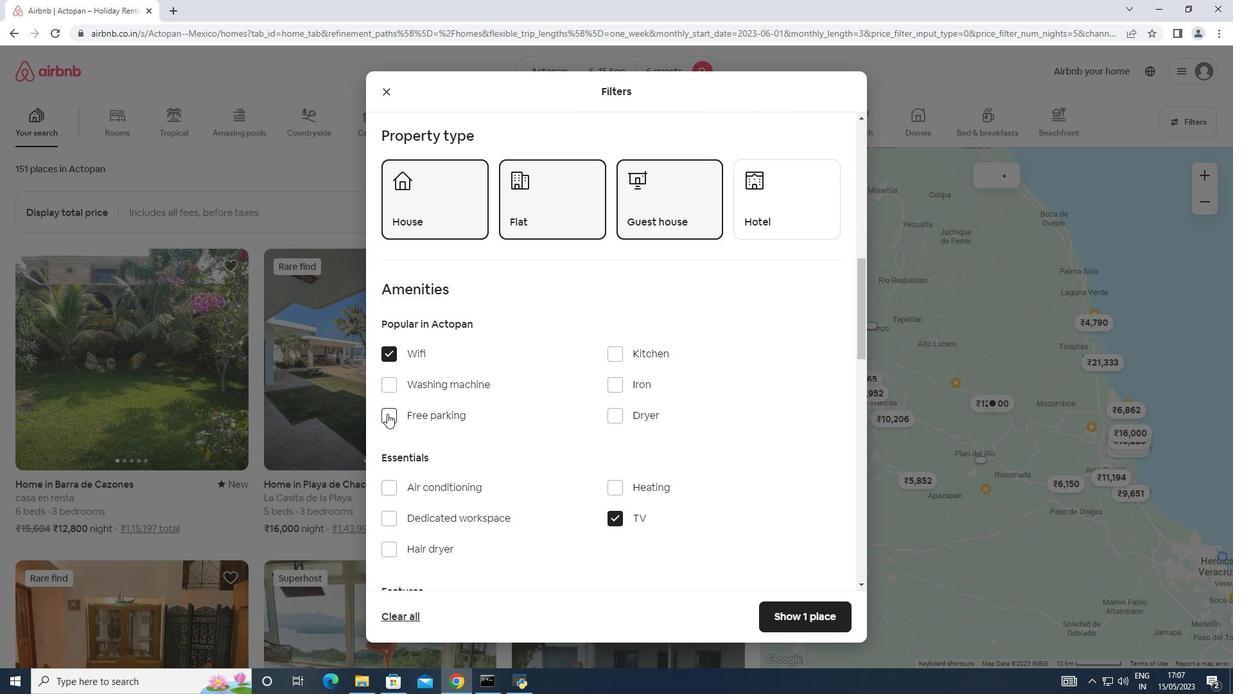 
Action: Mouse moved to (529, 428)
Screenshot: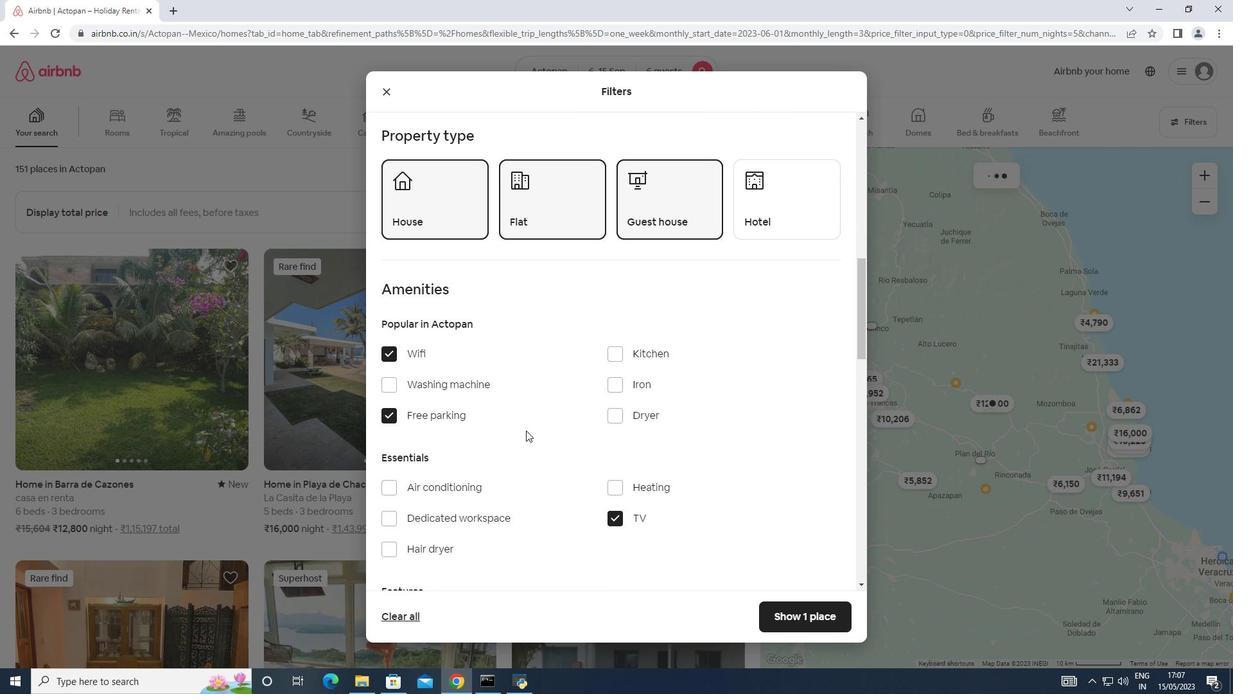
Action: Mouse scrolled (529, 427) with delta (0, 0)
Screenshot: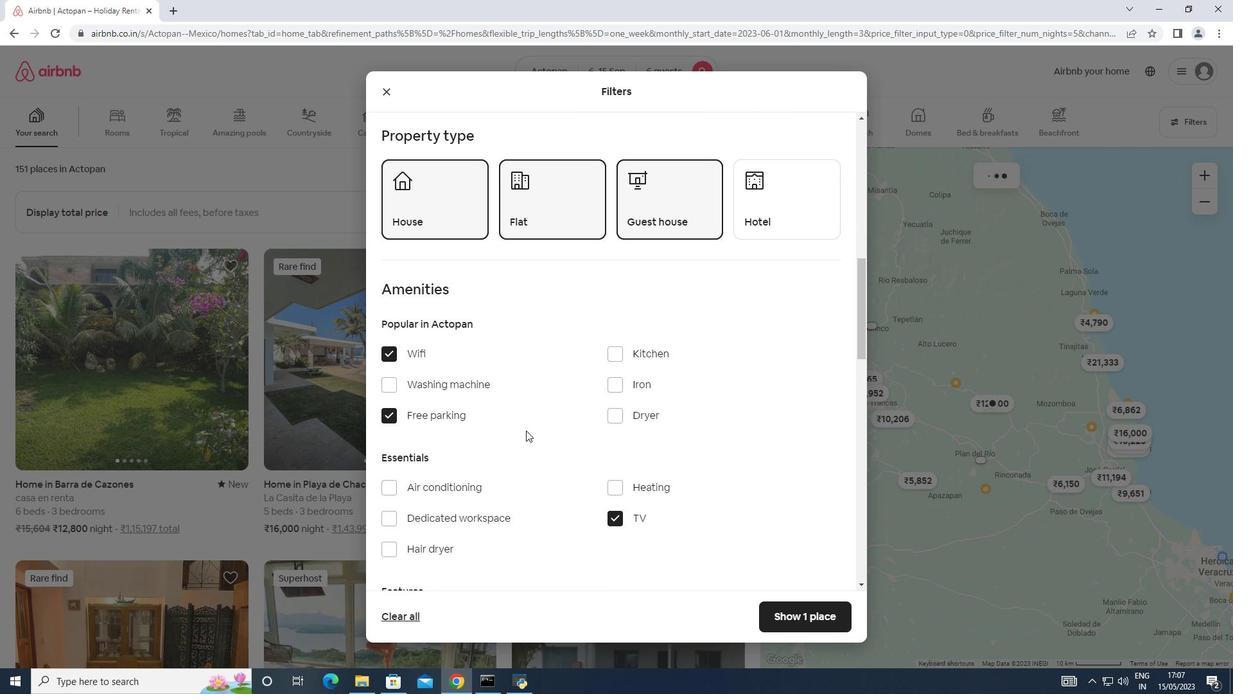 
Action: Mouse scrolled (529, 427) with delta (0, 0)
Screenshot: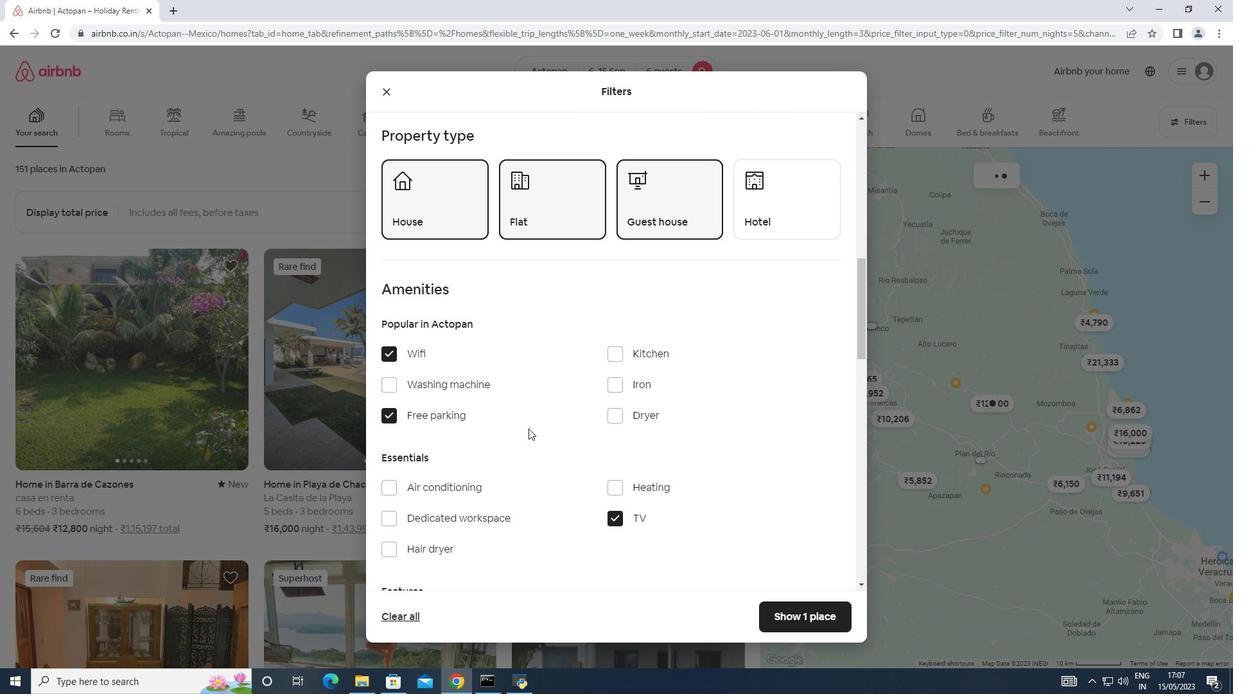 
Action: Mouse moved to (532, 425)
Screenshot: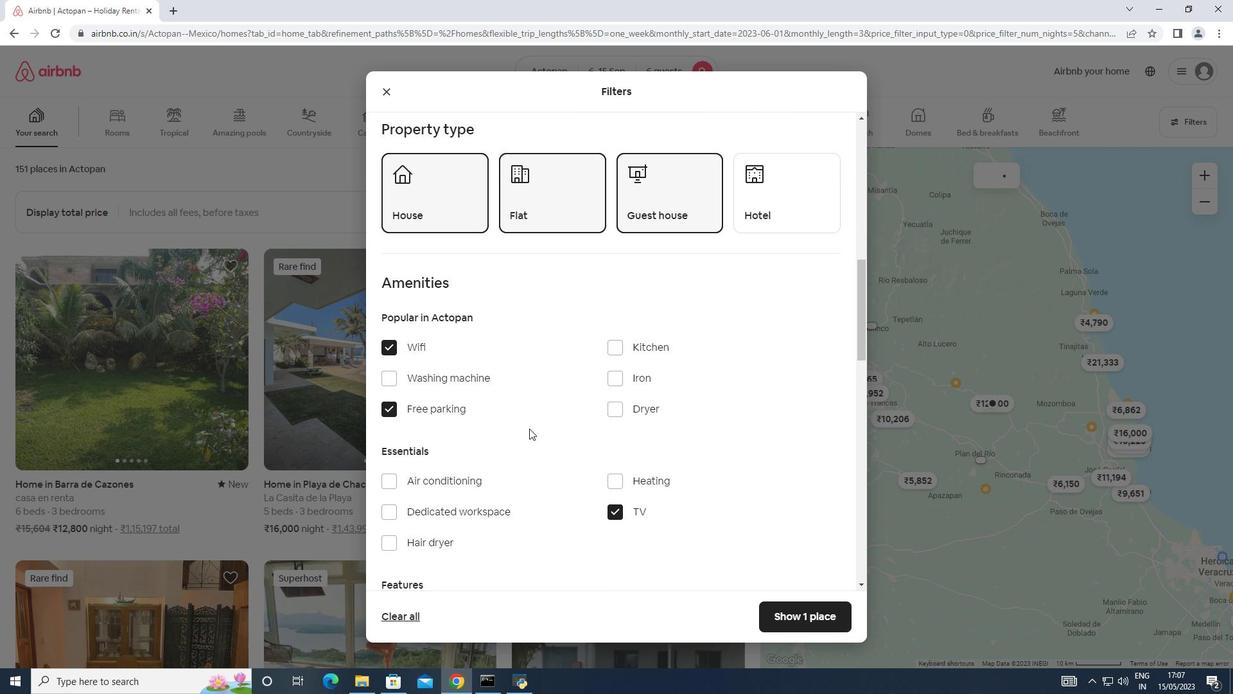 
Action: Mouse scrolled (532, 424) with delta (0, 0)
Screenshot: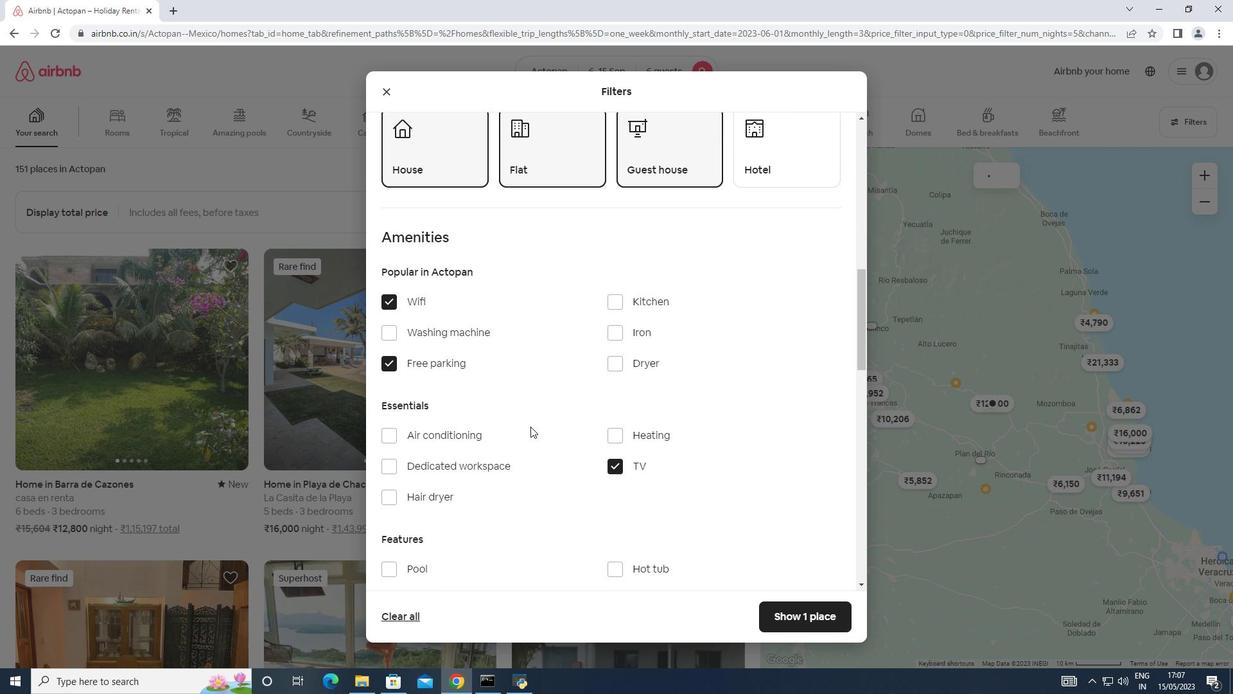 
Action: Mouse moved to (400, 483)
Screenshot: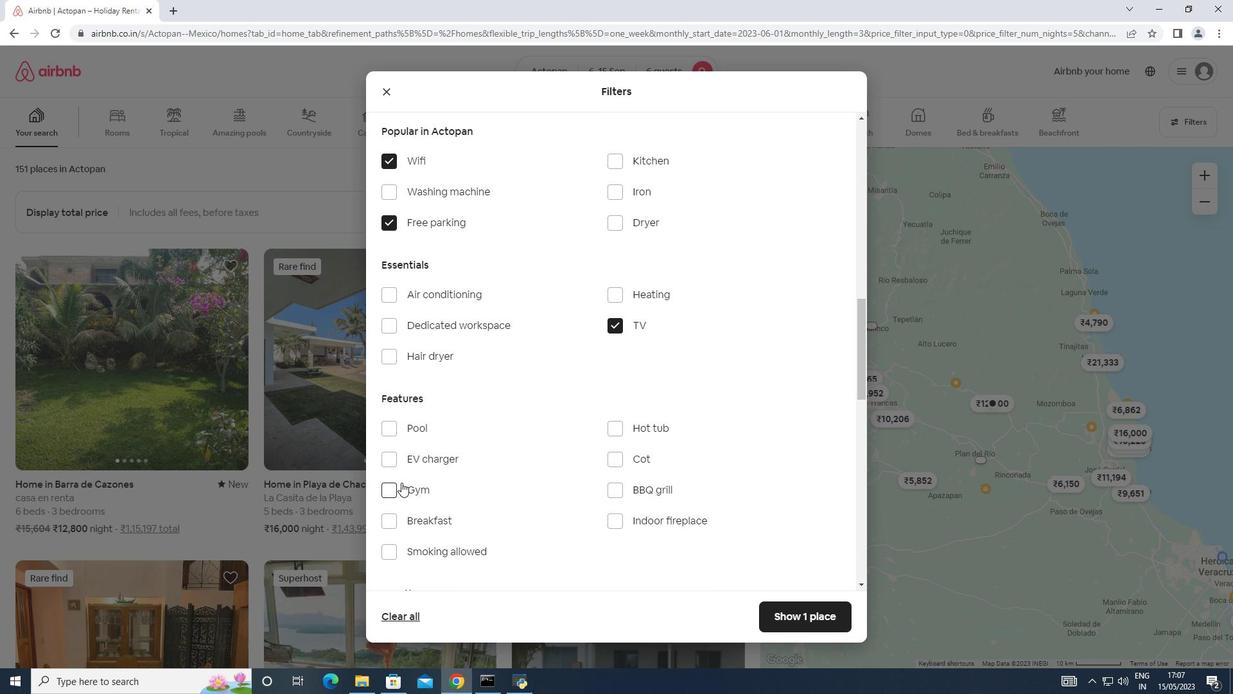 
Action: Mouse pressed left at (400, 483)
Screenshot: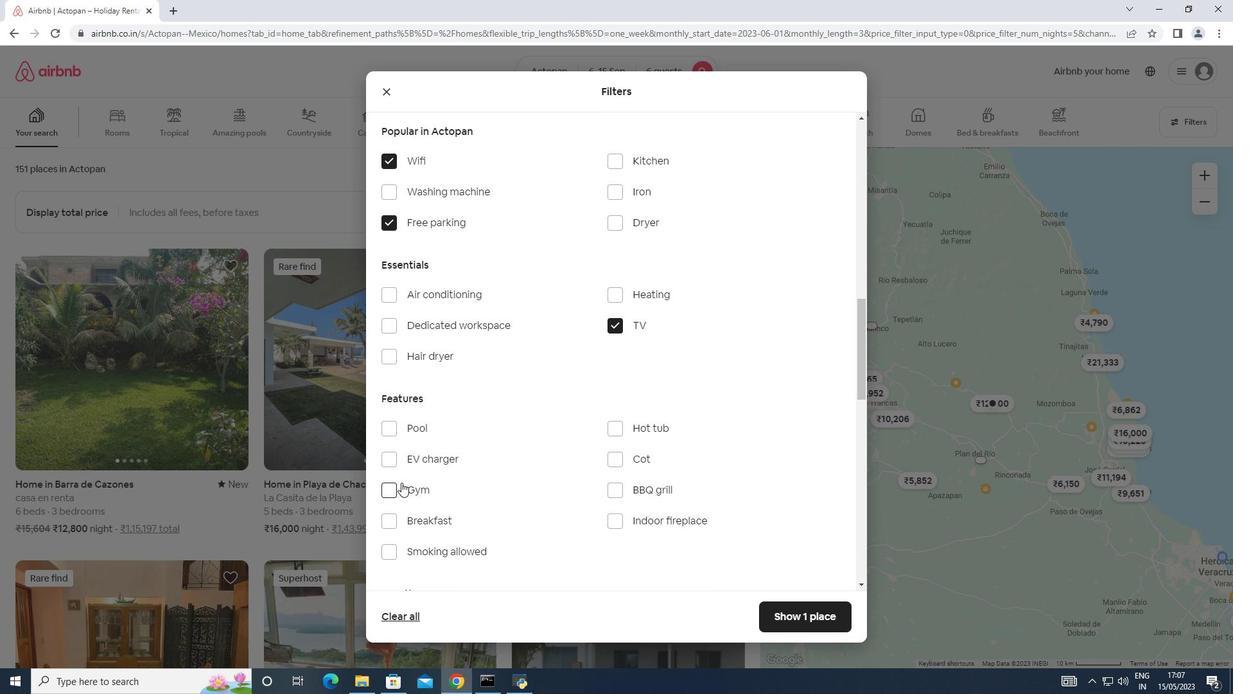 
Action: Mouse moved to (420, 515)
Screenshot: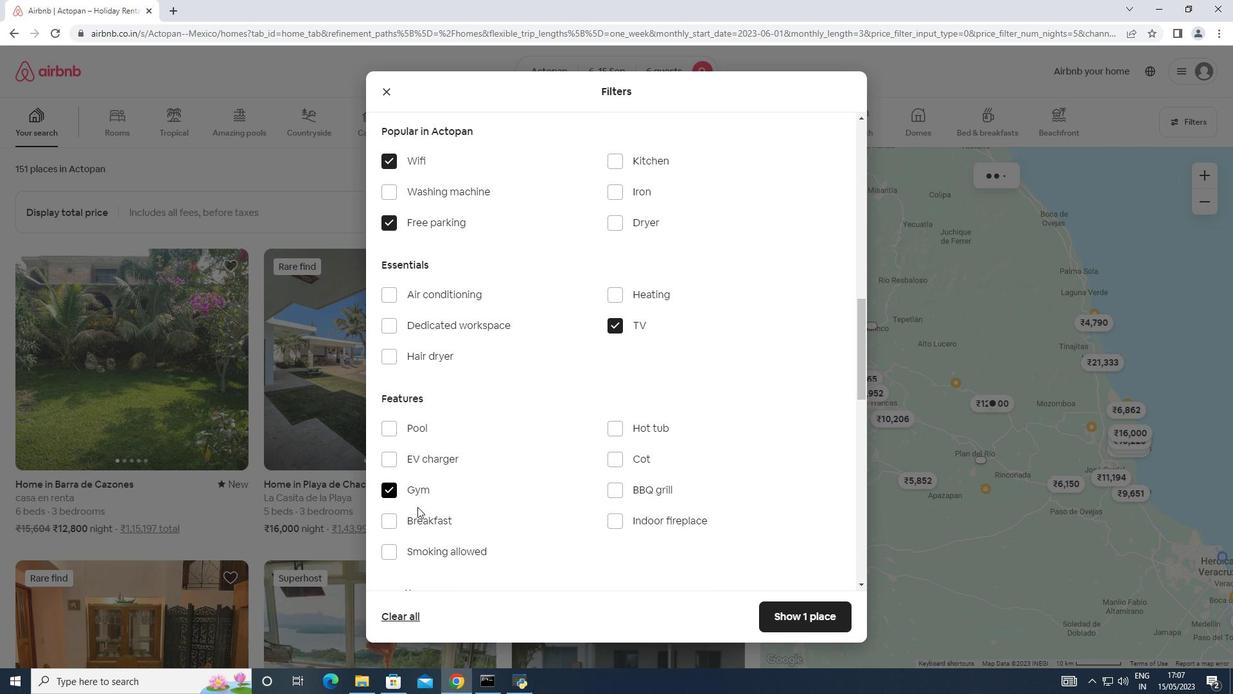 
Action: Mouse pressed left at (420, 515)
Screenshot: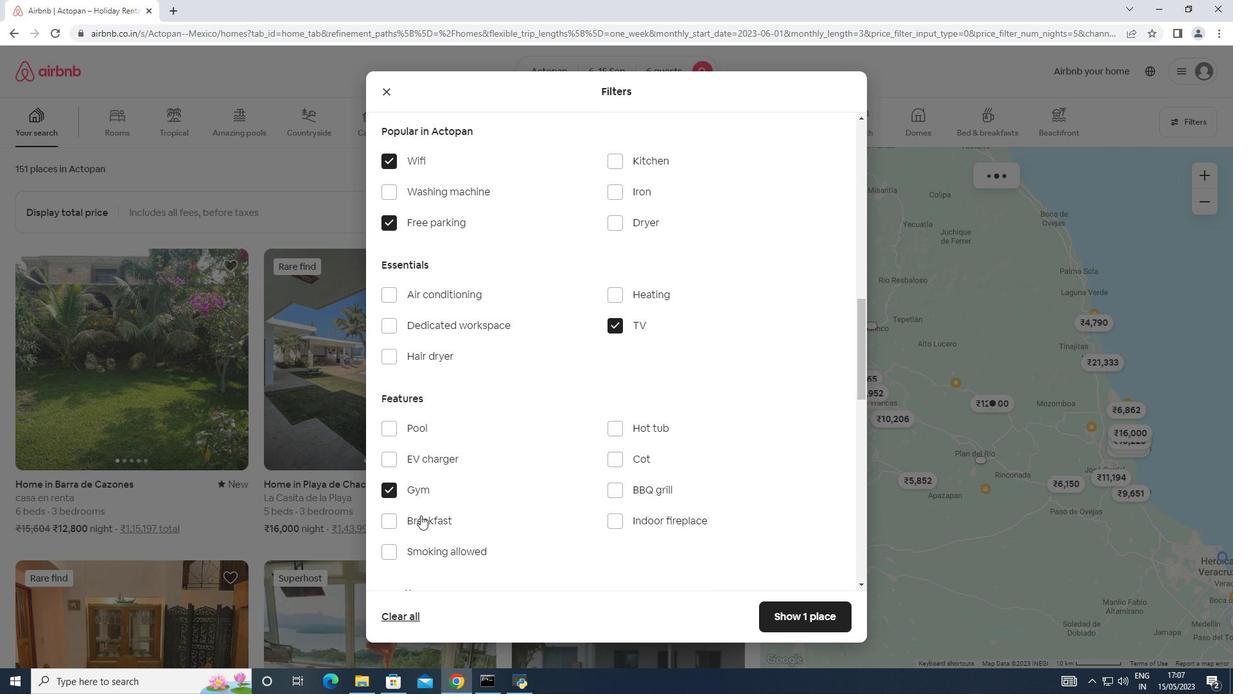 
Action: Mouse moved to (746, 453)
Screenshot: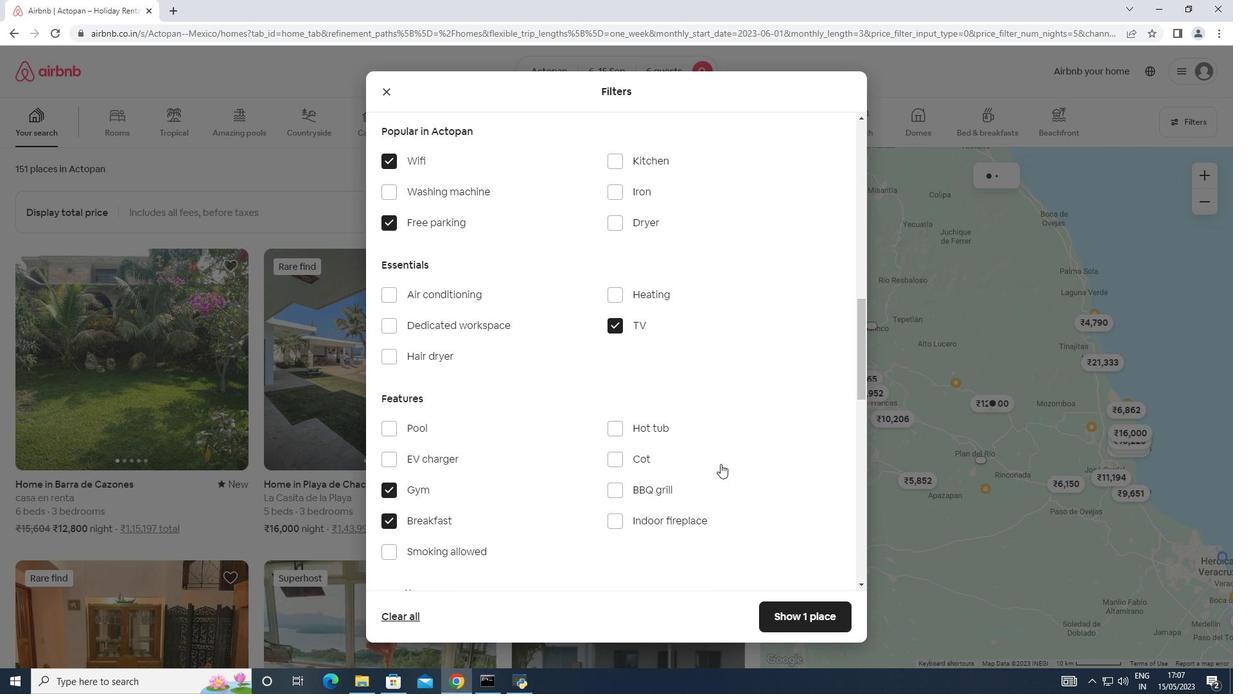 
Action: Mouse scrolled (746, 453) with delta (0, 0)
Screenshot: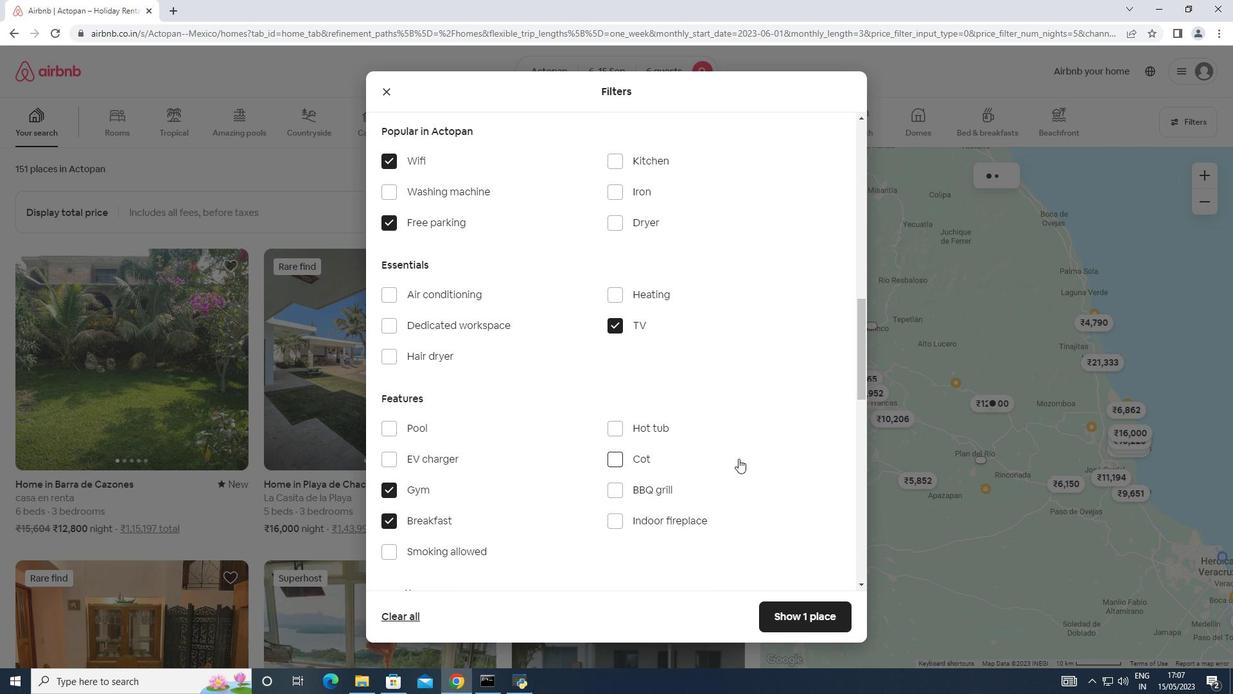 
Action: Mouse scrolled (746, 453) with delta (0, 0)
Screenshot: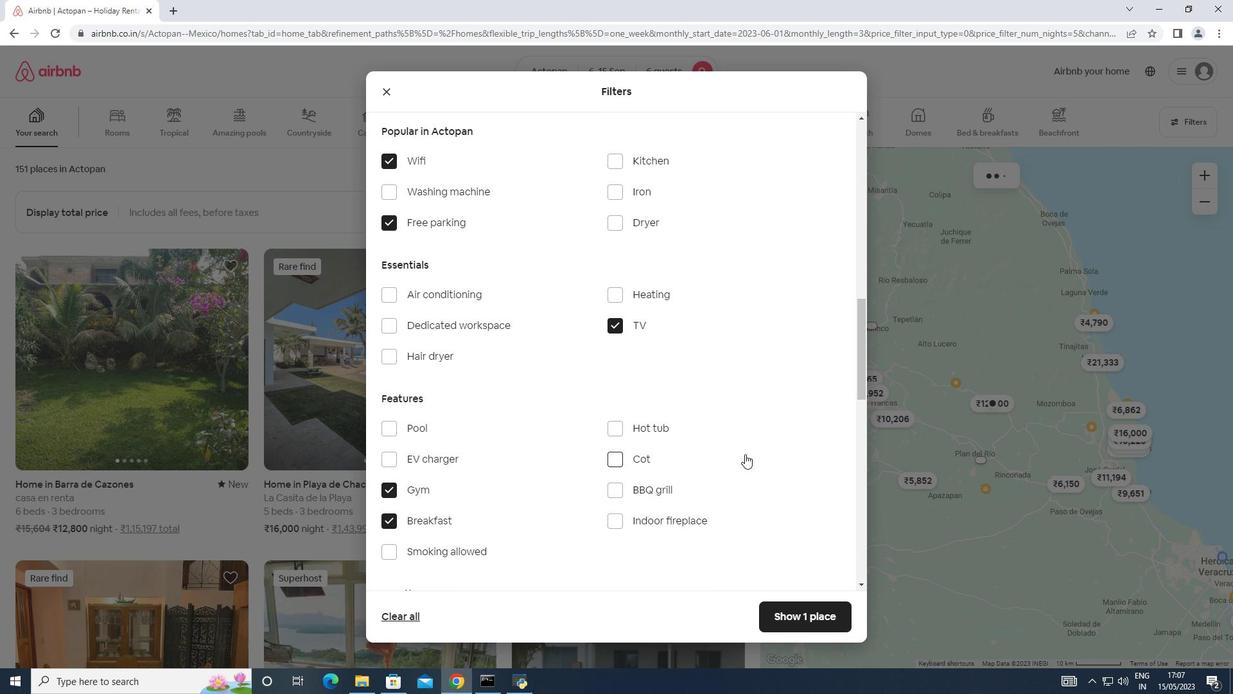 
Action: Mouse scrolled (746, 453) with delta (0, 0)
Screenshot: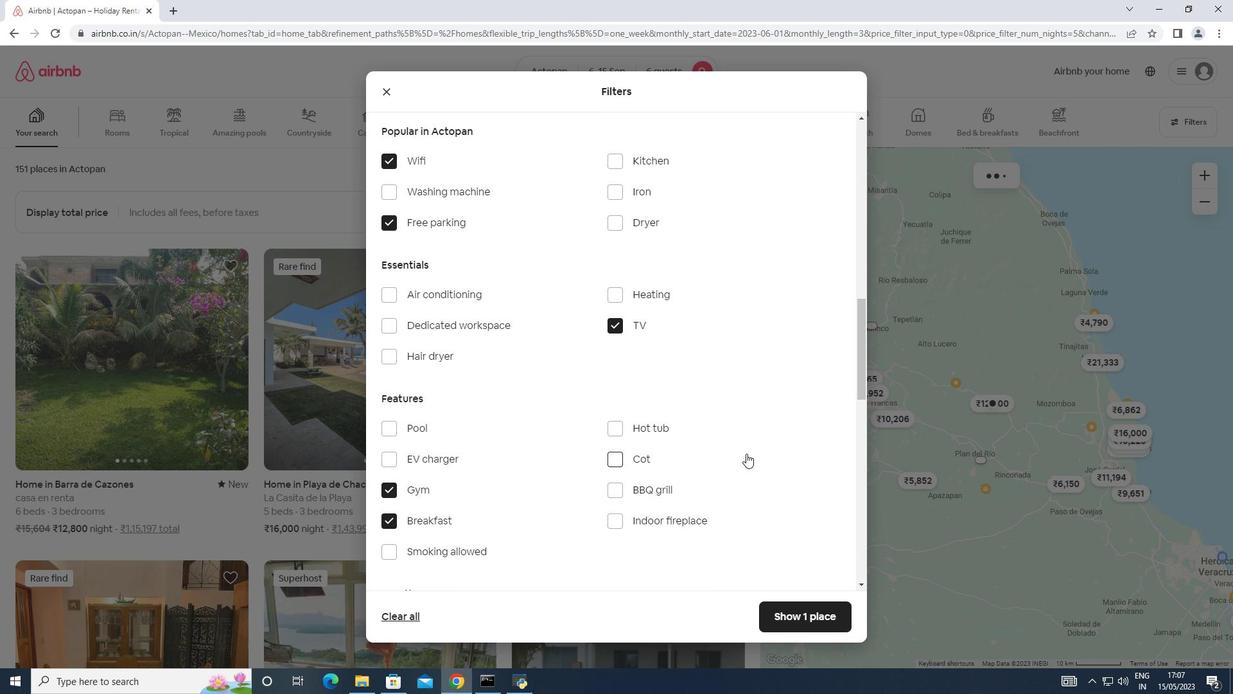 
Action: Mouse moved to (752, 452)
Screenshot: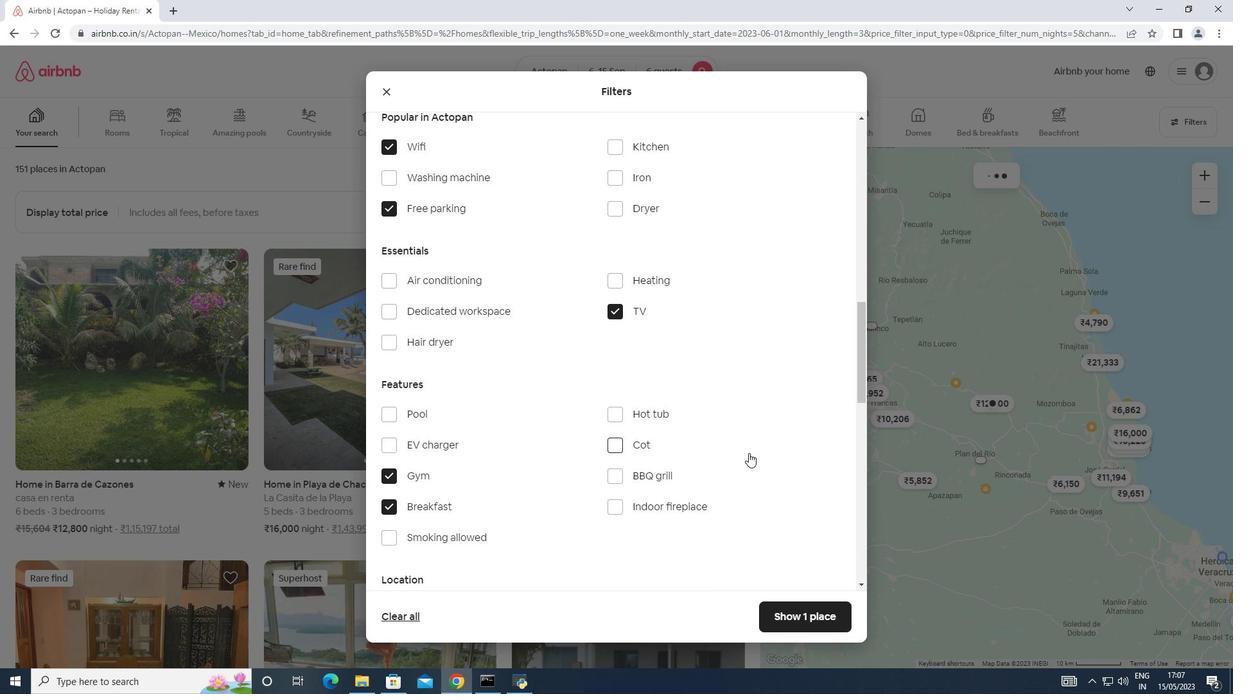 
Action: Mouse scrolled (752, 451) with delta (0, 0)
Screenshot: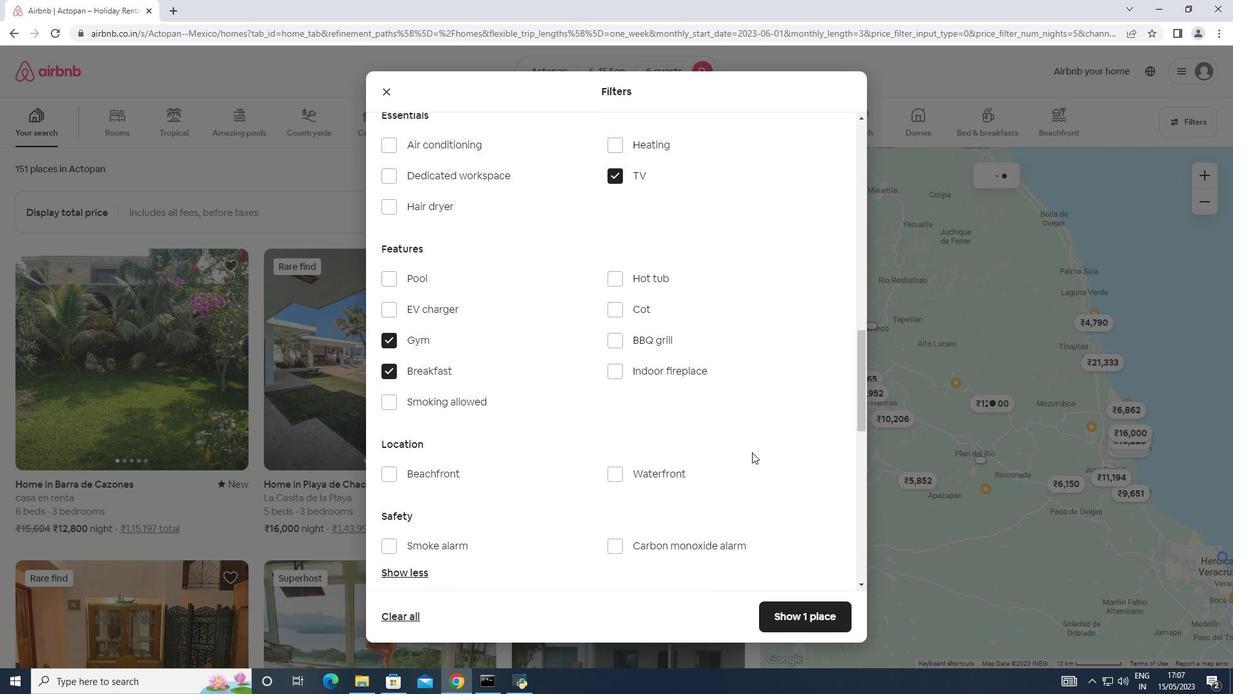 
Action: Mouse moved to (752, 452)
Screenshot: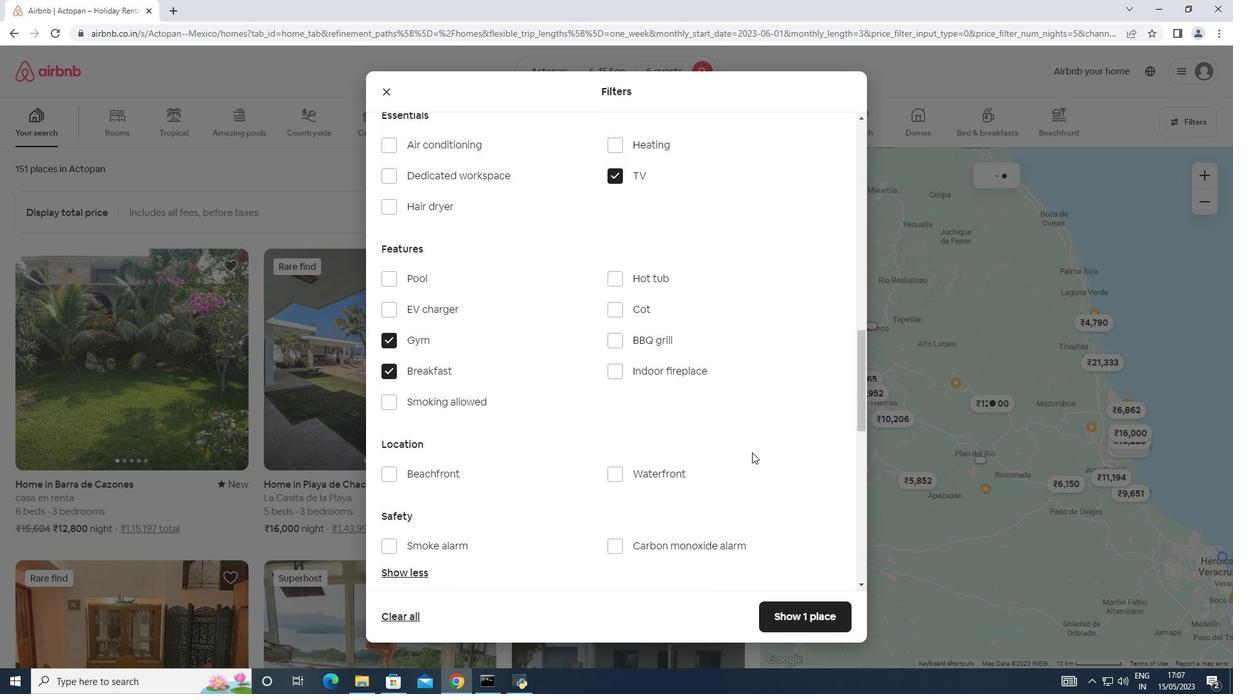 
Action: Mouse scrolled (752, 451) with delta (0, 0)
Screenshot: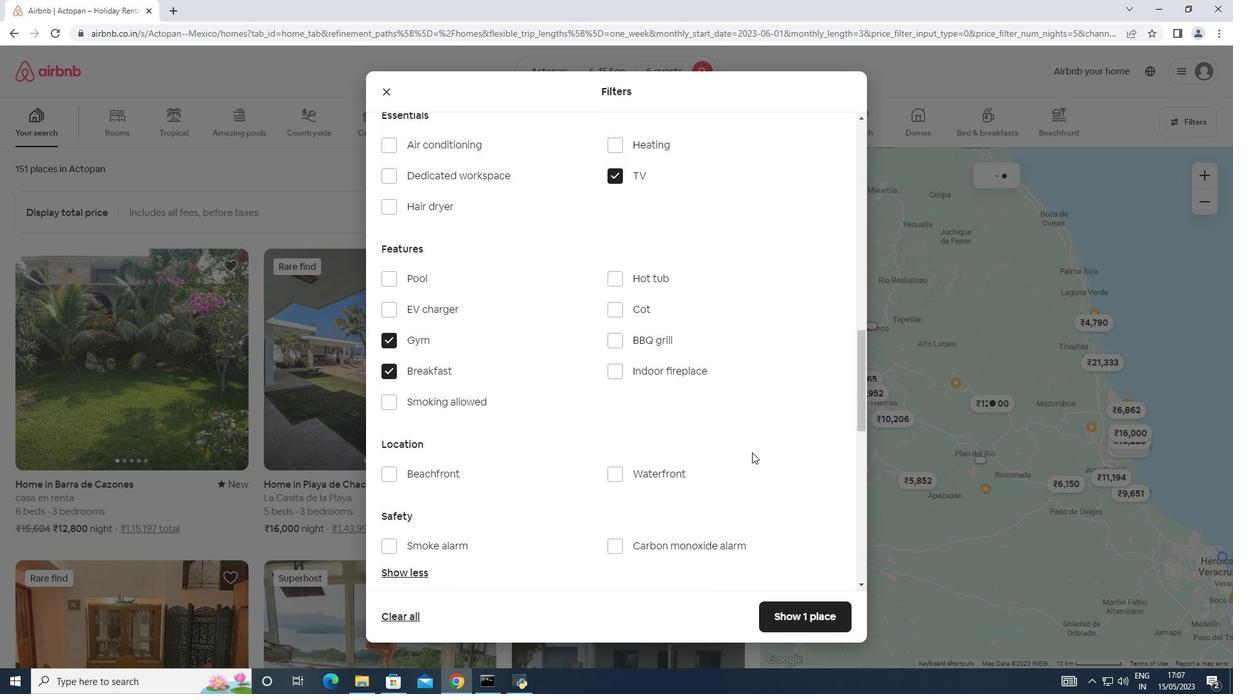 
Action: Mouse moved to (753, 452)
Screenshot: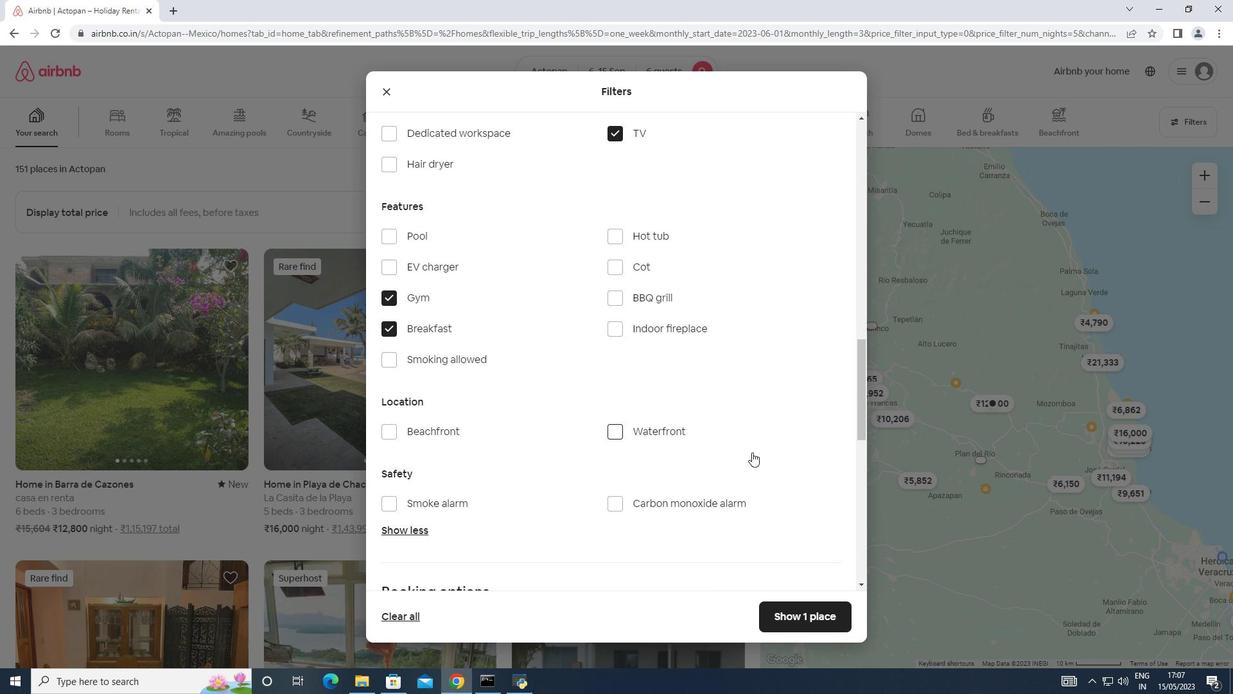 
Action: Mouse scrolled (753, 451) with delta (0, 0)
Screenshot: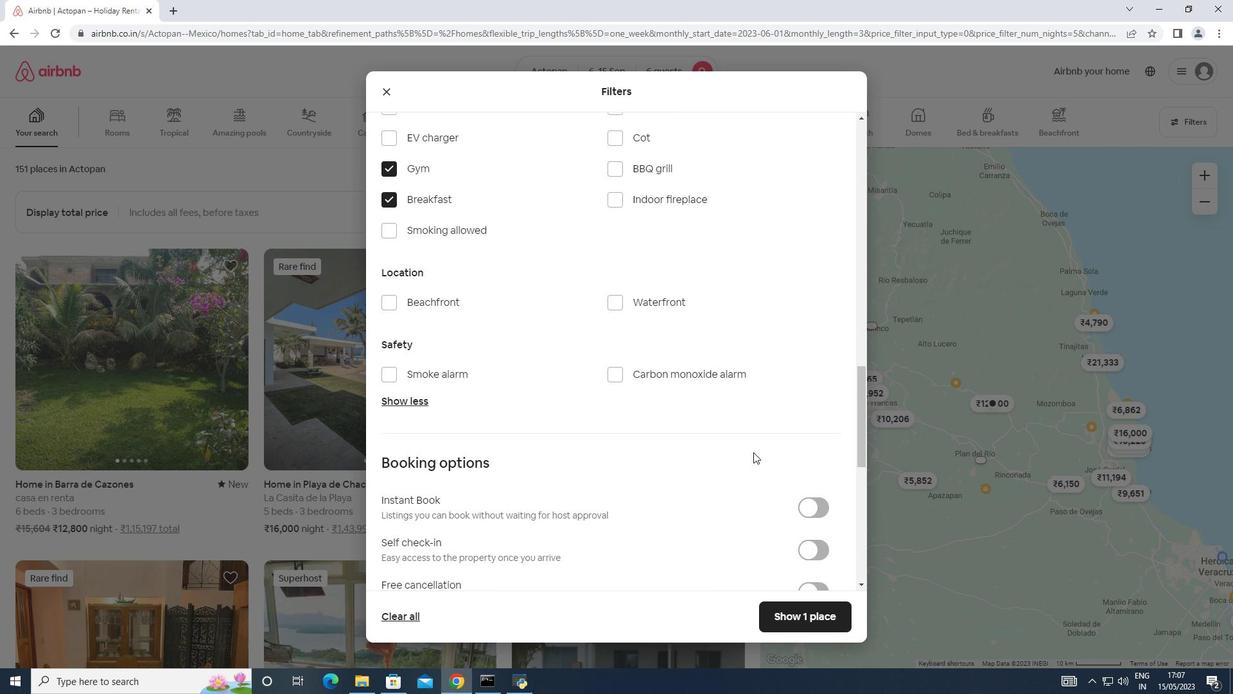 
Action: Mouse scrolled (753, 451) with delta (0, 0)
Screenshot: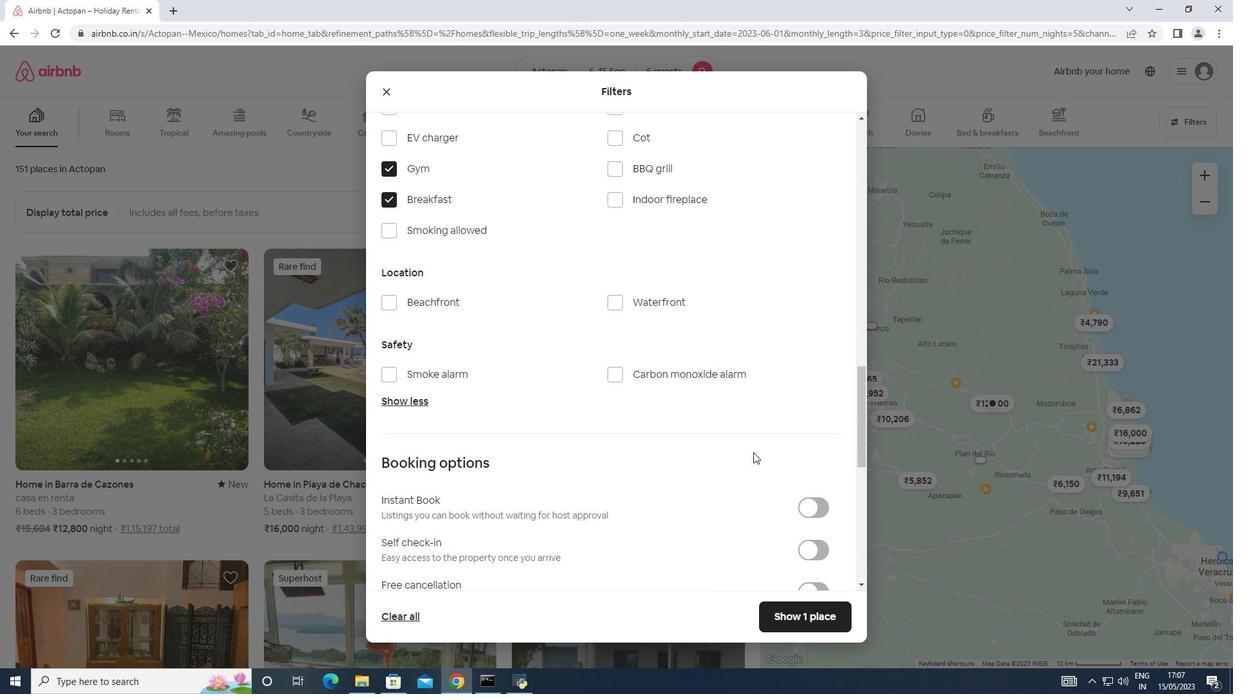 
Action: Mouse moved to (818, 428)
Screenshot: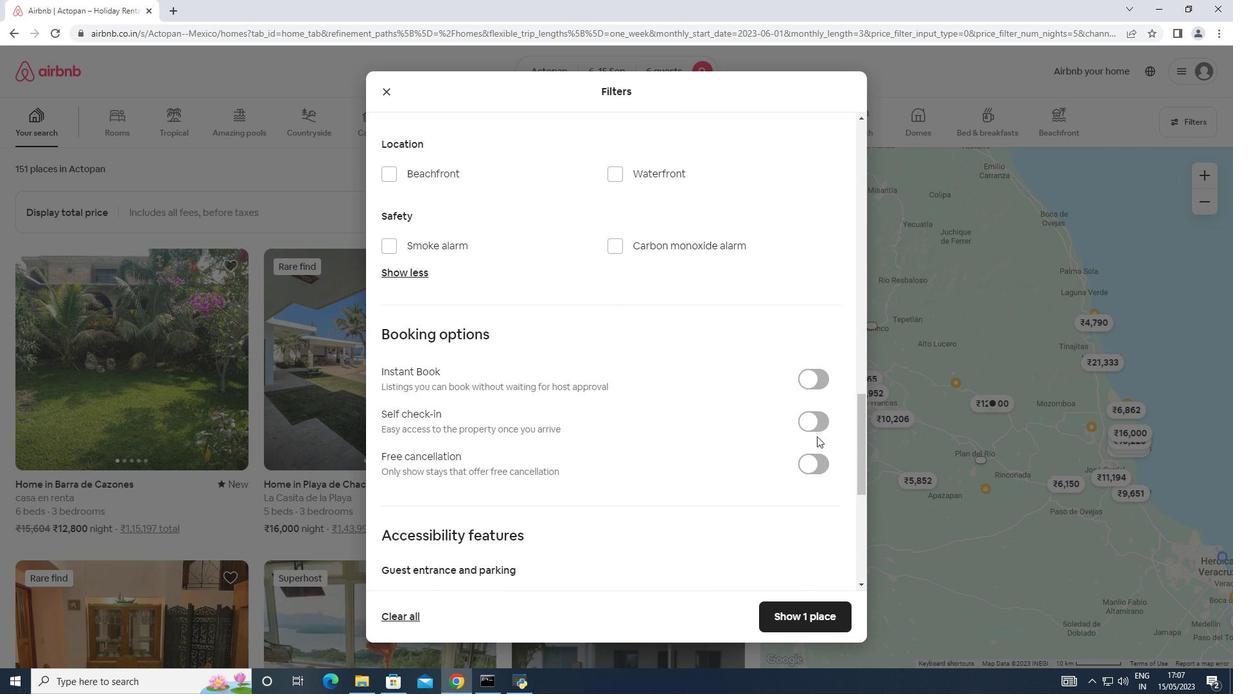 
Action: Mouse pressed left at (818, 428)
Screenshot: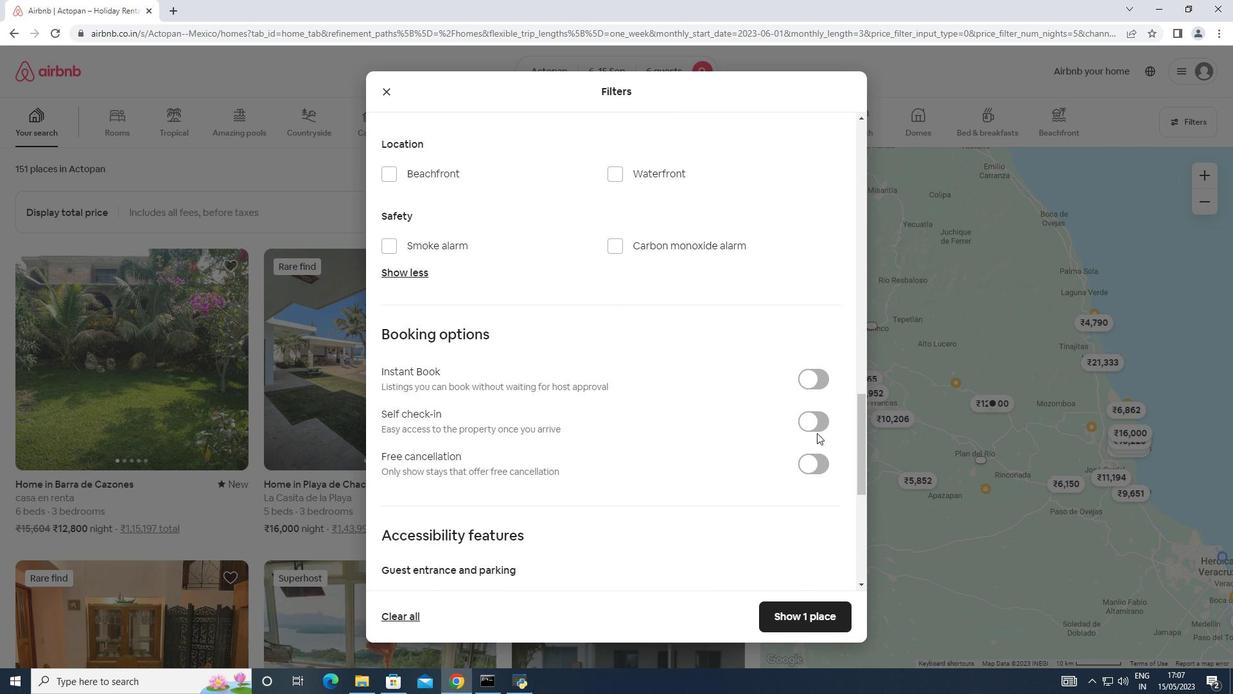 
Action: Mouse moved to (554, 472)
Screenshot: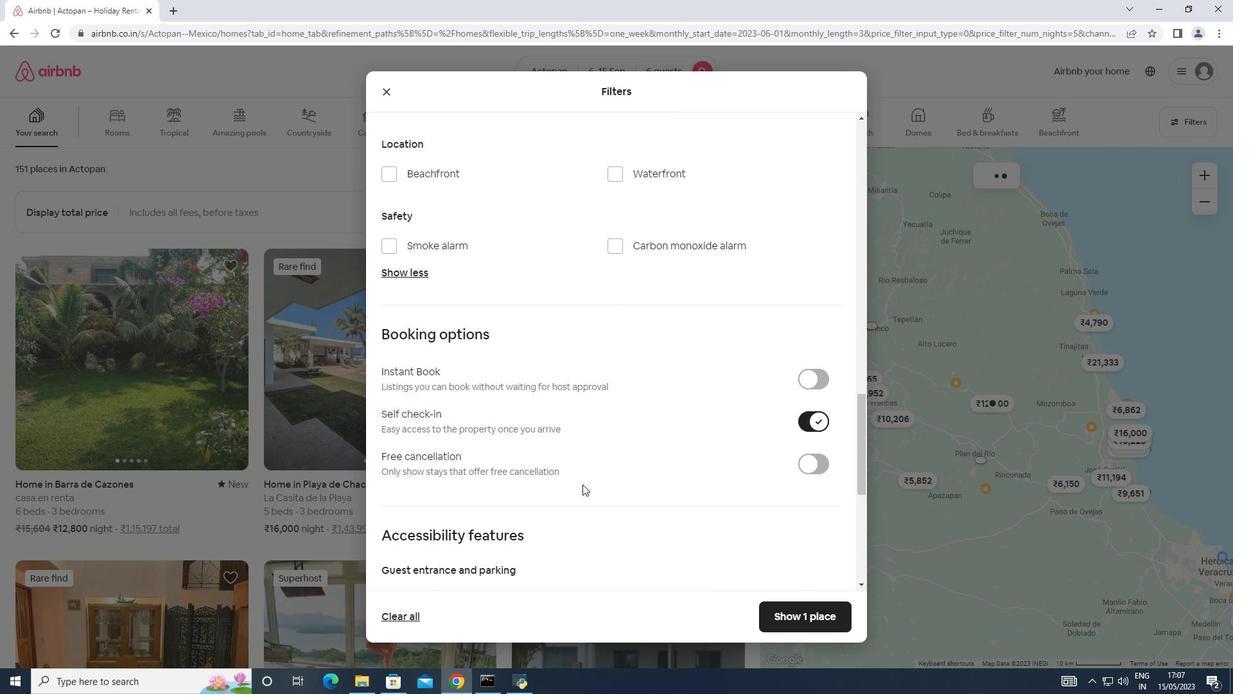 
Action: Mouse scrolled (554, 472) with delta (0, 0)
Screenshot: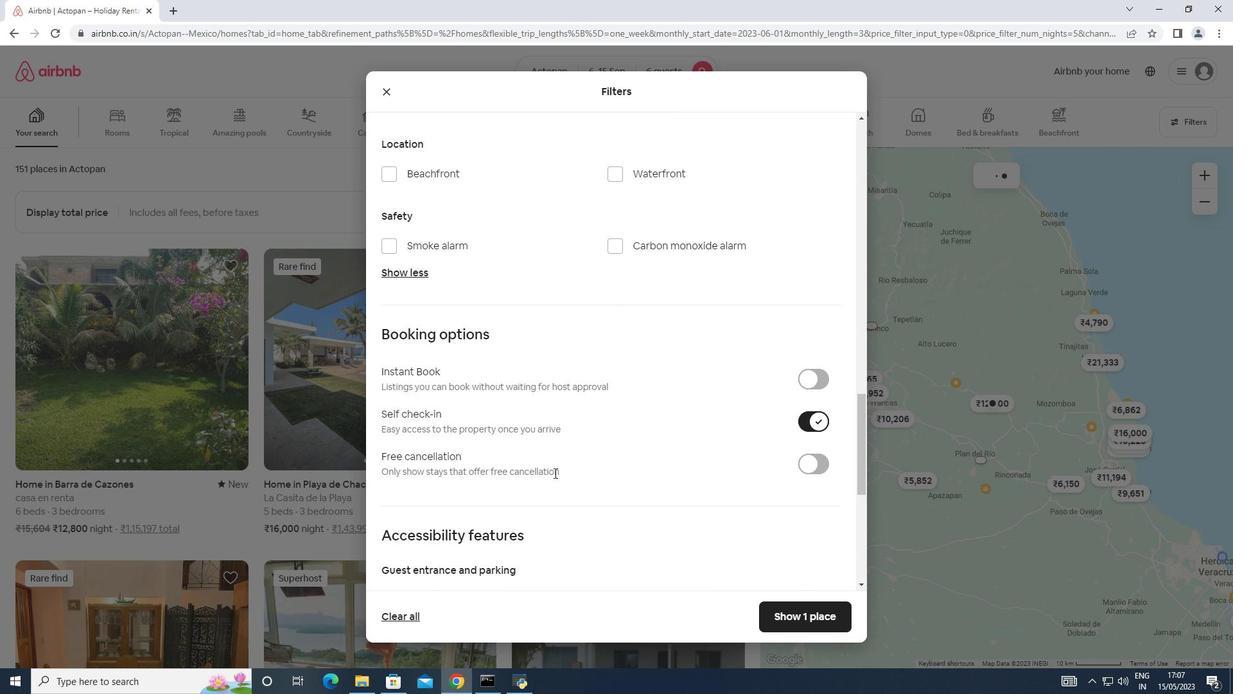 
Action: Mouse moved to (554, 472)
Screenshot: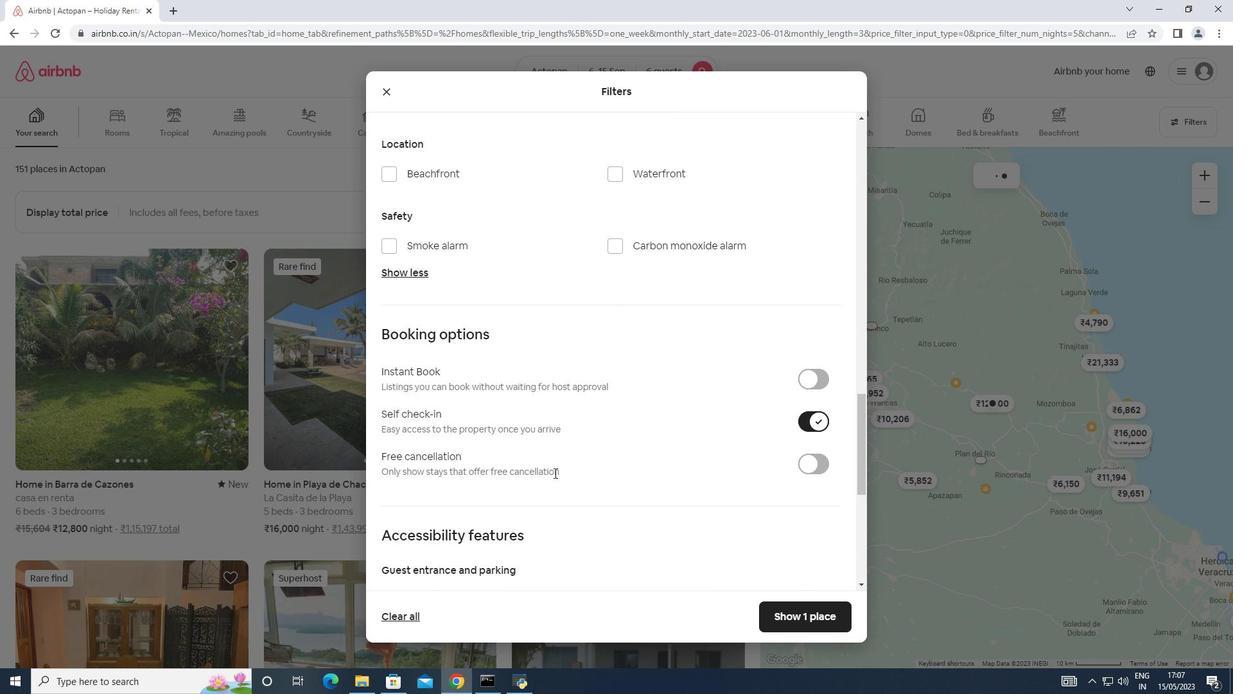 
Action: Mouse scrolled (554, 471) with delta (0, 0)
Screenshot: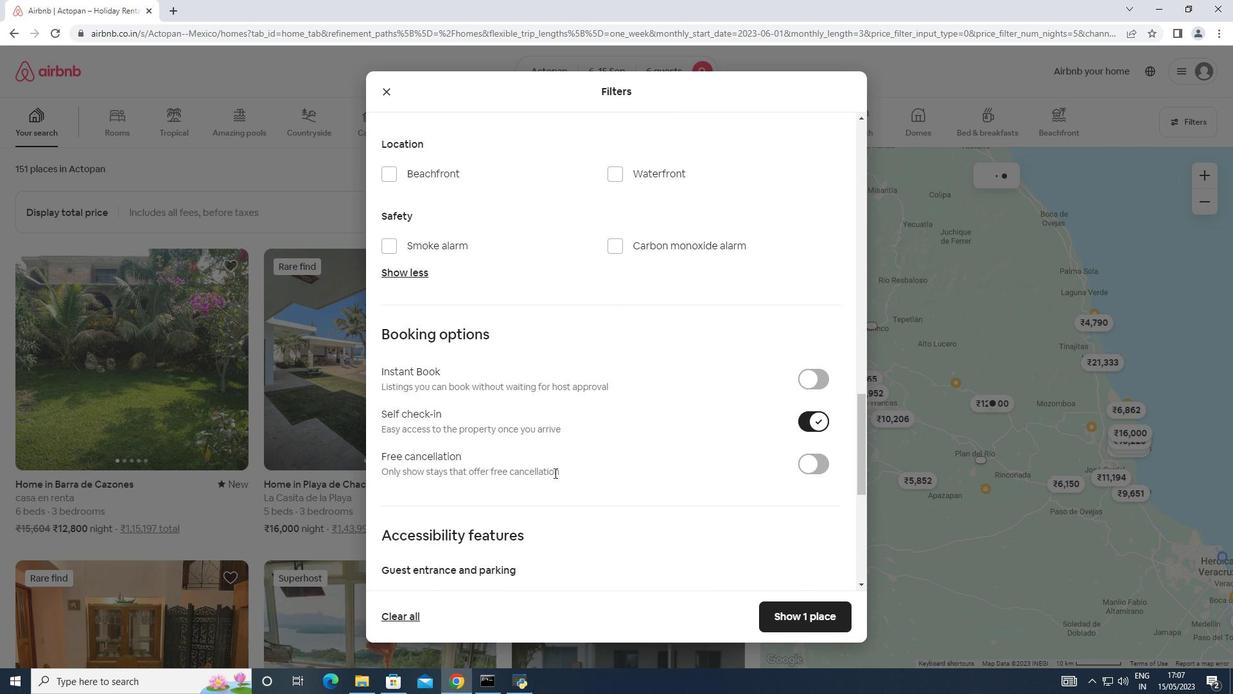 
Action: Mouse scrolled (554, 471) with delta (0, 0)
Screenshot: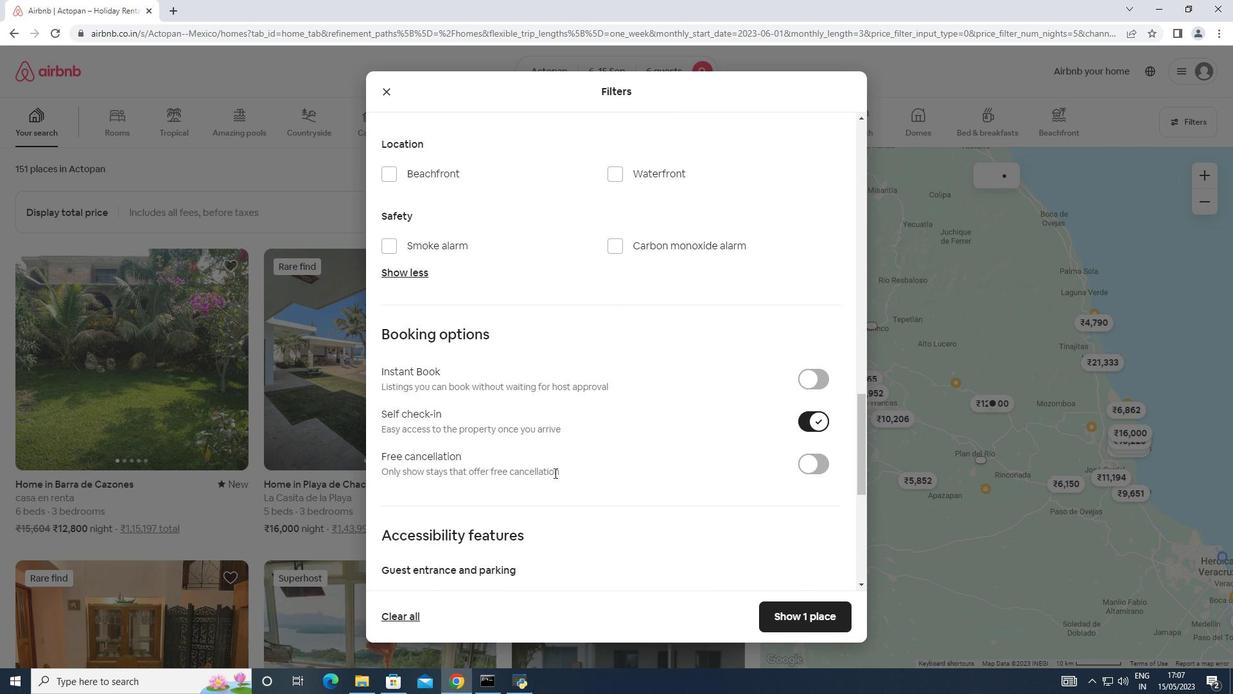 
Action: Mouse moved to (554, 467)
Screenshot: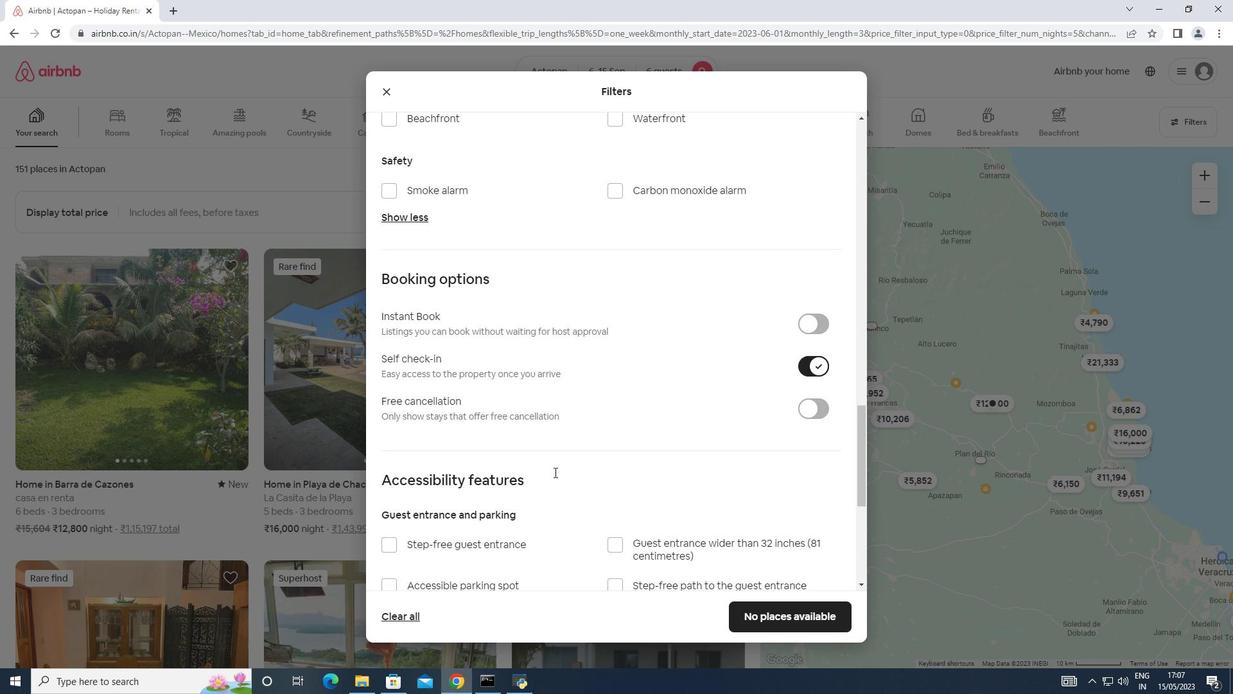 
Action: Mouse scrolled (554, 466) with delta (0, 0)
Screenshot: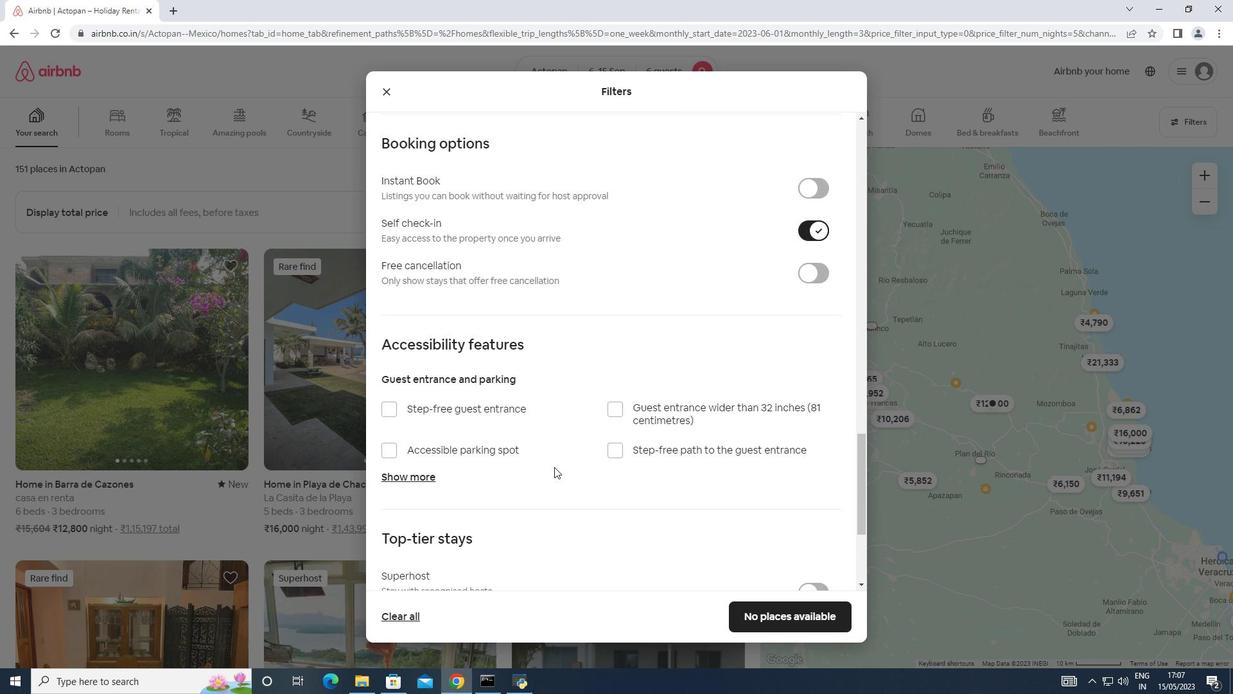 
Action: Mouse scrolled (554, 466) with delta (0, 0)
Screenshot: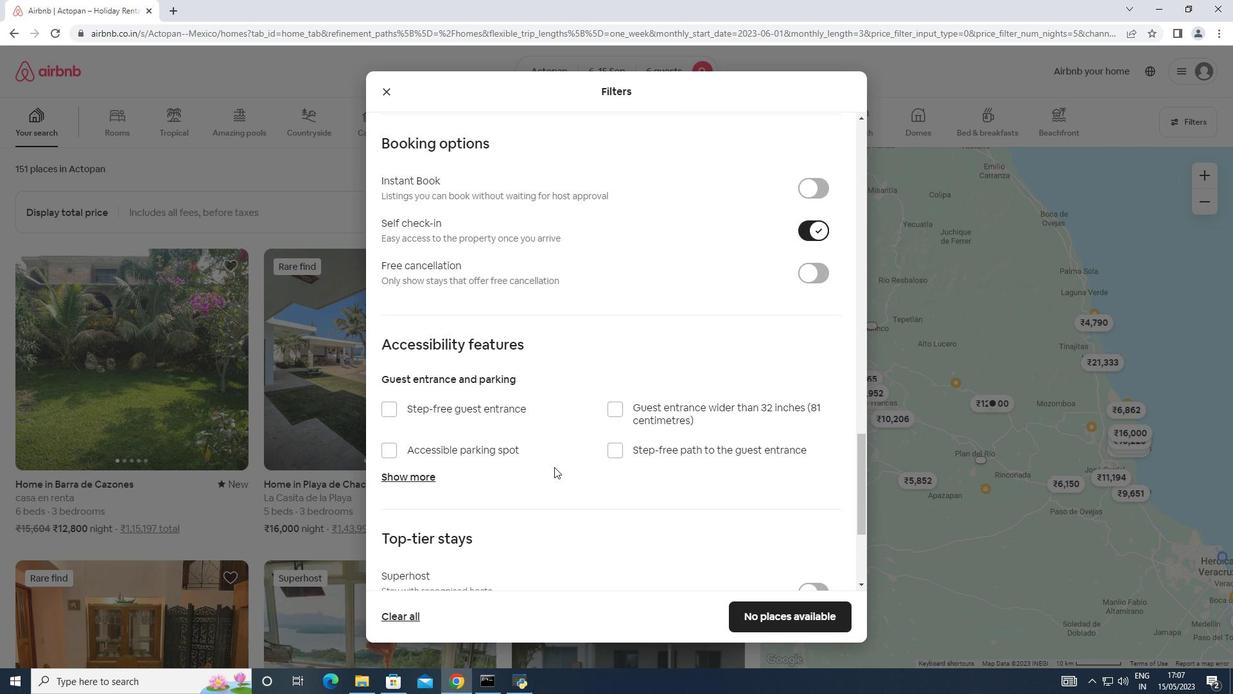
Action: Mouse moved to (464, 512)
Screenshot: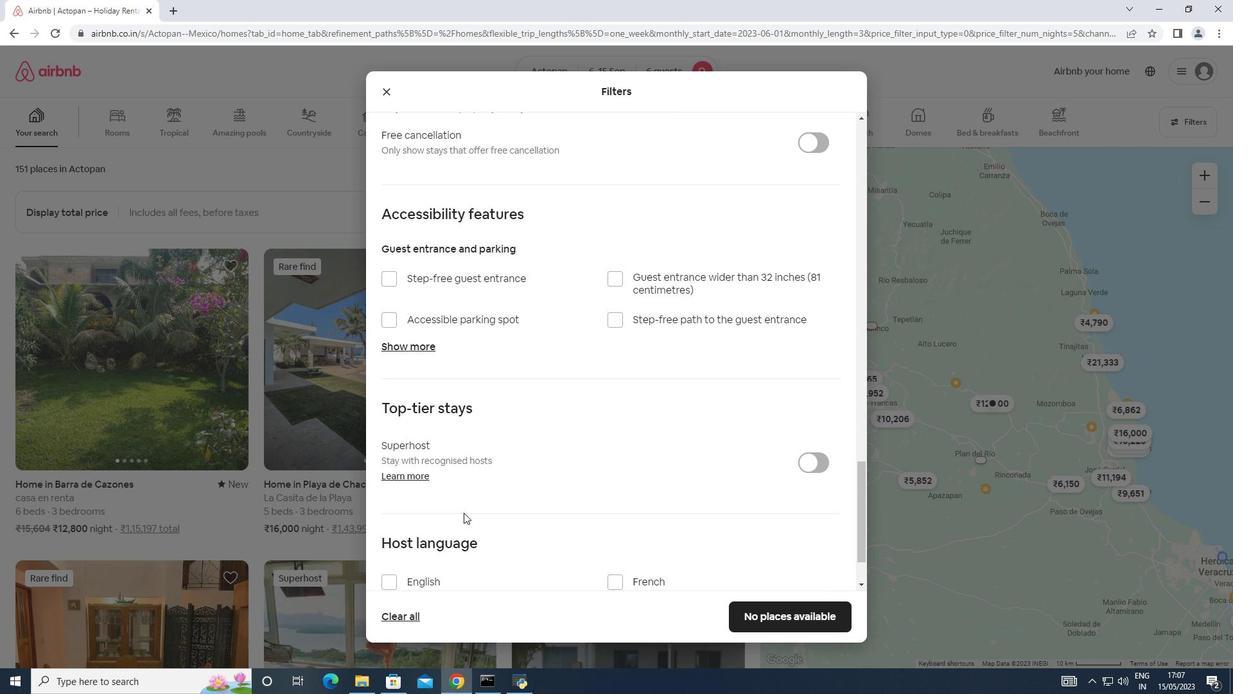 
Action: Mouse scrolled (464, 512) with delta (0, 0)
Screenshot: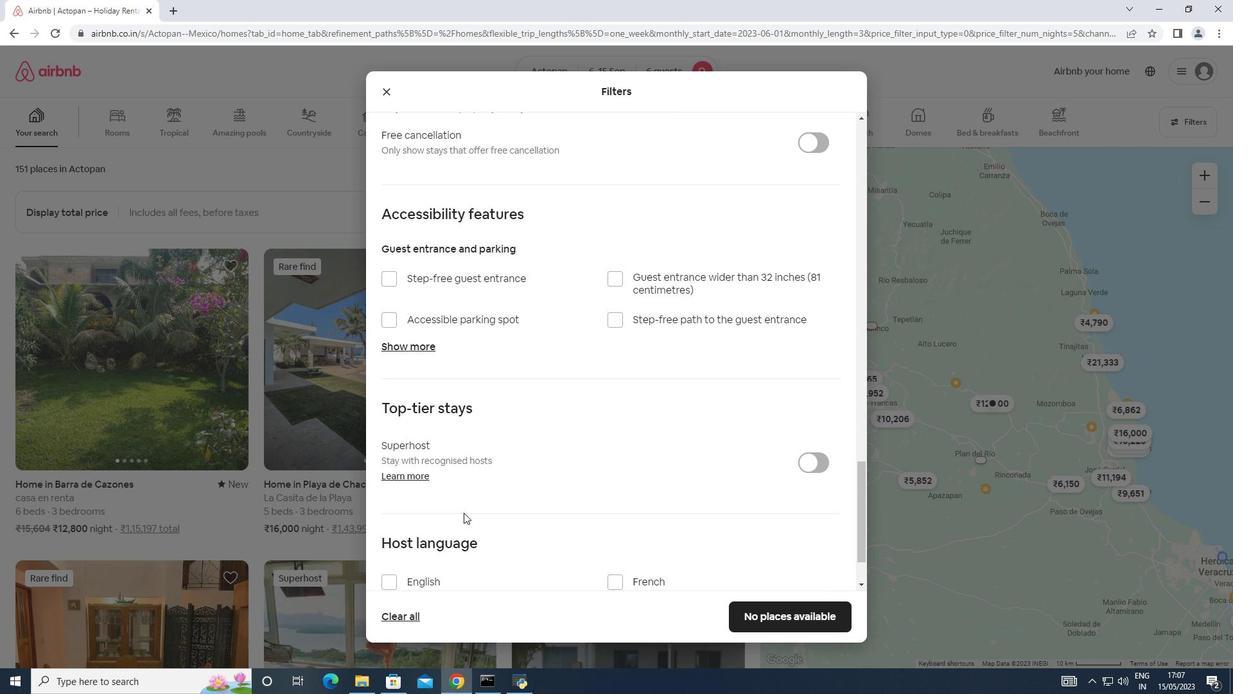 
Action: Mouse scrolled (464, 512) with delta (0, 0)
Screenshot: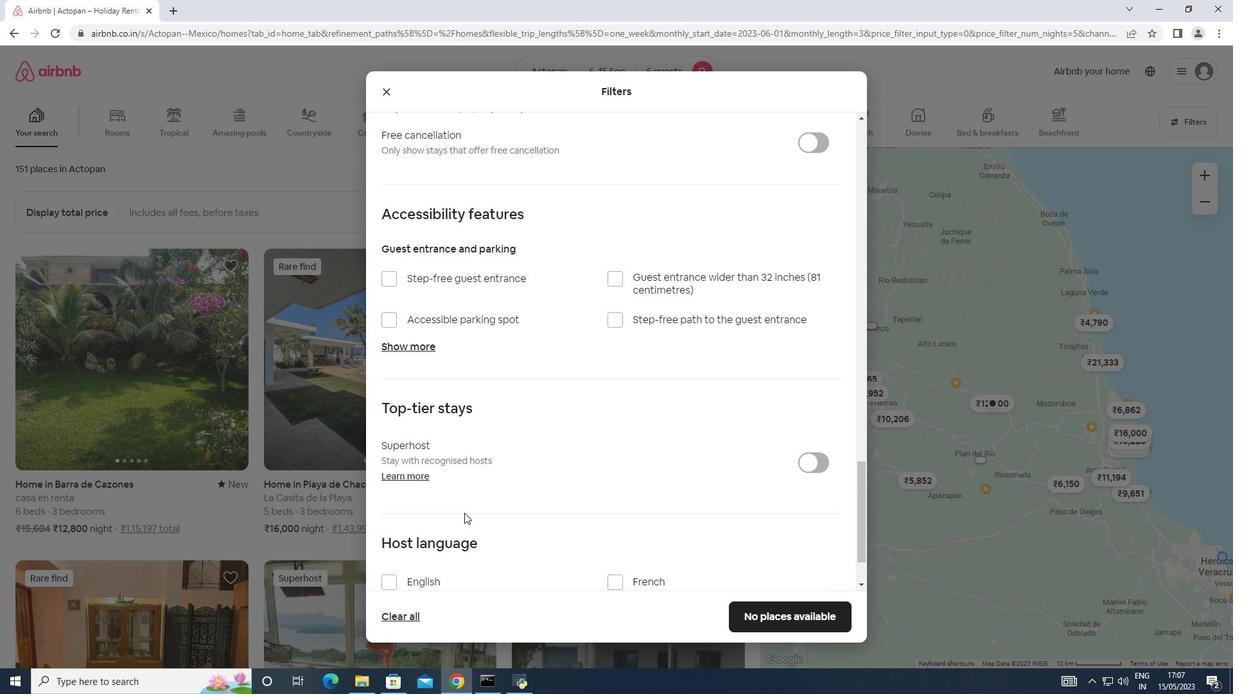 
Action: Mouse moved to (393, 503)
Screenshot: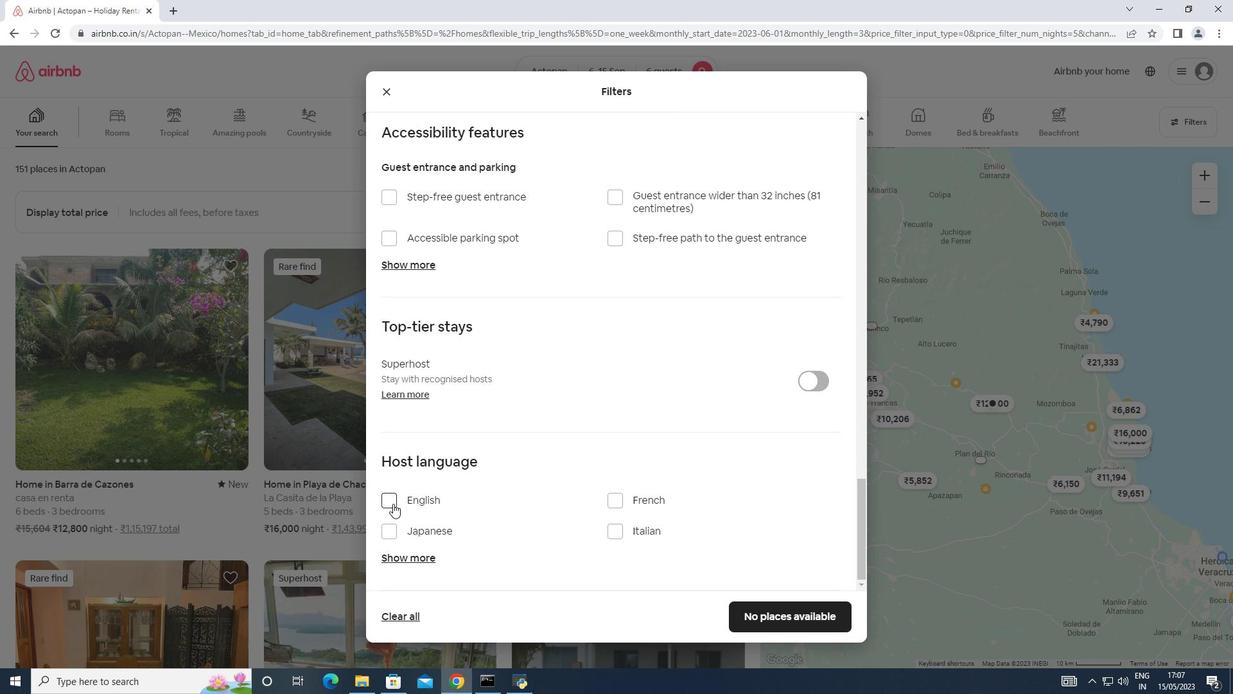 
Action: Mouse pressed left at (393, 503)
Screenshot: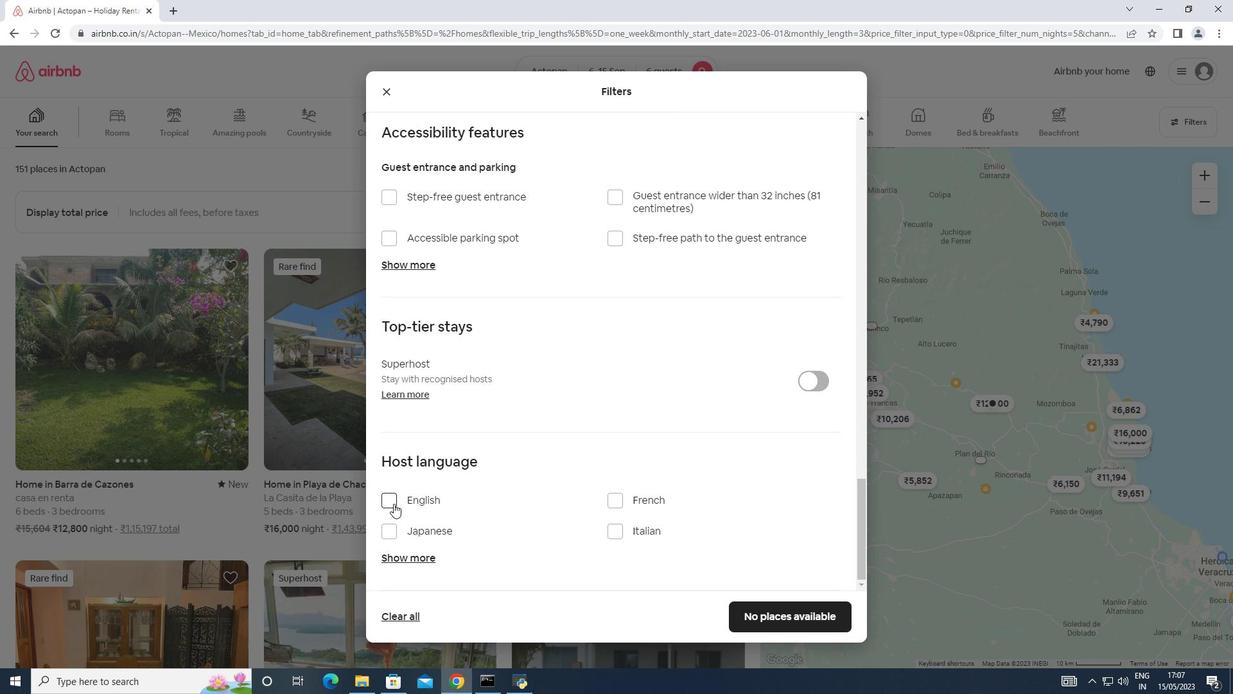 
Action: Mouse moved to (760, 608)
Screenshot: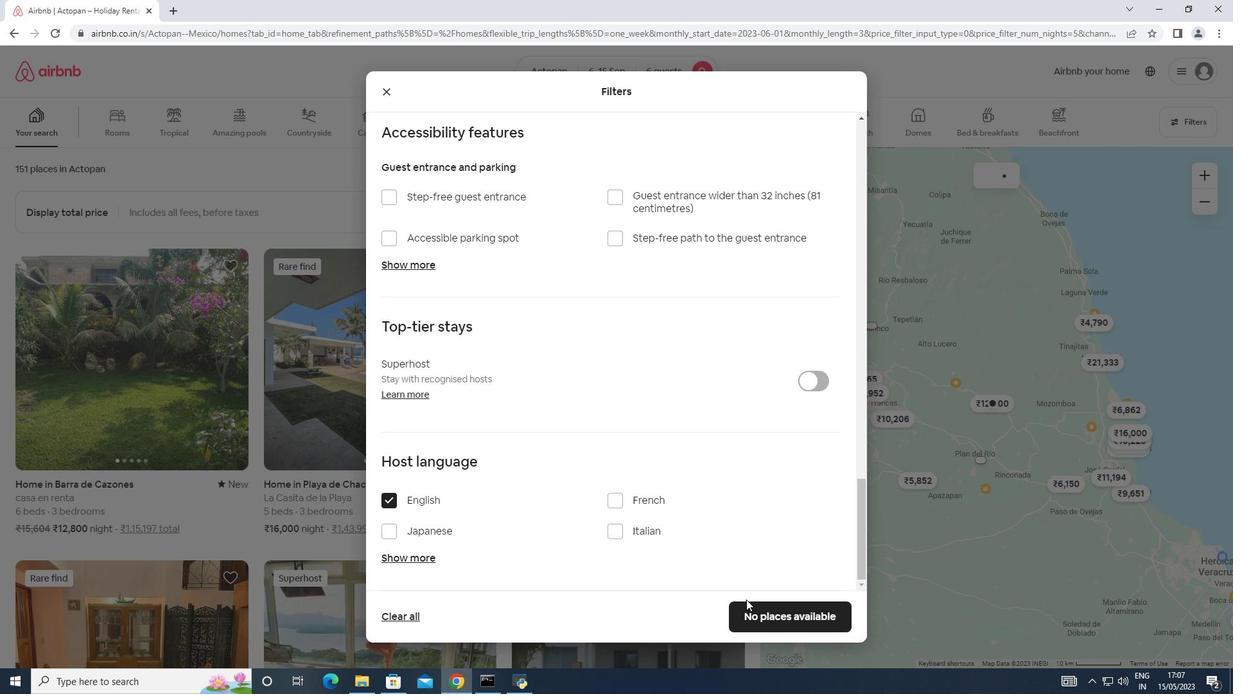 
Action: Mouse pressed left at (760, 608)
Screenshot: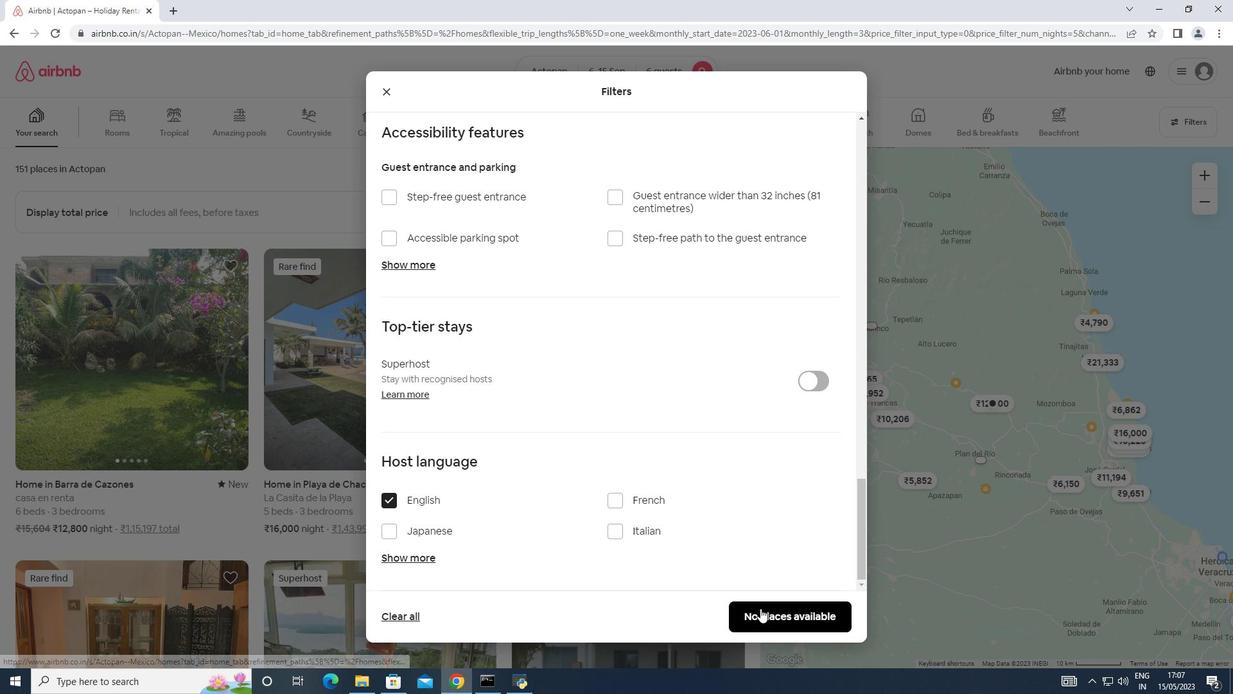 
Action: Mouse moved to (745, 621)
Screenshot: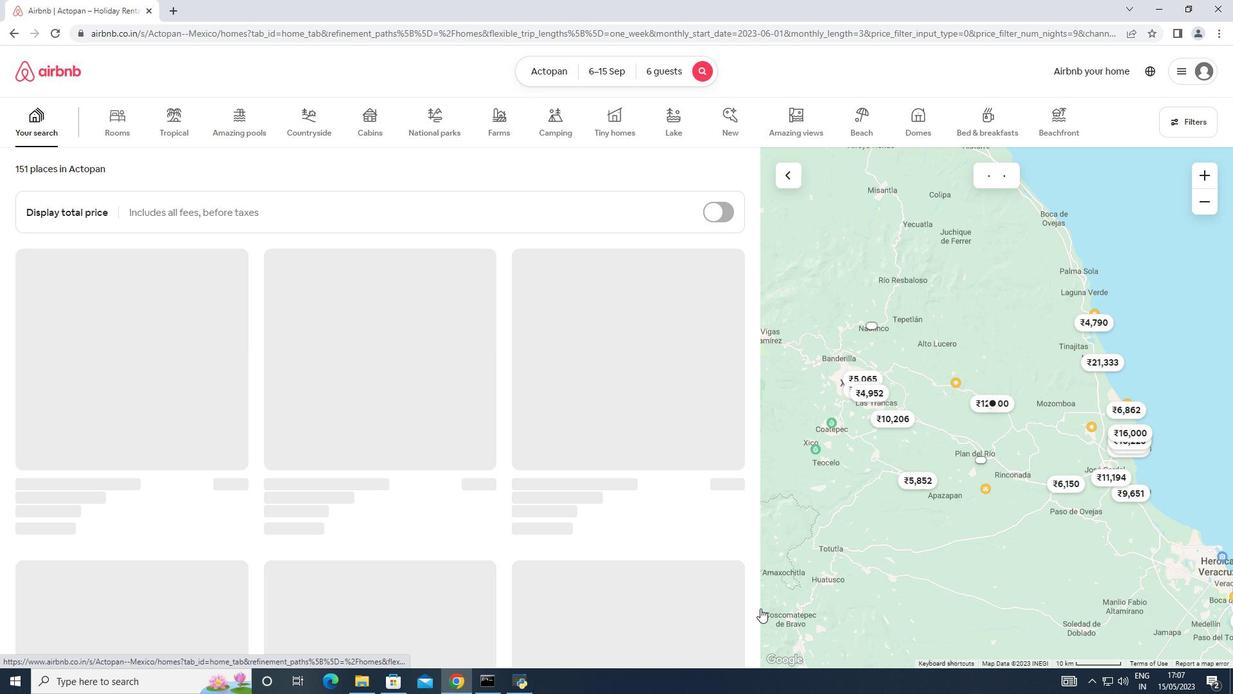 
